 Task: Find connections with filter location Ibirité with filter topic #fintechwith filter profile language German with filter current company Velotio Technologies with filter school RMK ENGINEERING COLLEGE, CHENNAI with filter industry Robot Manufacturing with filter service category Portrait Photography with filter keywords title Accounting Staff
Action: Mouse moved to (546, 101)
Screenshot: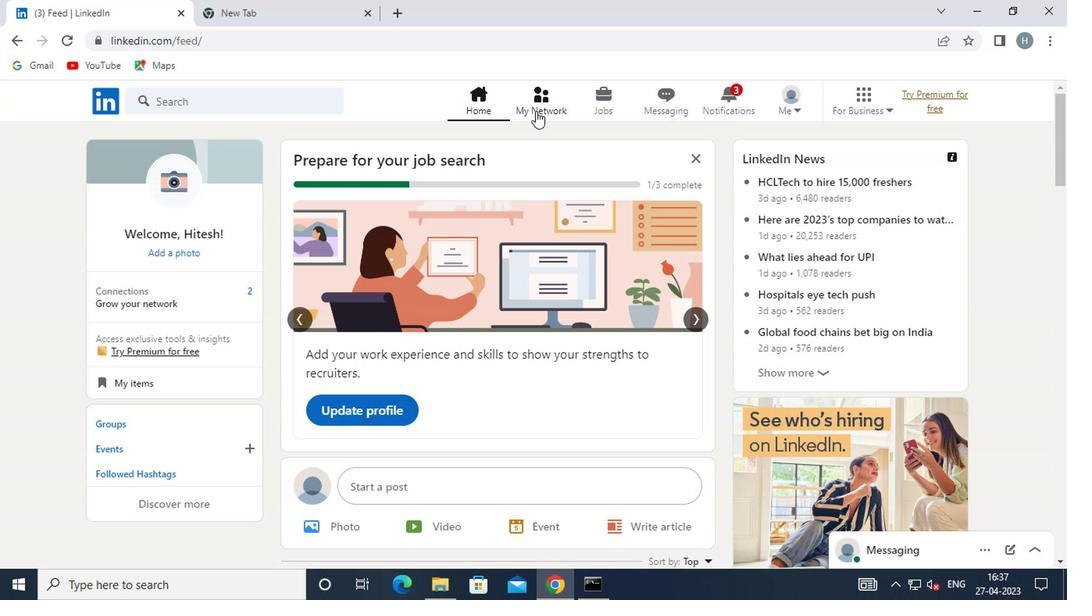 
Action: Mouse pressed left at (546, 101)
Screenshot: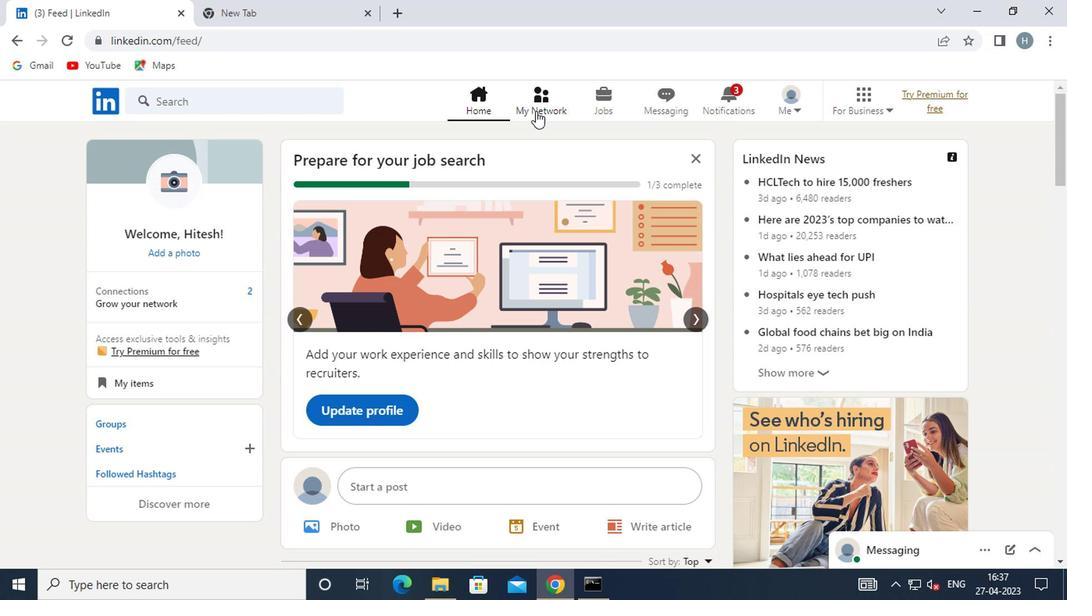 
Action: Mouse moved to (250, 193)
Screenshot: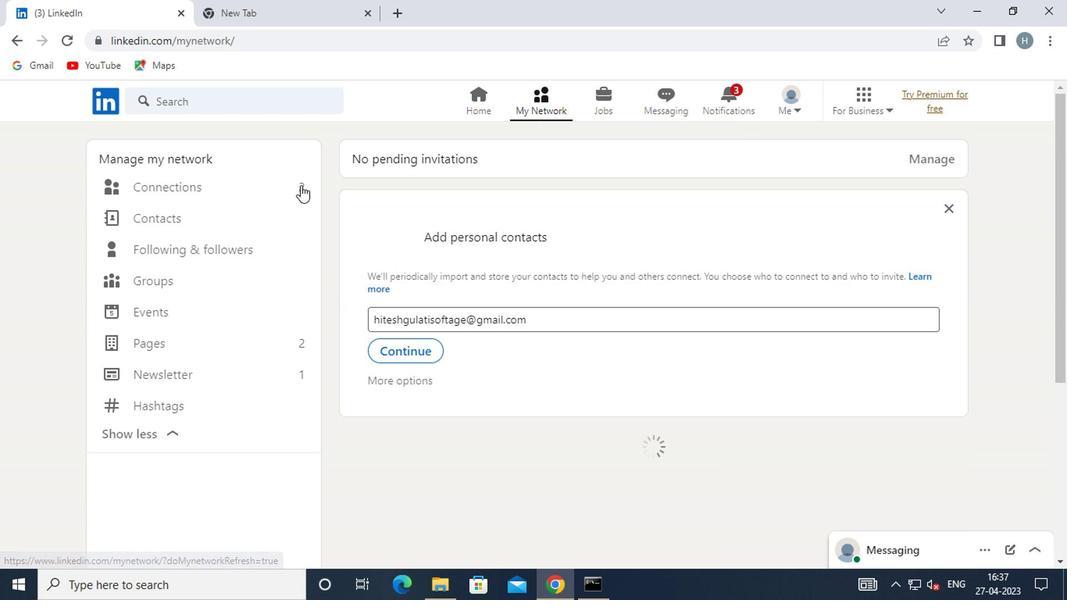 
Action: Mouse pressed left at (250, 193)
Screenshot: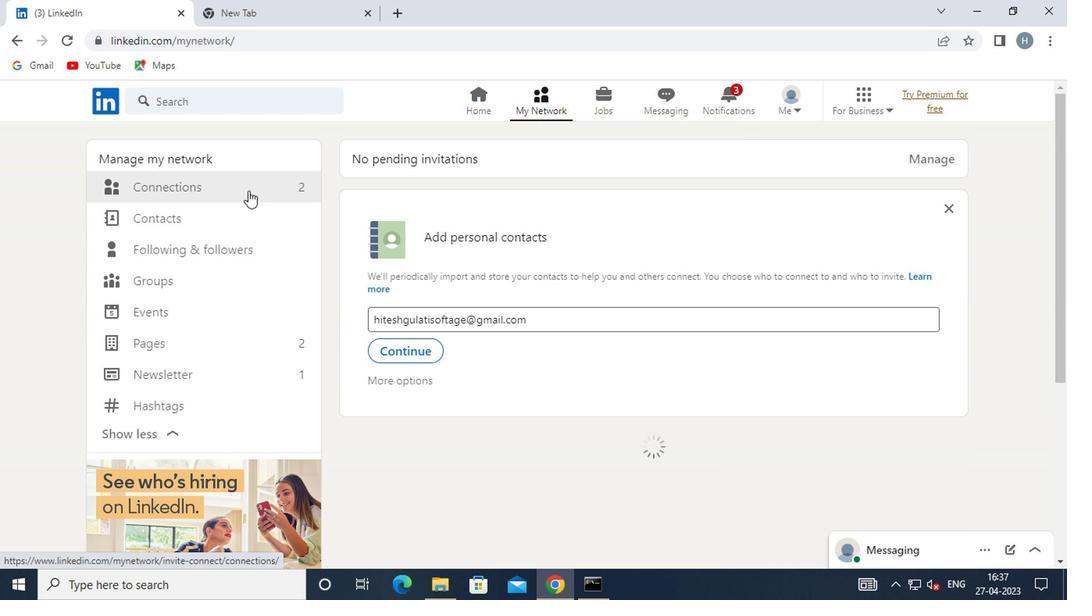 
Action: Mouse moved to (649, 187)
Screenshot: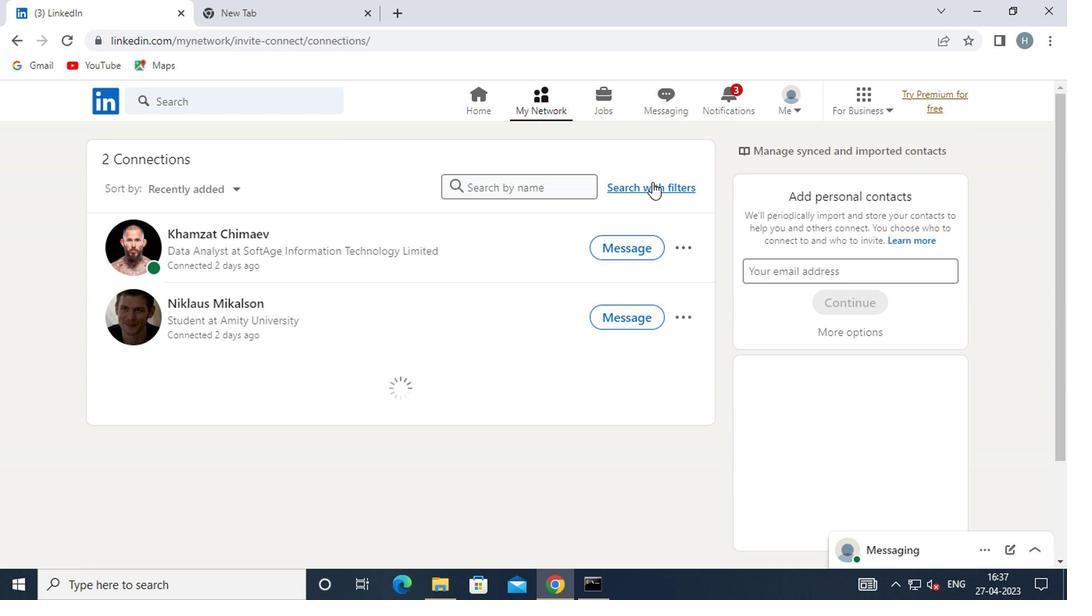 
Action: Mouse pressed left at (649, 187)
Screenshot: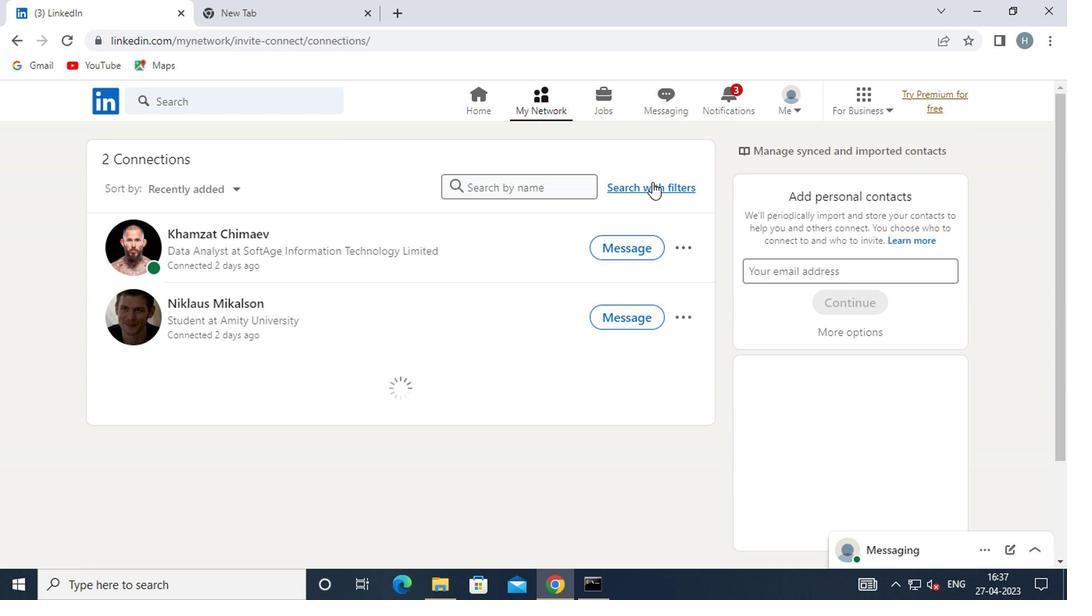 
Action: Mouse moved to (577, 145)
Screenshot: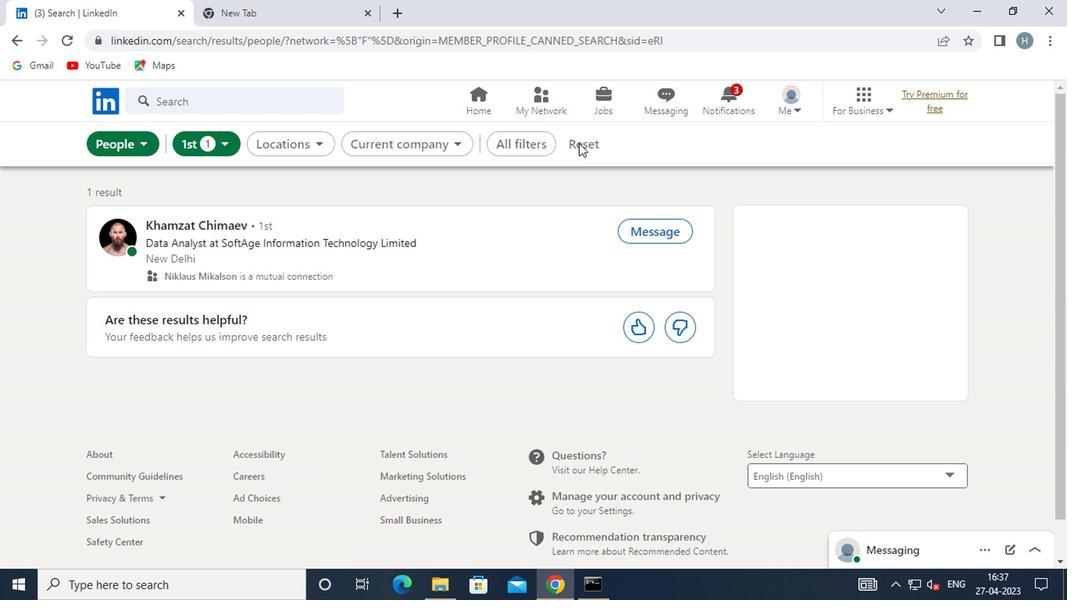
Action: Mouse pressed left at (577, 145)
Screenshot: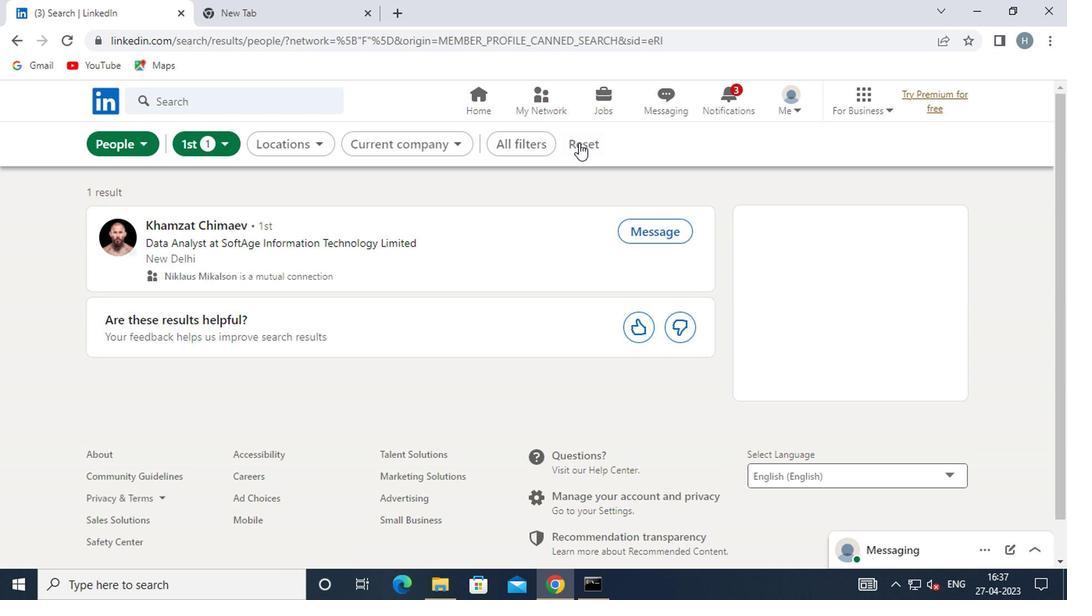 
Action: Mouse moved to (539, 146)
Screenshot: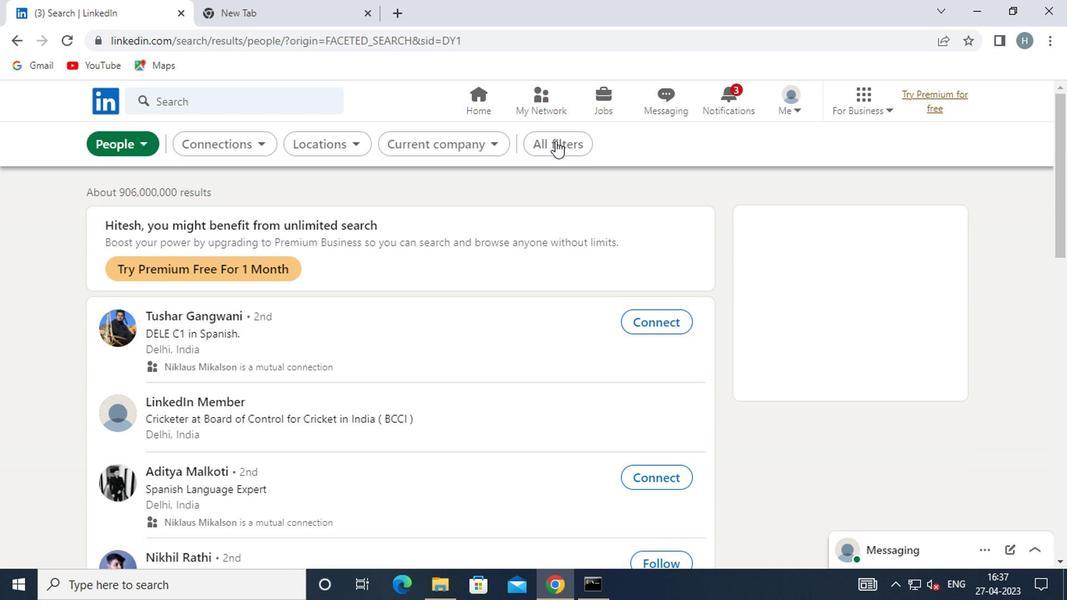 
Action: Mouse pressed left at (539, 146)
Screenshot: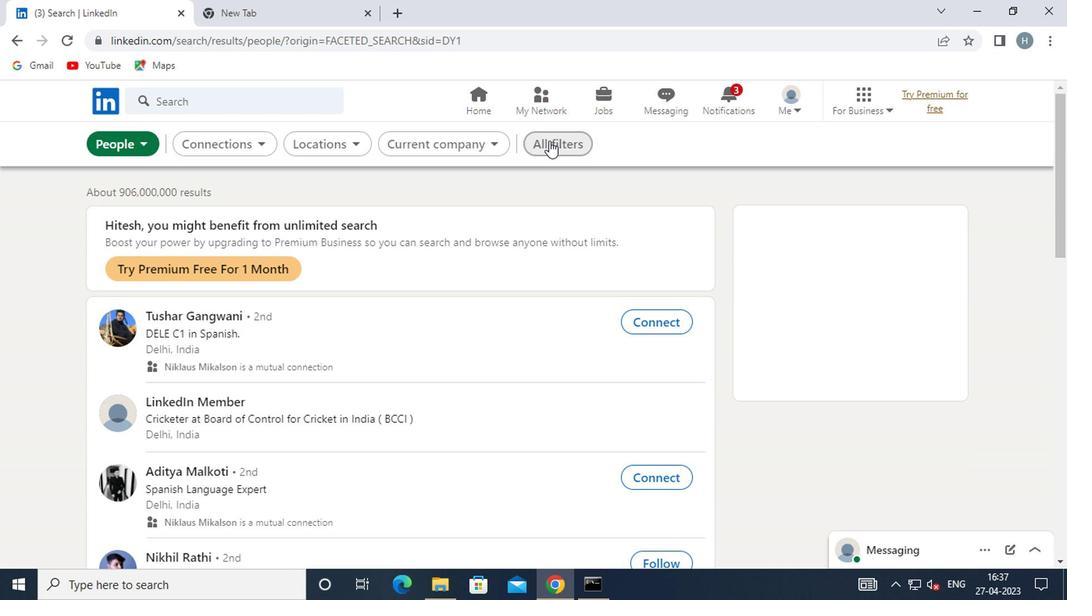 
Action: Mouse moved to (887, 329)
Screenshot: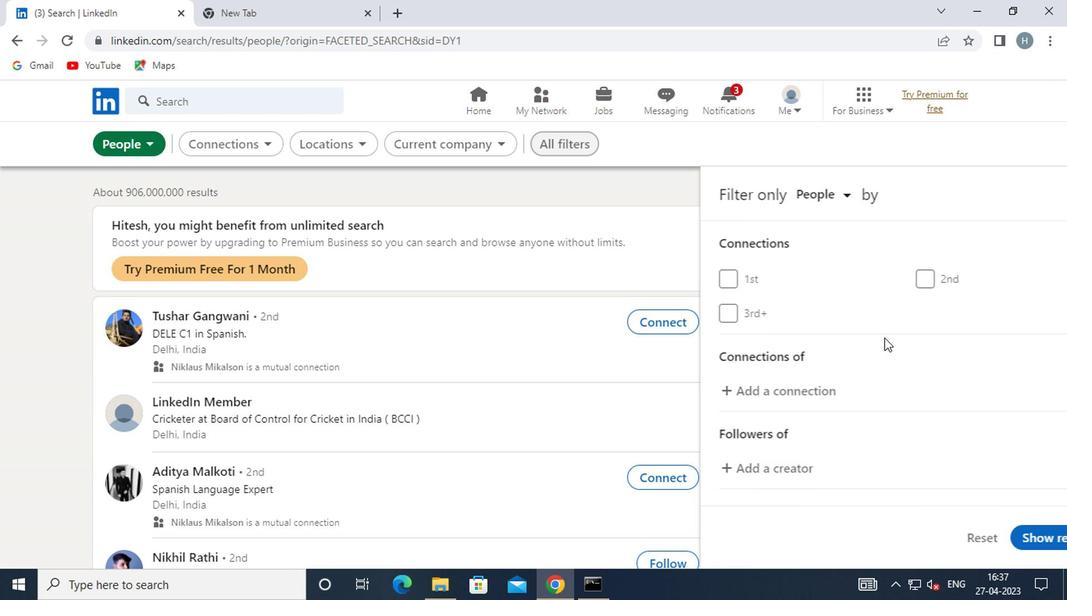 
Action: Mouse scrolled (887, 328) with delta (0, -1)
Screenshot: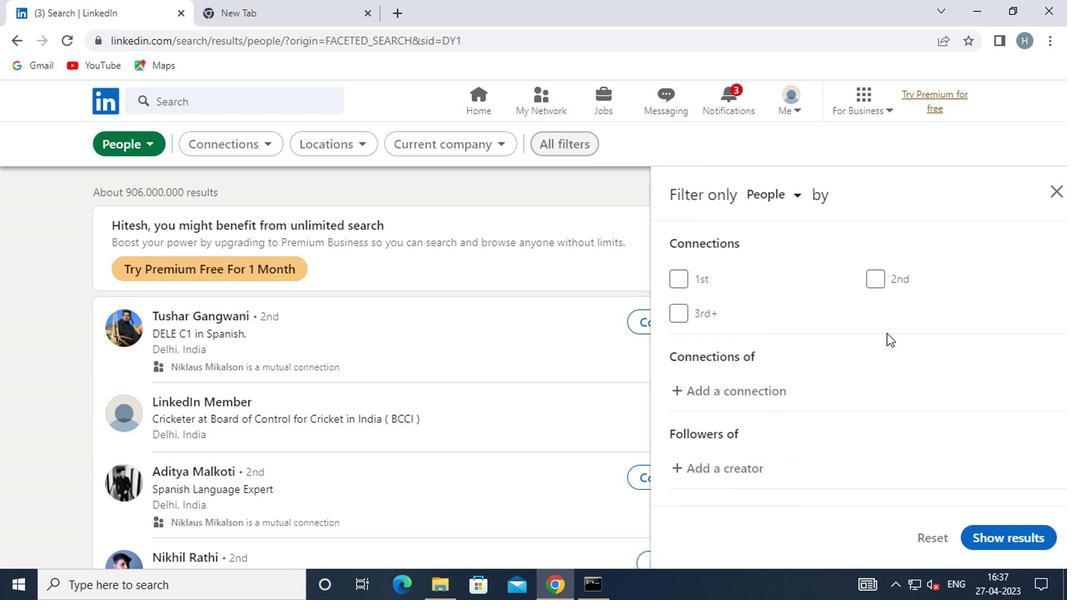 
Action: Mouse scrolled (887, 328) with delta (0, -1)
Screenshot: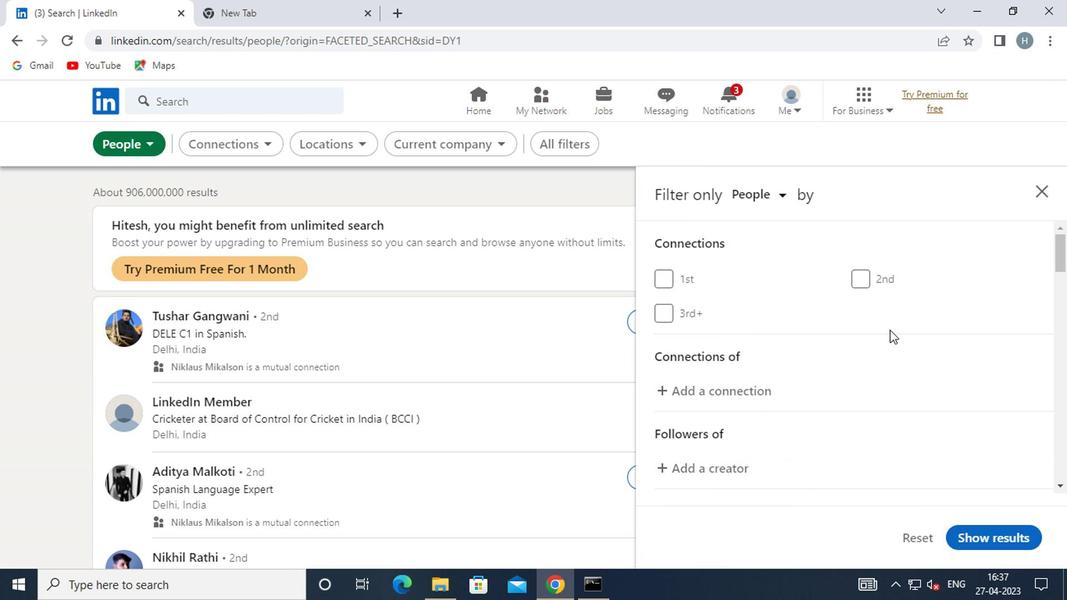 
Action: Mouse scrolled (887, 328) with delta (0, -1)
Screenshot: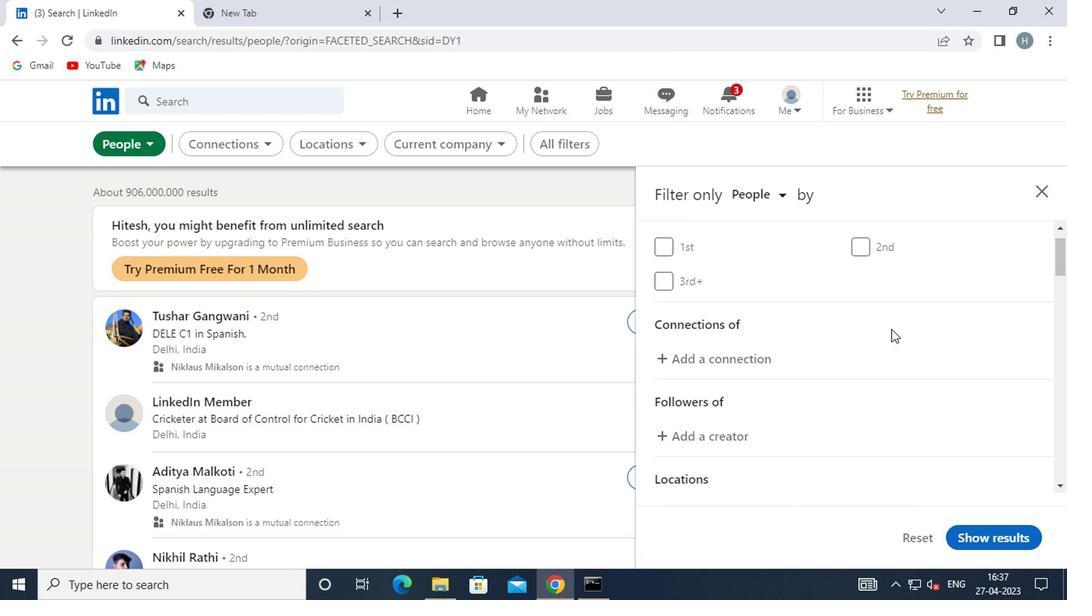 
Action: Mouse moved to (896, 377)
Screenshot: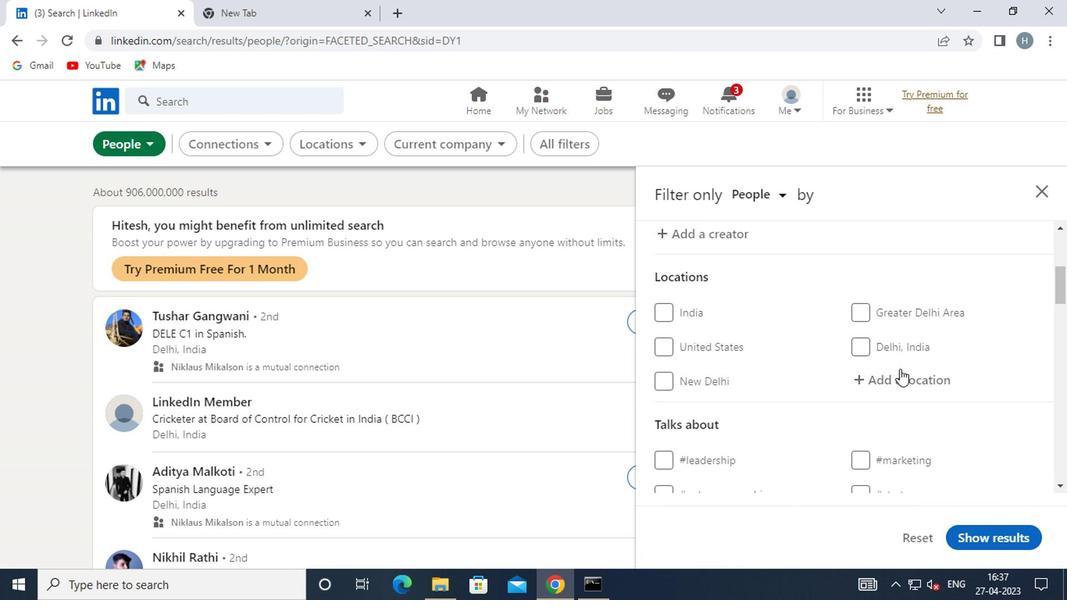 
Action: Mouse pressed left at (896, 377)
Screenshot: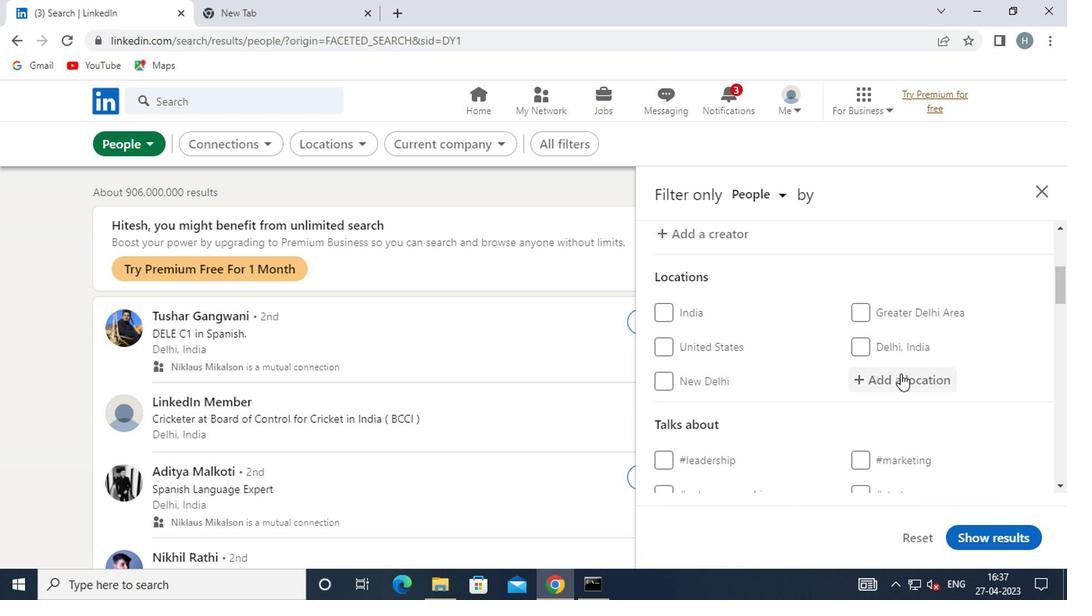 
Action: Mouse moved to (896, 377)
Screenshot: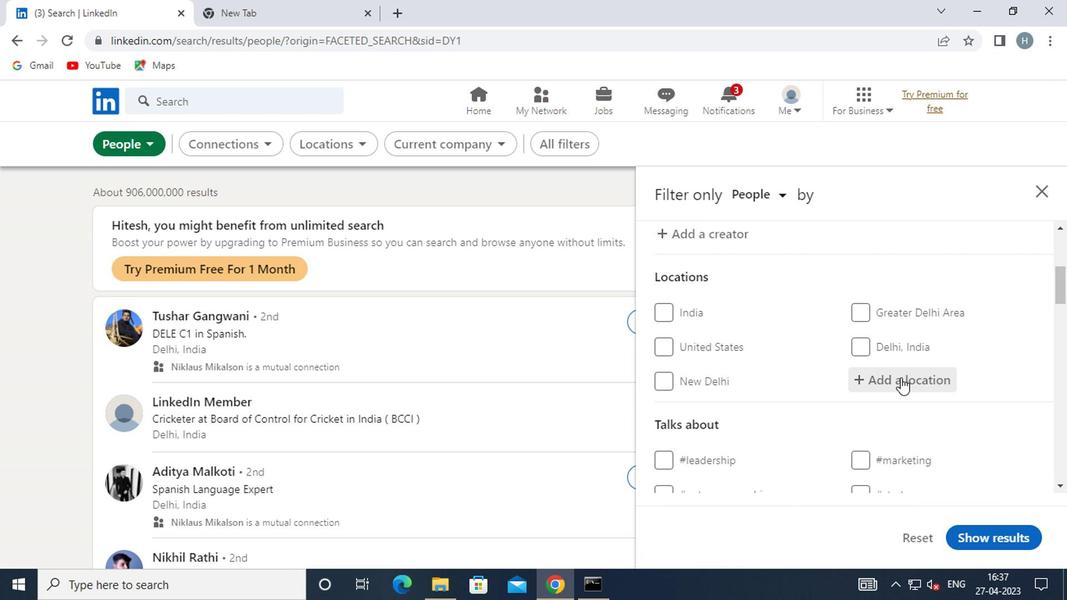 
Action: Key pressed <Key.shift>IBIRITE
Screenshot: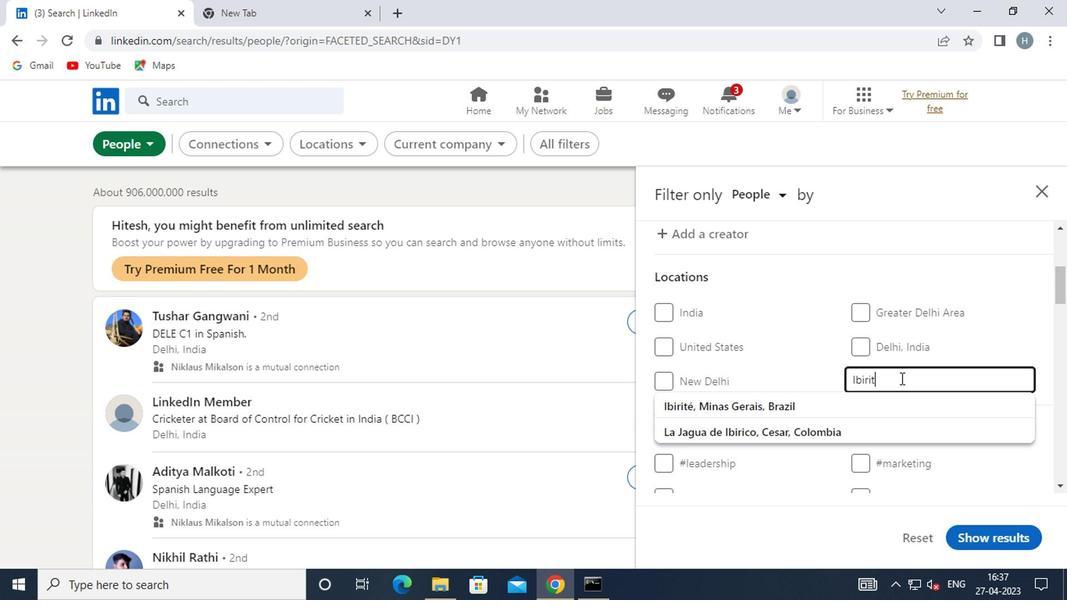 
Action: Mouse moved to (1013, 312)
Screenshot: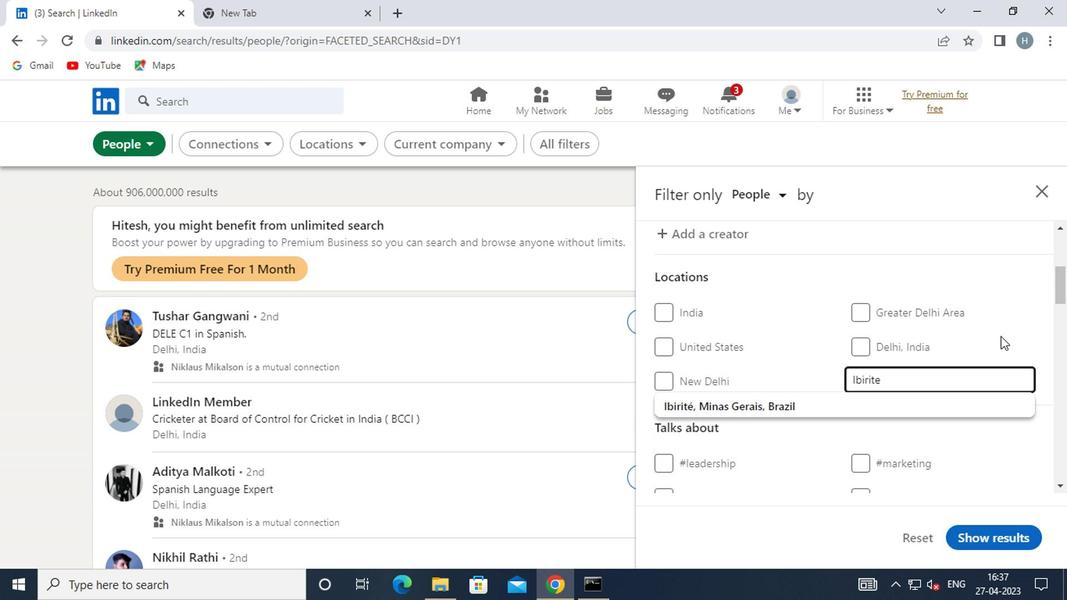 
Action: Mouse pressed left at (1013, 312)
Screenshot: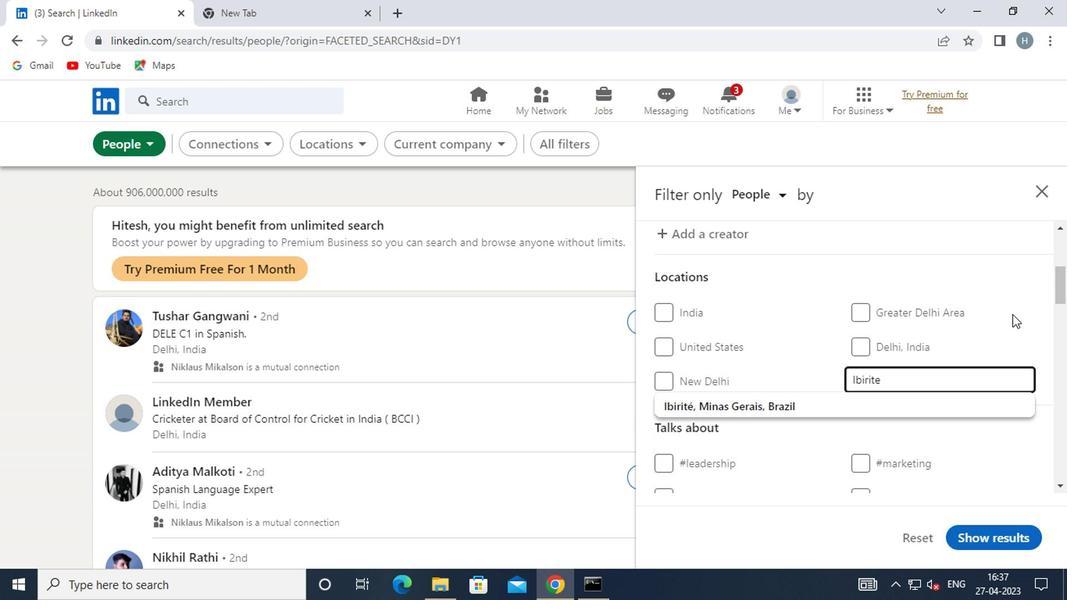 
Action: Mouse moved to (988, 320)
Screenshot: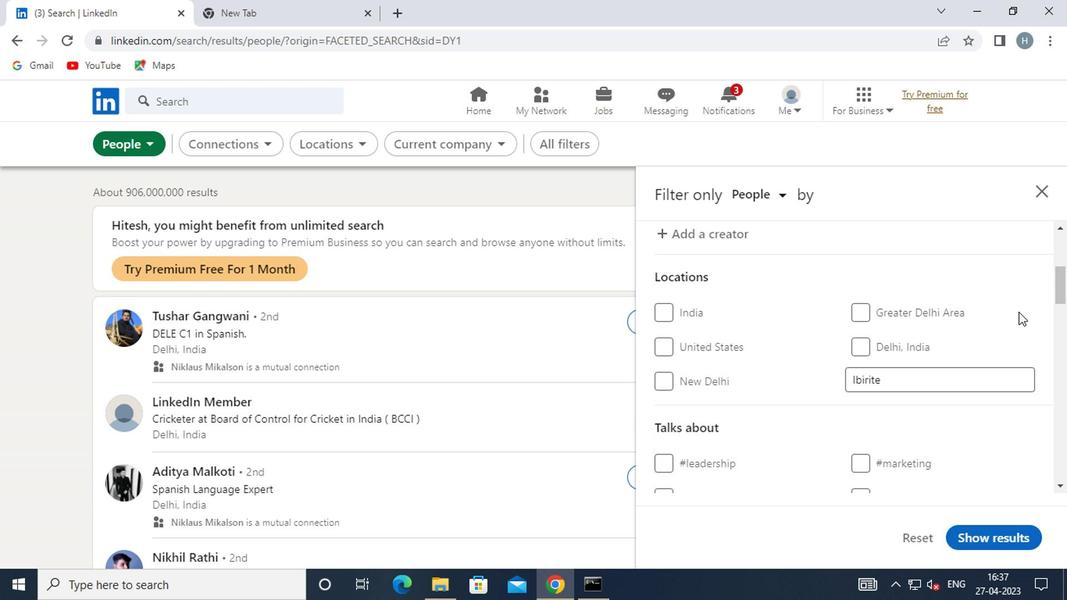 
Action: Mouse scrolled (988, 319) with delta (0, 0)
Screenshot: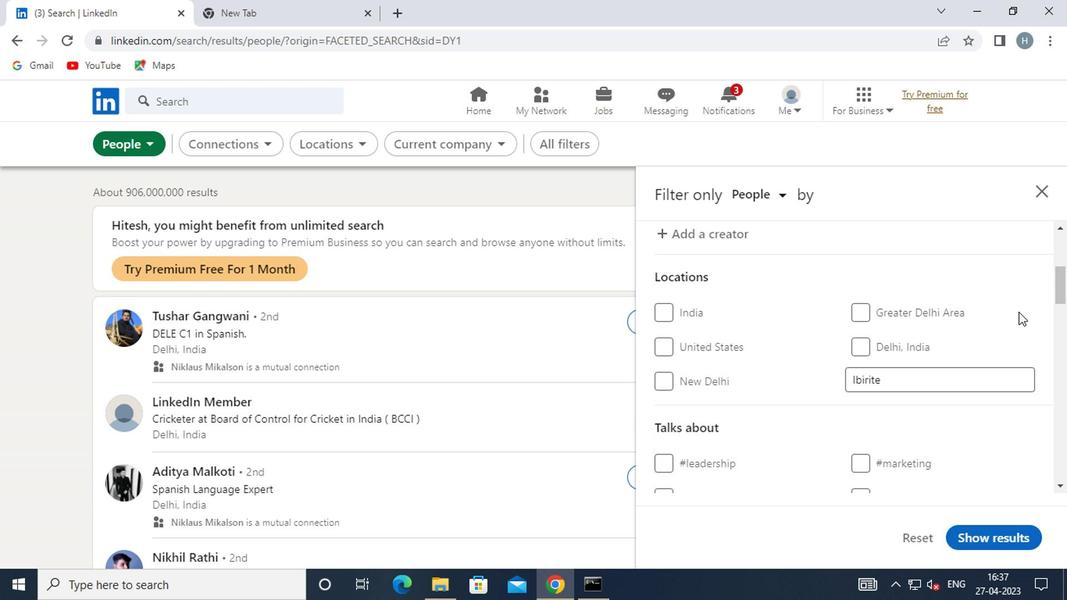 
Action: Mouse moved to (985, 321)
Screenshot: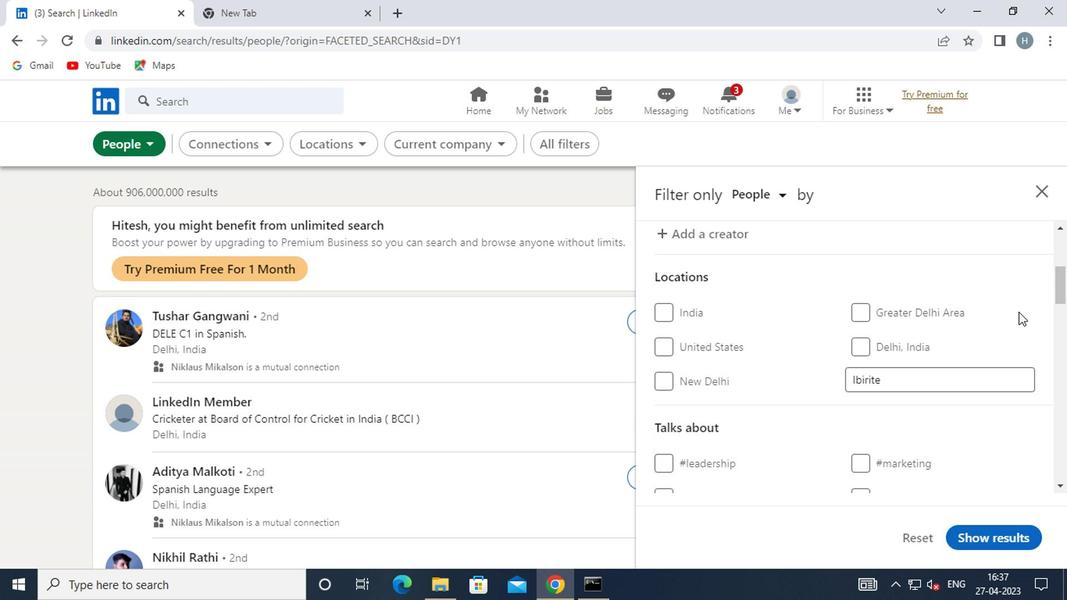 
Action: Mouse scrolled (985, 321) with delta (0, 0)
Screenshot: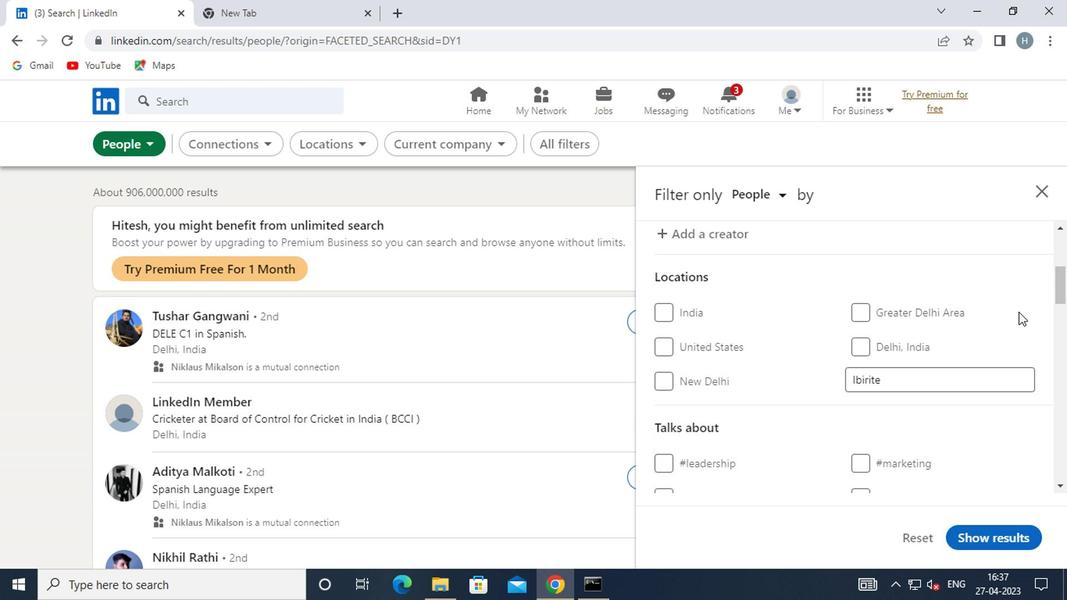 
Action: Mouse moved to (974, 321)
Screenshot: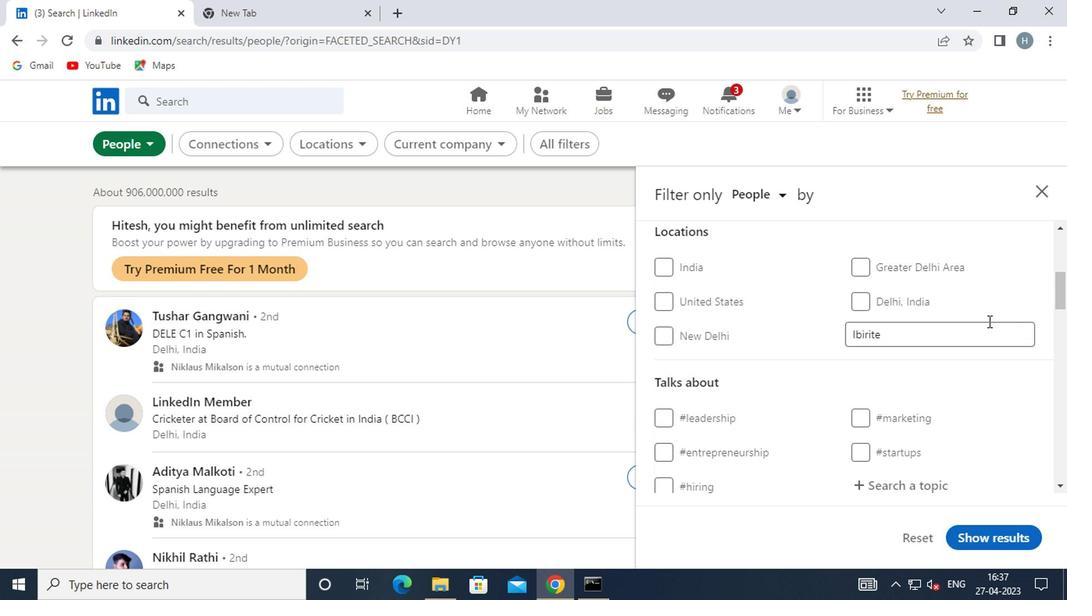 
Action: Mouse scrolled (974, 320) with delta (0, -1)
Screenshot: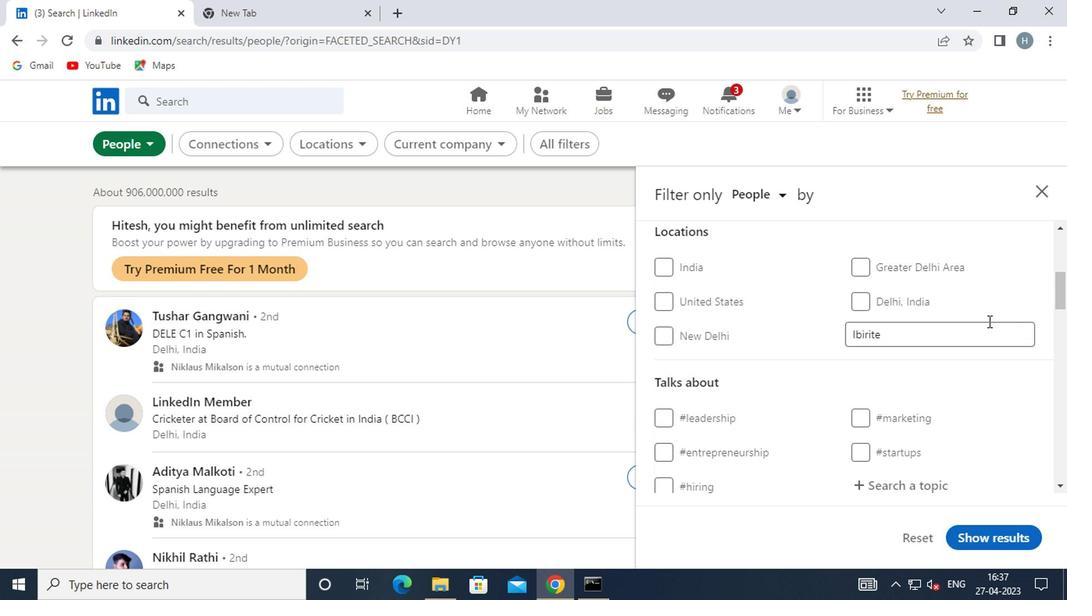 
Action: Mouse moved to (917, 285)
Screenshot: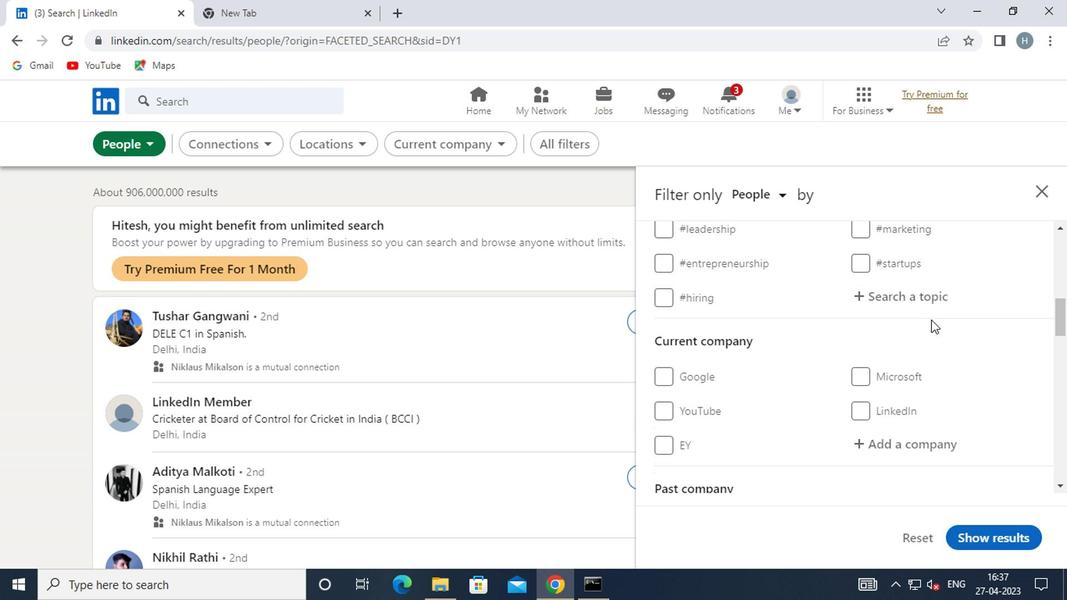 
Action: Mouse pressed left at (917, 285)
Screenshot: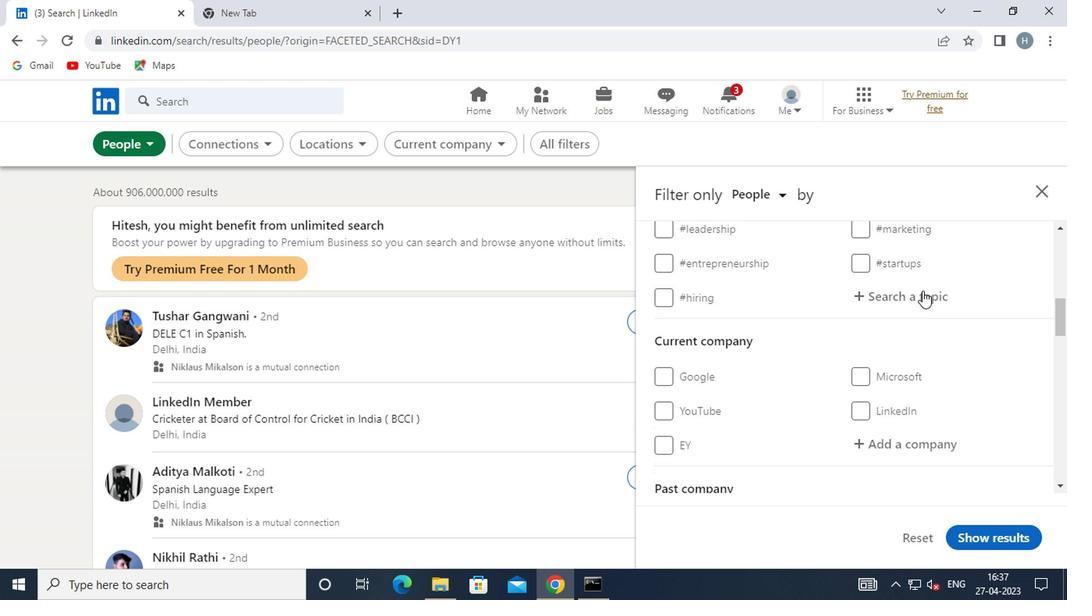 
Action: Key pressed <Key.shift><Key.shift><Key.shift><Key.shift>#FINTECHWITH
Screenshot: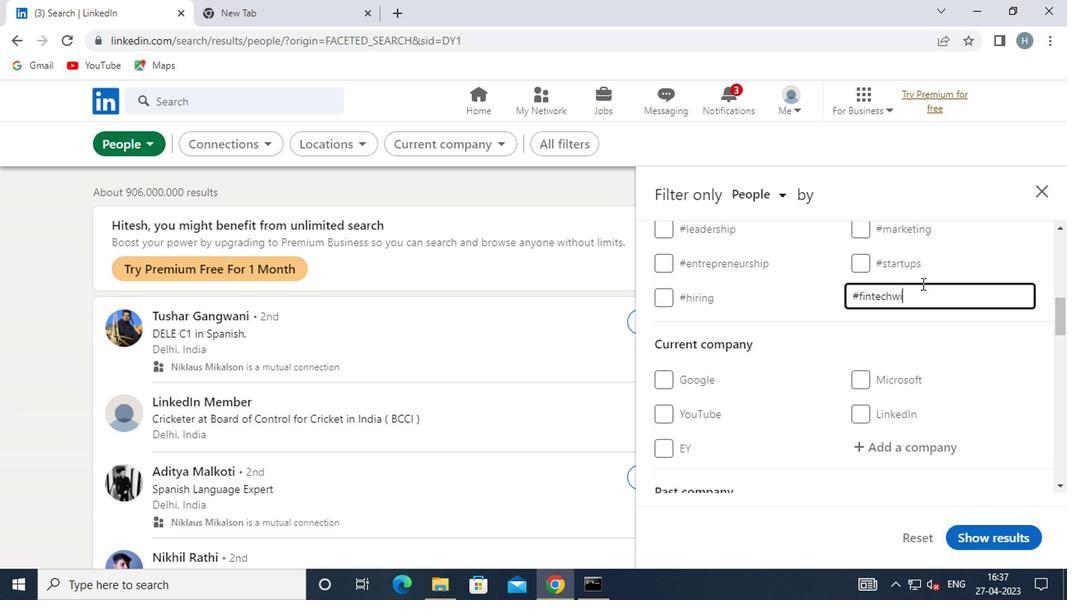 
Action: Mouse moved to (995, 270)
Screenshot: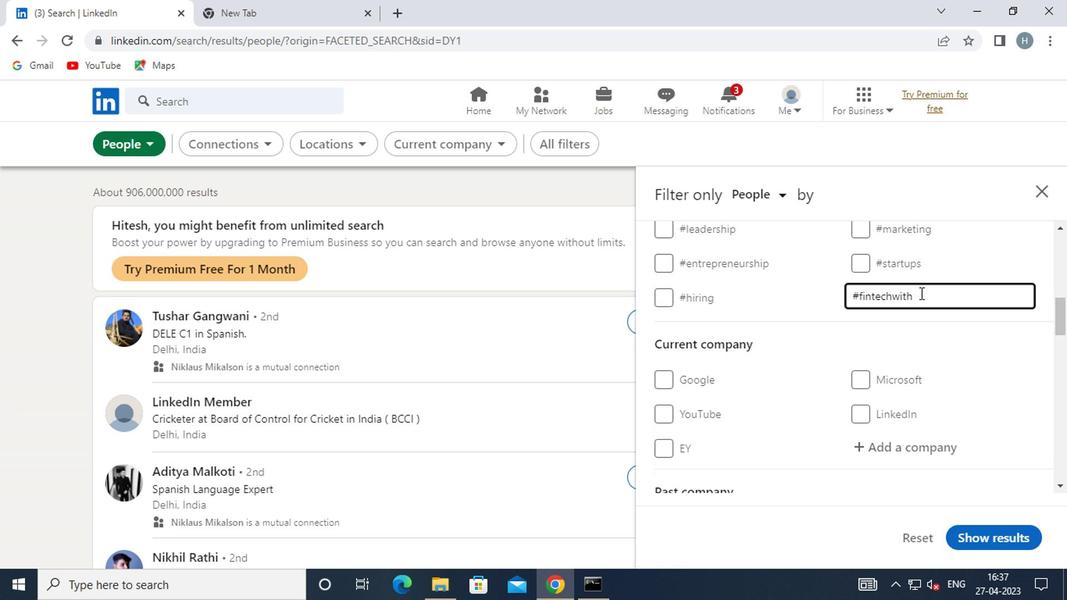 
Action: Mouse pressed left at (995, 270)
Screenshot: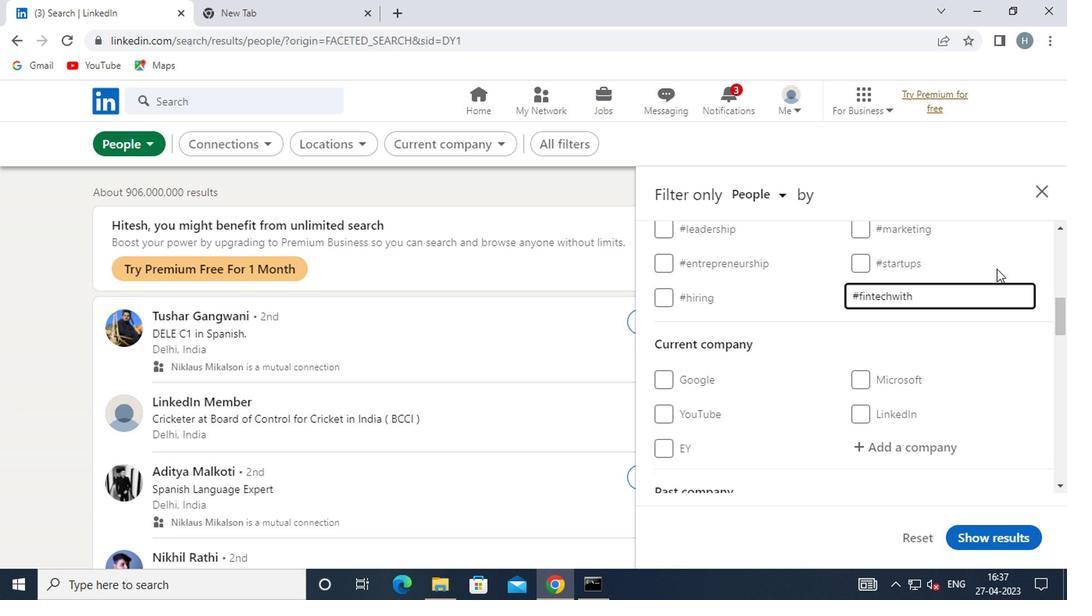 
Action: Mouse moved to (979, 260)
Screenshot: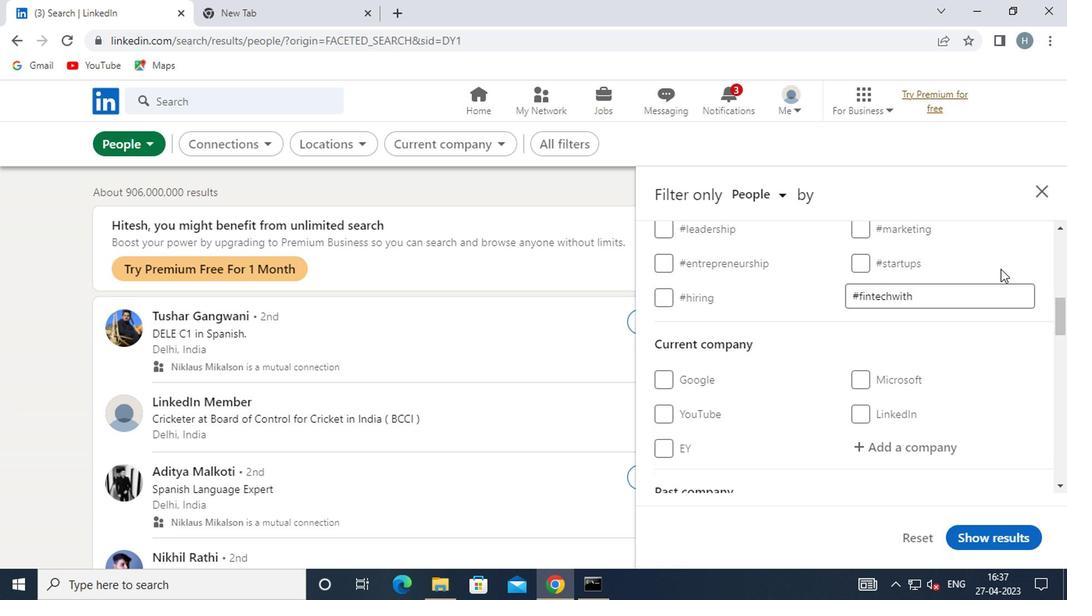 
Action: Mouse scrolled (979, 259) with delta (0, 0)
Screenshot: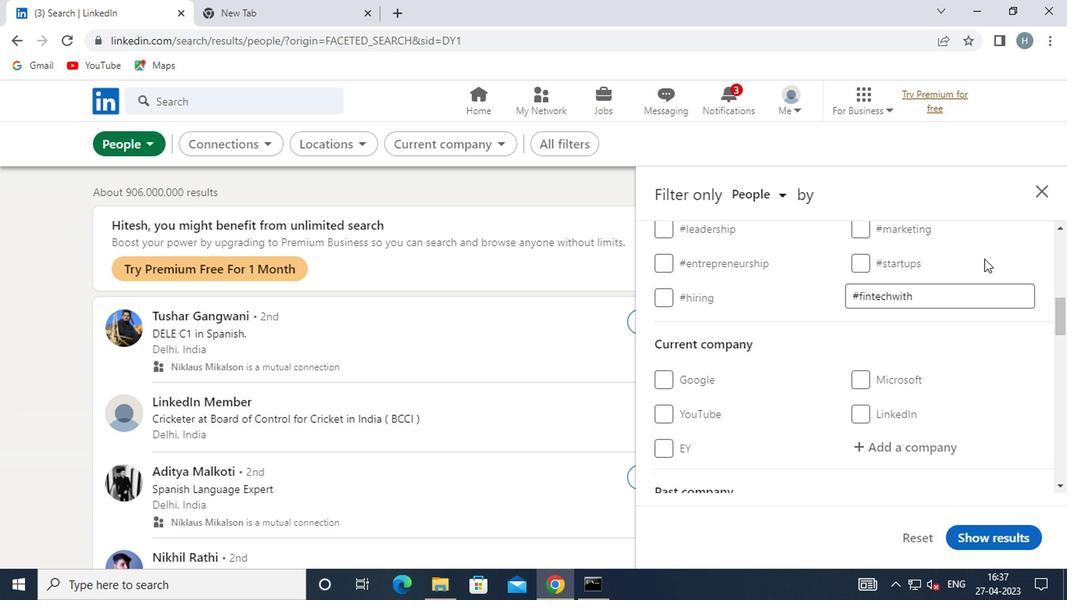 
Action: Mouse moved to (977, 266)
Screenshot: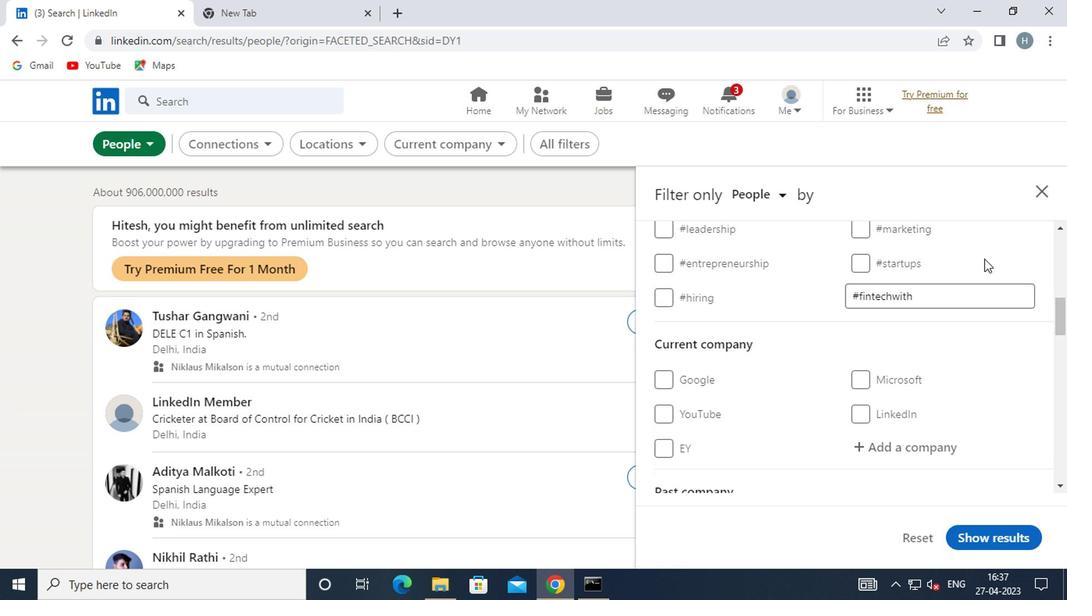 
Action: Mouse scrolled (977, 265) with delta (0, 0)
Screenshot: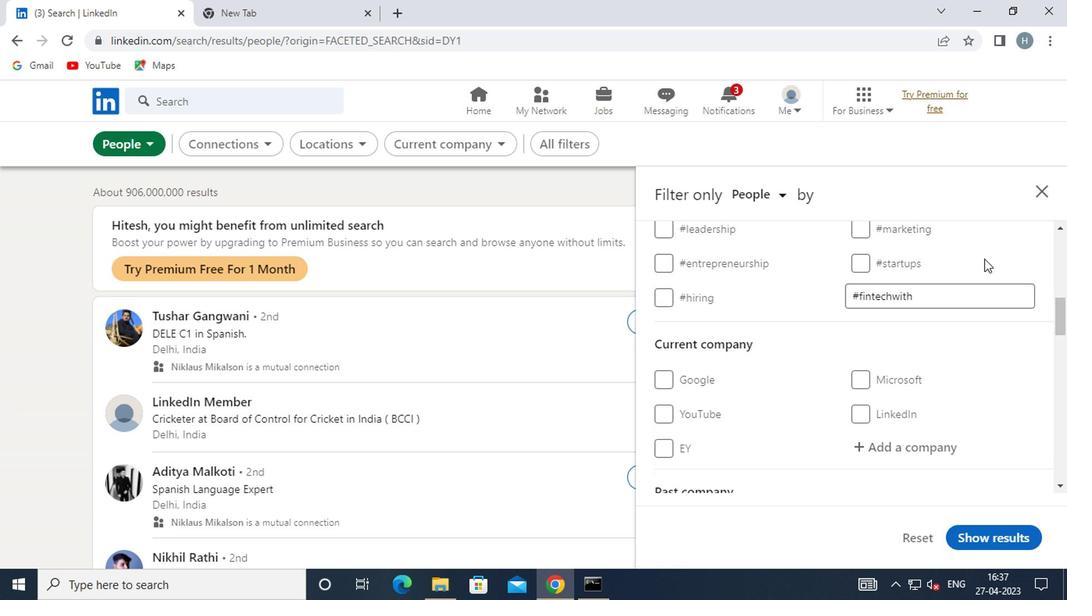 
Action: Mouse moved to (895, 278)
Screenshot: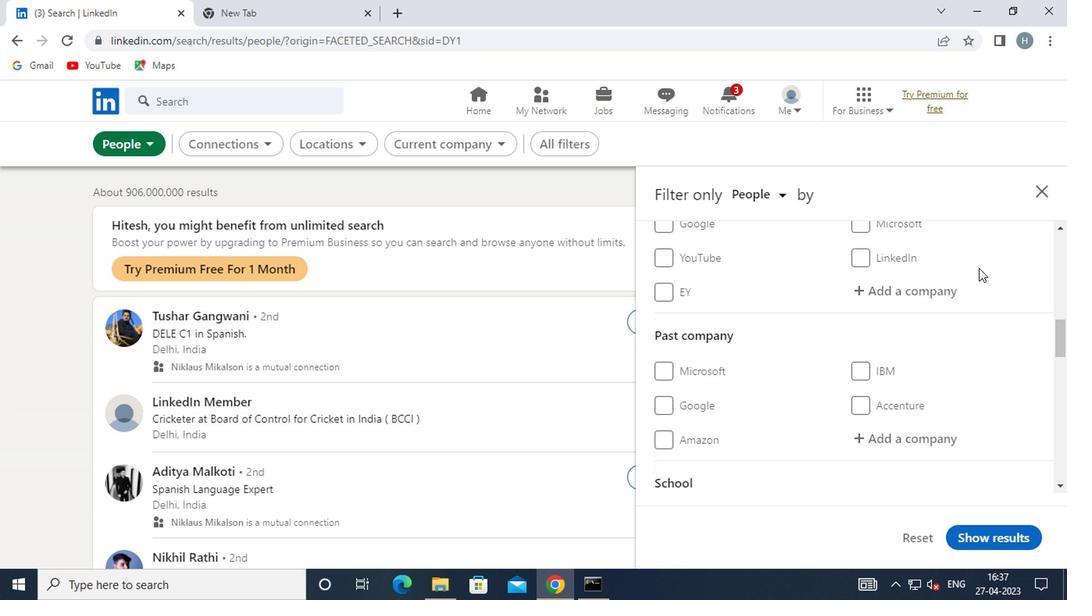 
Action: Mouse scrolled (895, 279) with delta (0, 1)
Screenshot: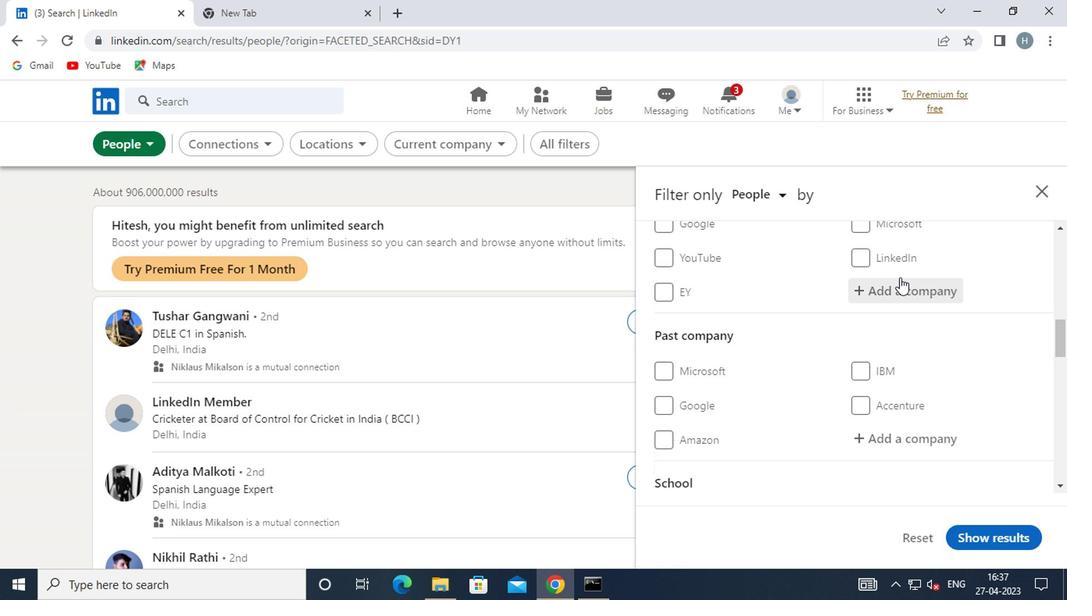 
Action: Mouse moved to (897, 313)
Screenshot: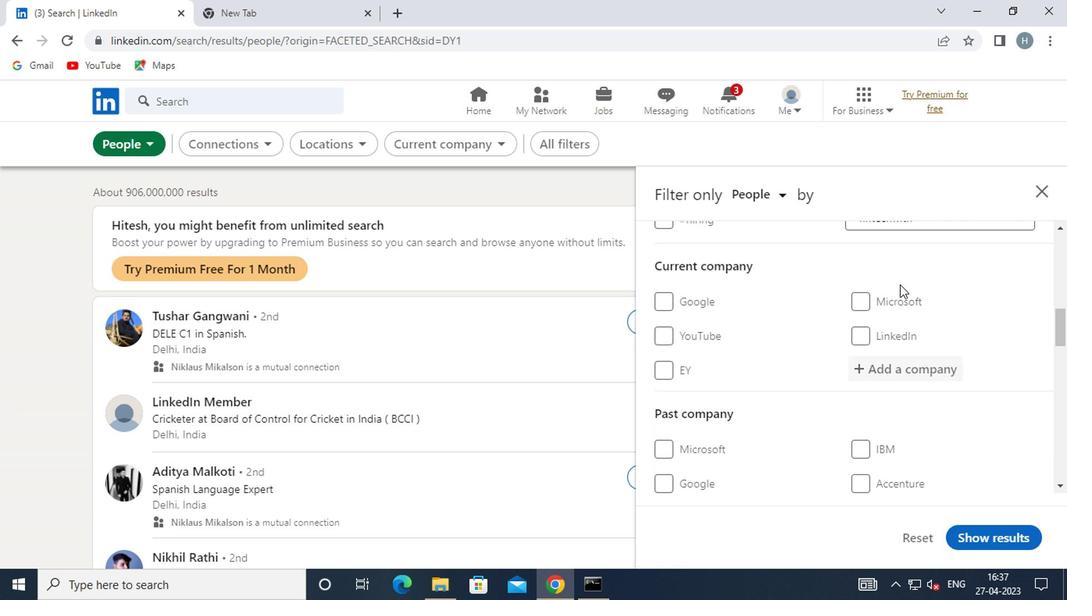 
Action: Mouse scrolled (897, 312) with delta (0, -1)
Screenshot: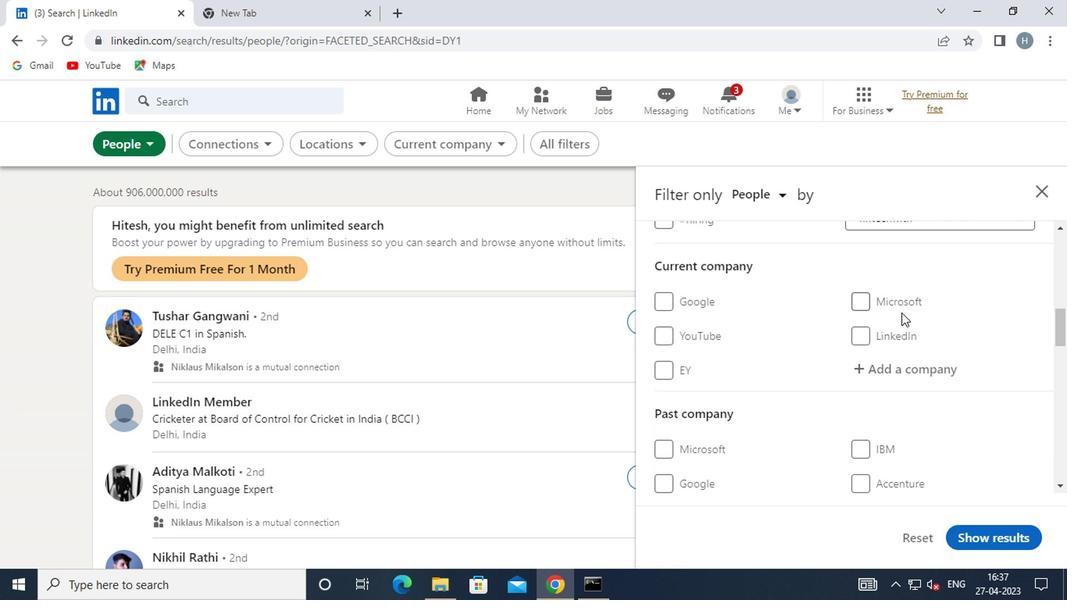 
Action: Mouse scrolled (897, 312) with delta (0, -1)
Screenshot: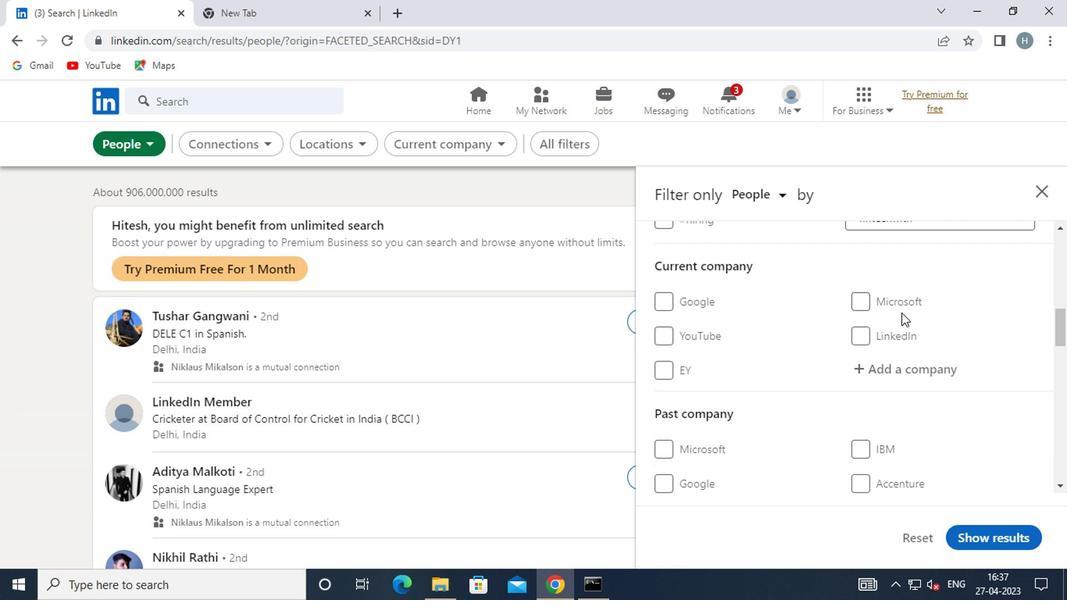 
Action: Mouse scrolled (897, 312) with delta (0, -1)
Screenshot: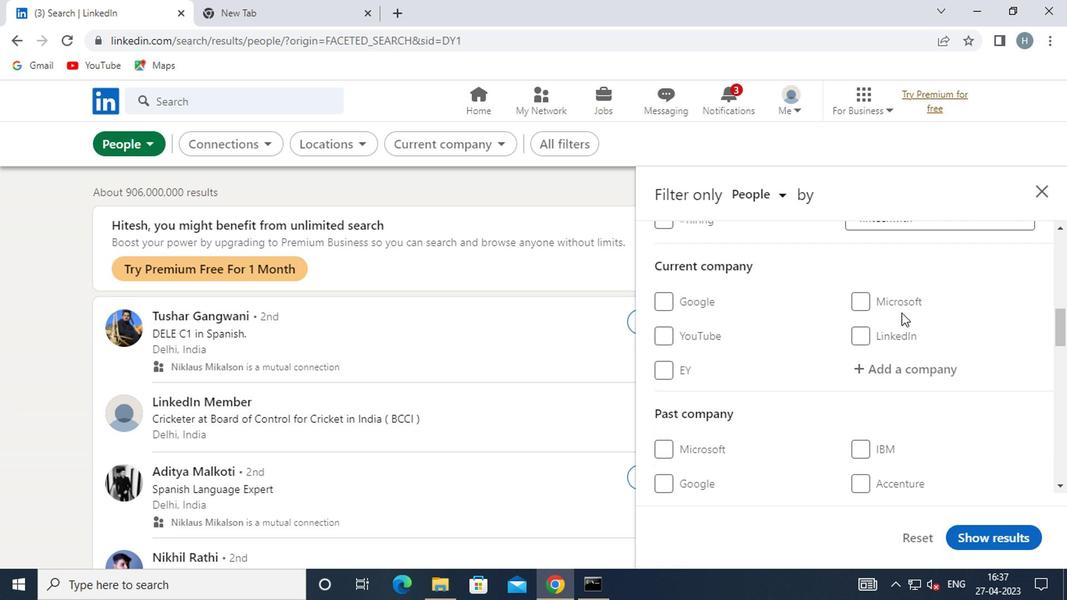 
Action: Mouse moved to (897, 314)
Screenshot: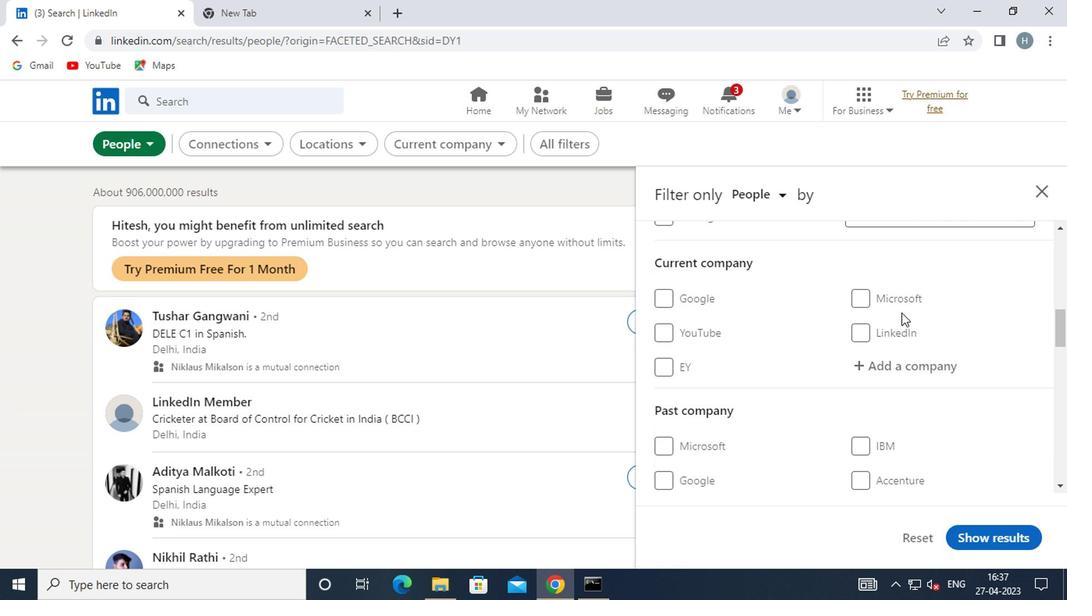 
Action: Mouse scrolled (897, 313) with delta (0, 0)
Screenshot: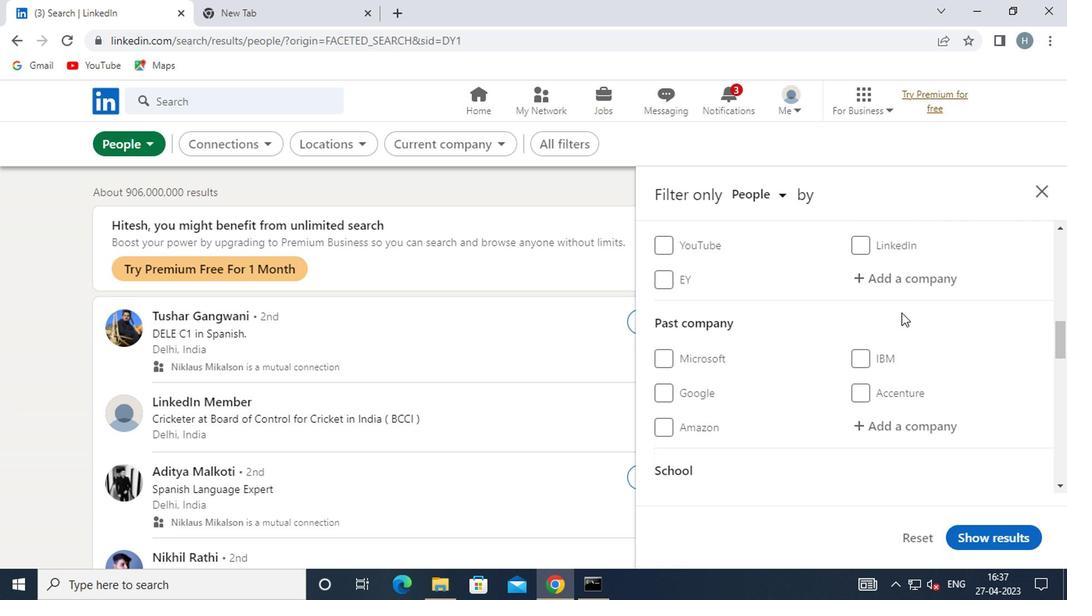 
Action: Mouse moved to (897, 314)
Screenshot: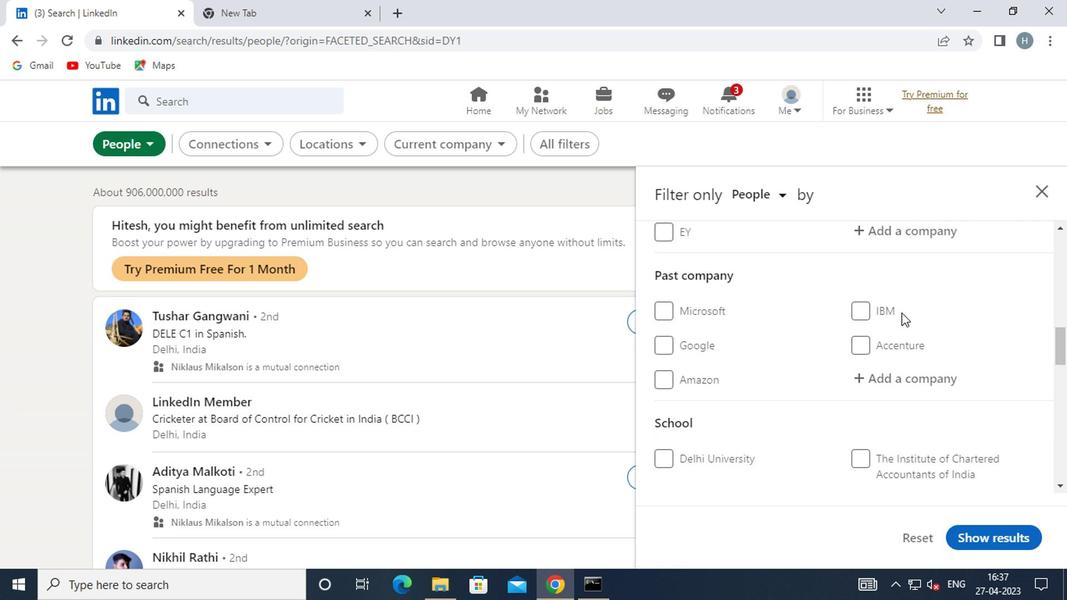 
Action: Mouse scrolled (897, 314) with delta (0, 0)
Screenshot: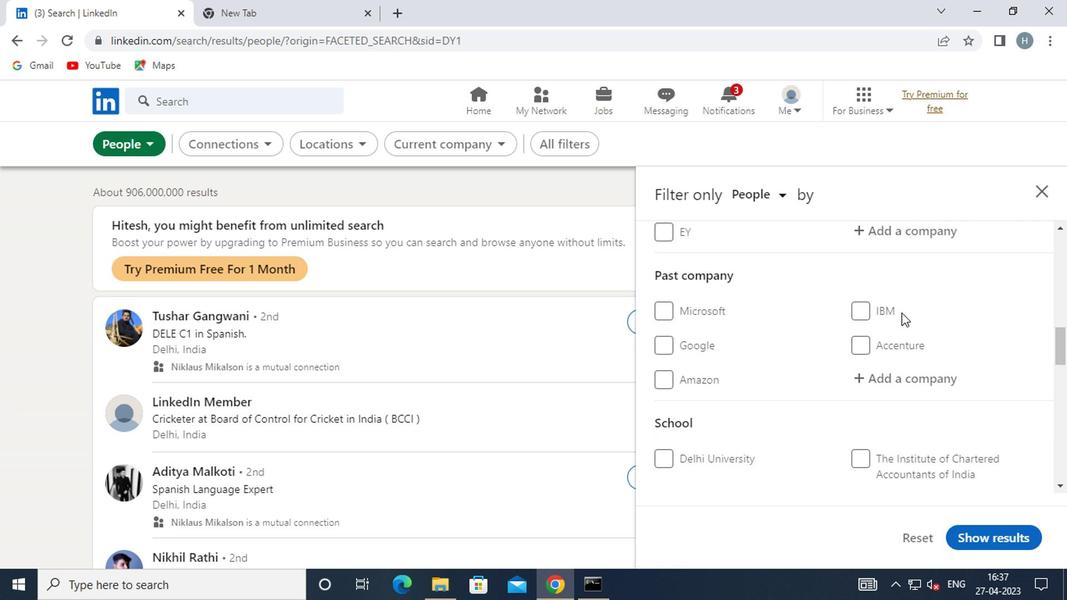 
Action: Mouse moved to (897, 312)
Screenshot: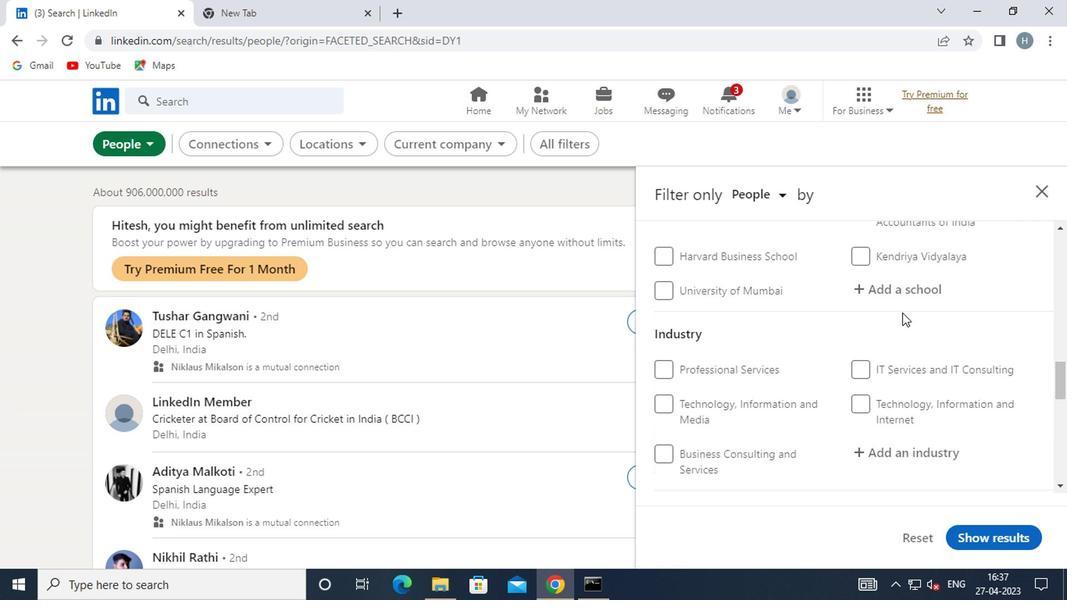 
Action: Mouse scrolled (897, 311) with delta (0, 0)
Screenshot: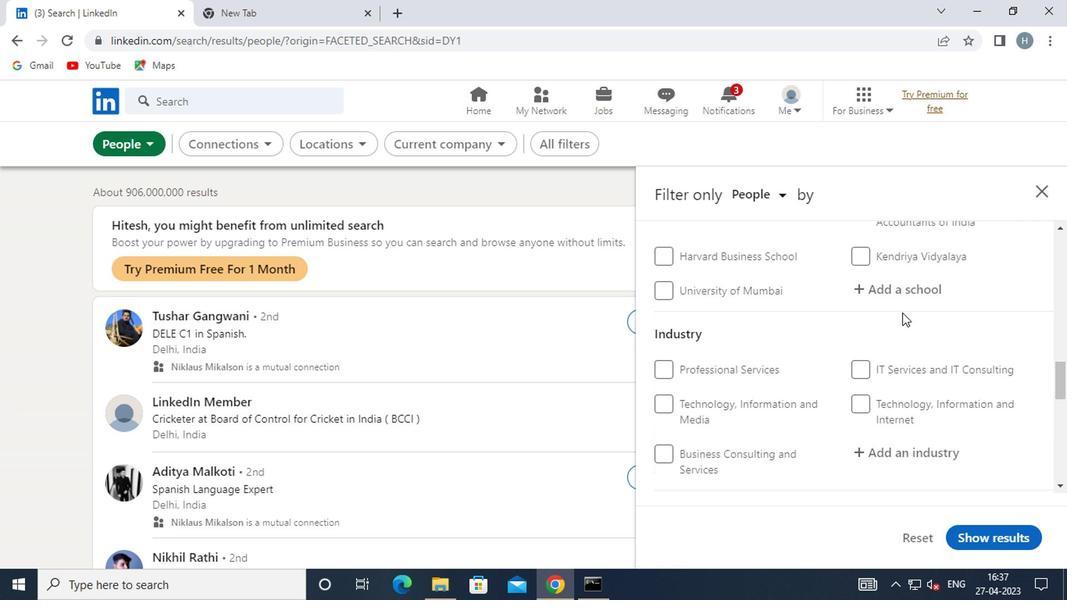 
Action: Mouse moved to (897, 311)
Screenshot: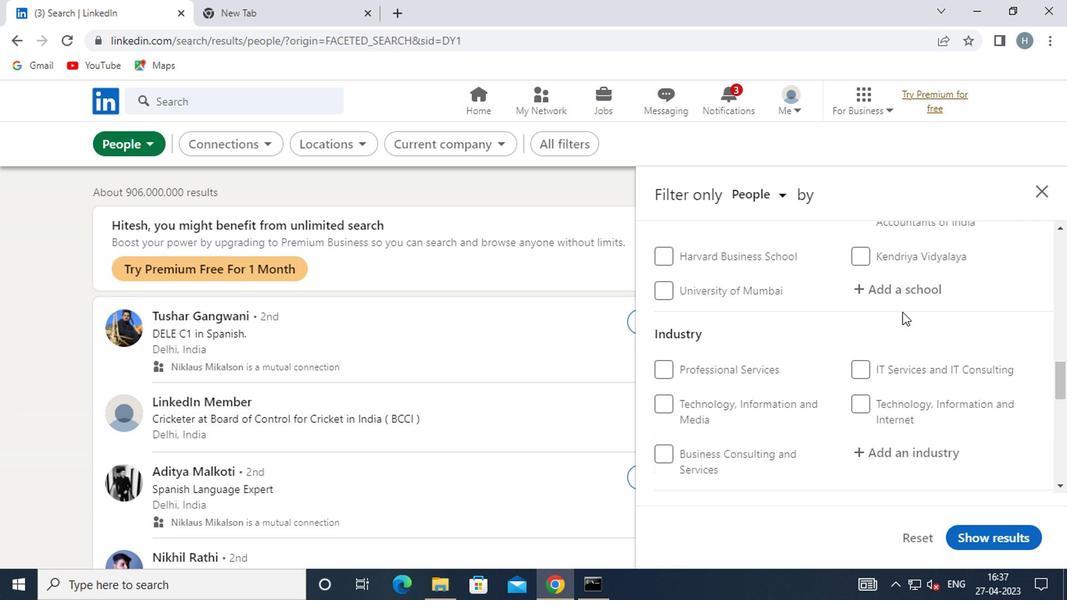 
Action: Mouse scrolled (897, 311) with delta (0, 0)
Screenshot: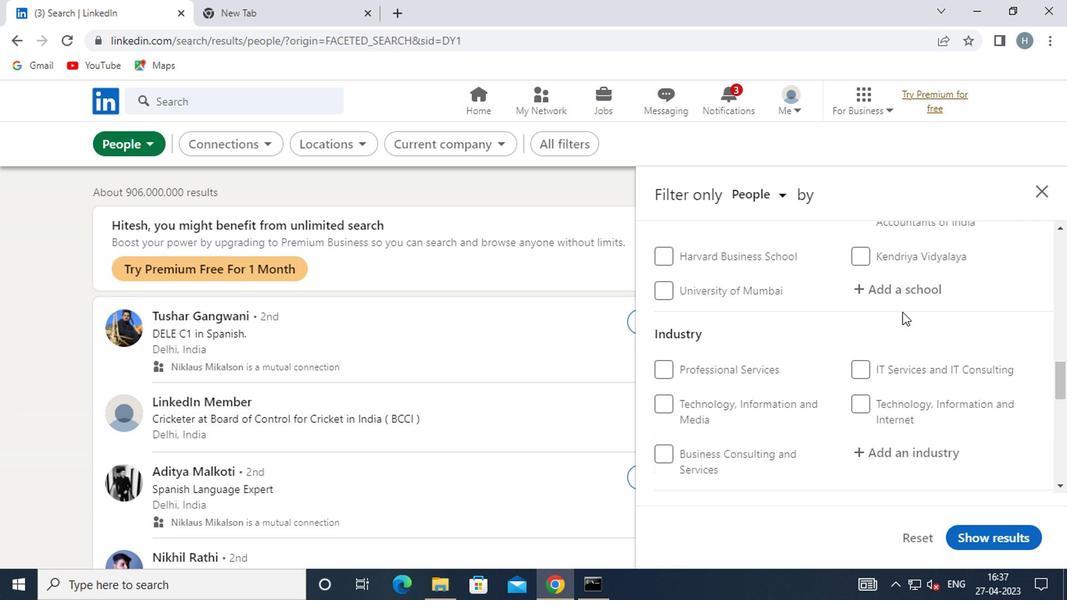 
Action: Mouse moved to (895, 314)
Screenshot: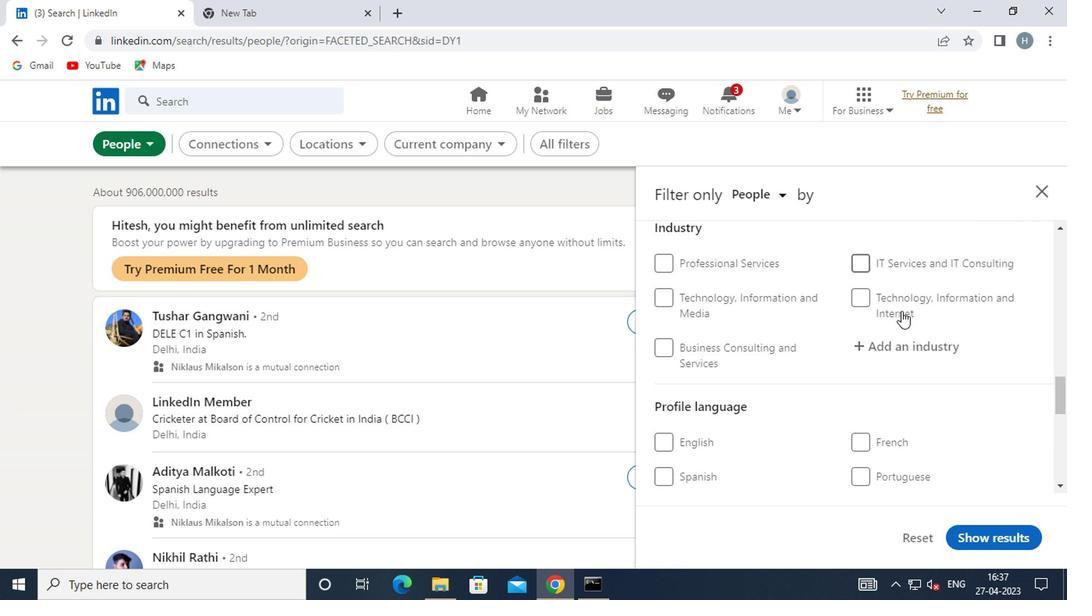 
Action: Mouse scrolled (895, 313) with delta (0, 0)
Screenshot: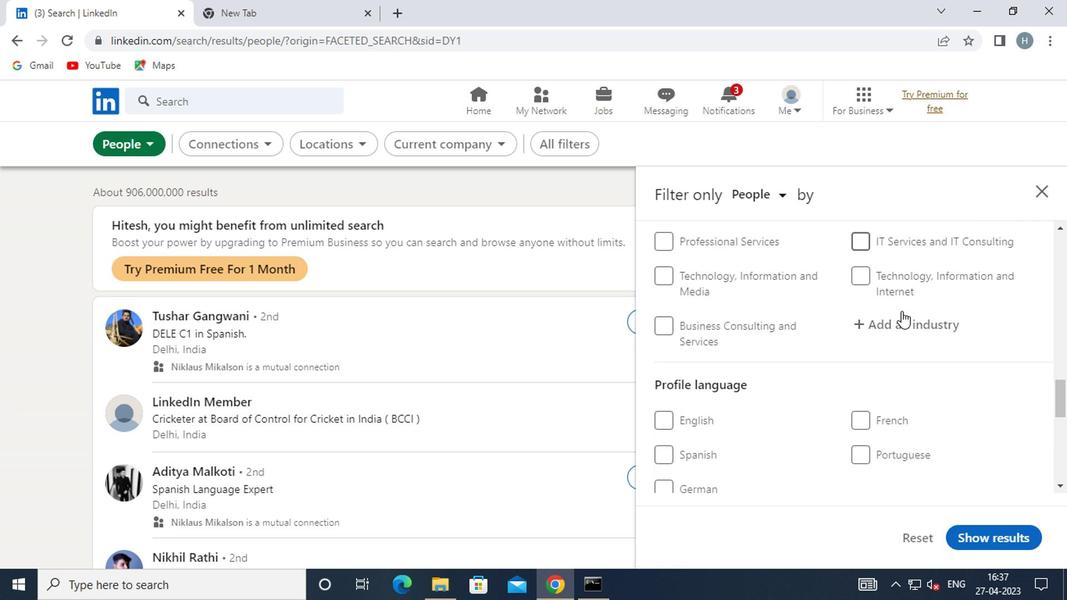 
Action: Mouse moved to (697, 380)
Screenshot: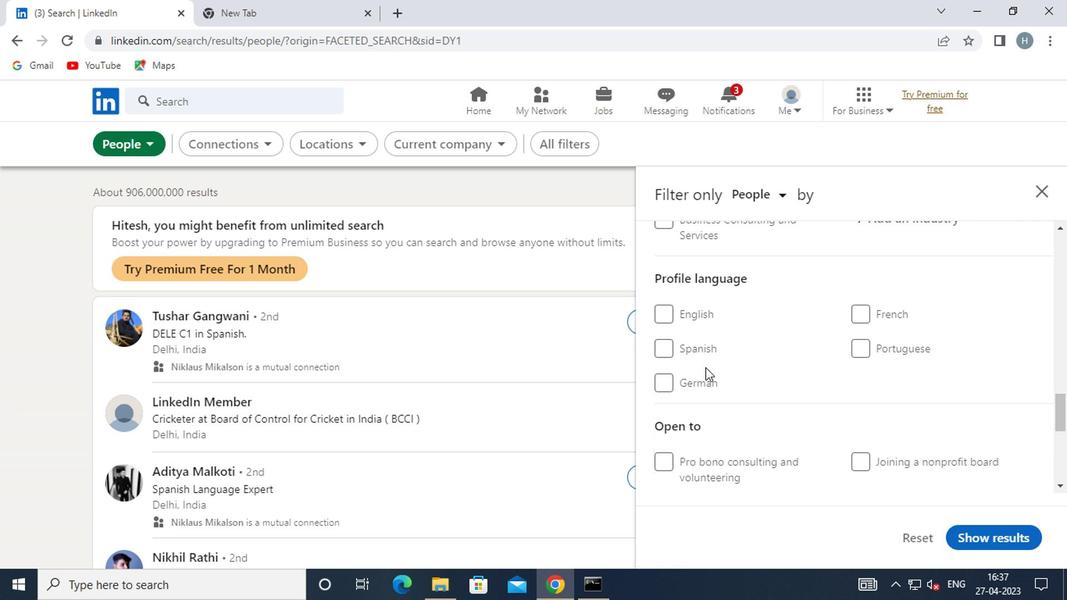 
Action: Mouse pressed left at (697, 380)
Screenshot: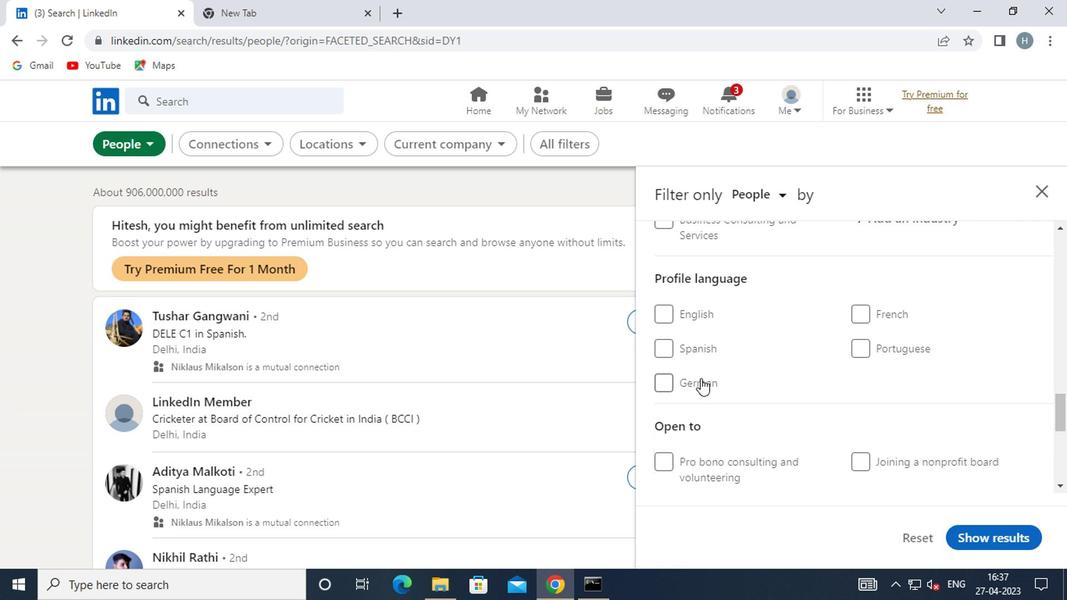 
Action: Mouse moved to (774, 366)
Screenshot: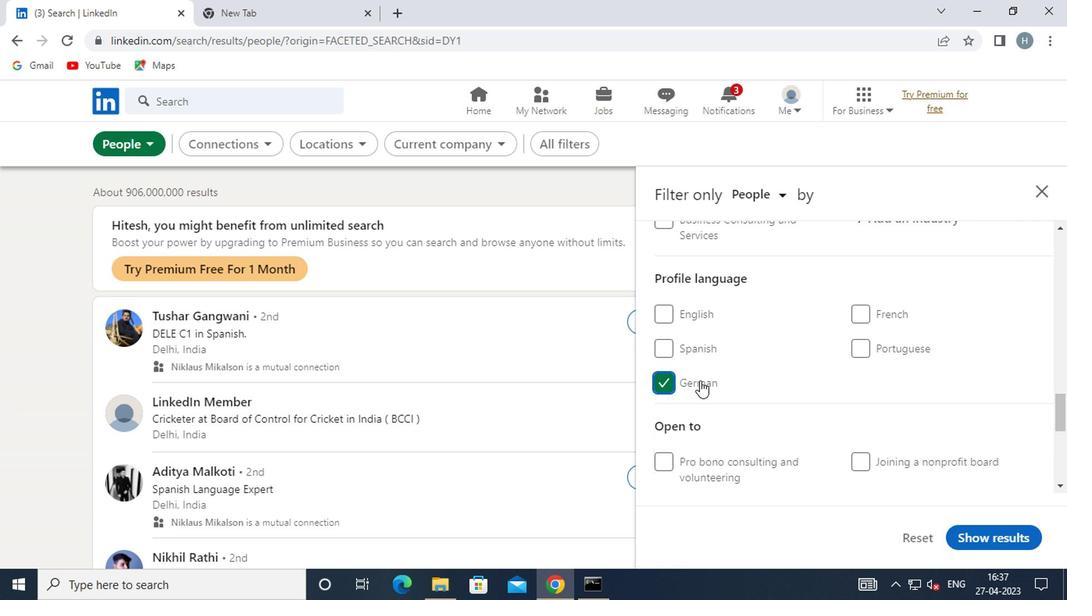 
Action: Mouse scrolled (774, 367) with delta (0, 1)
Screenshot: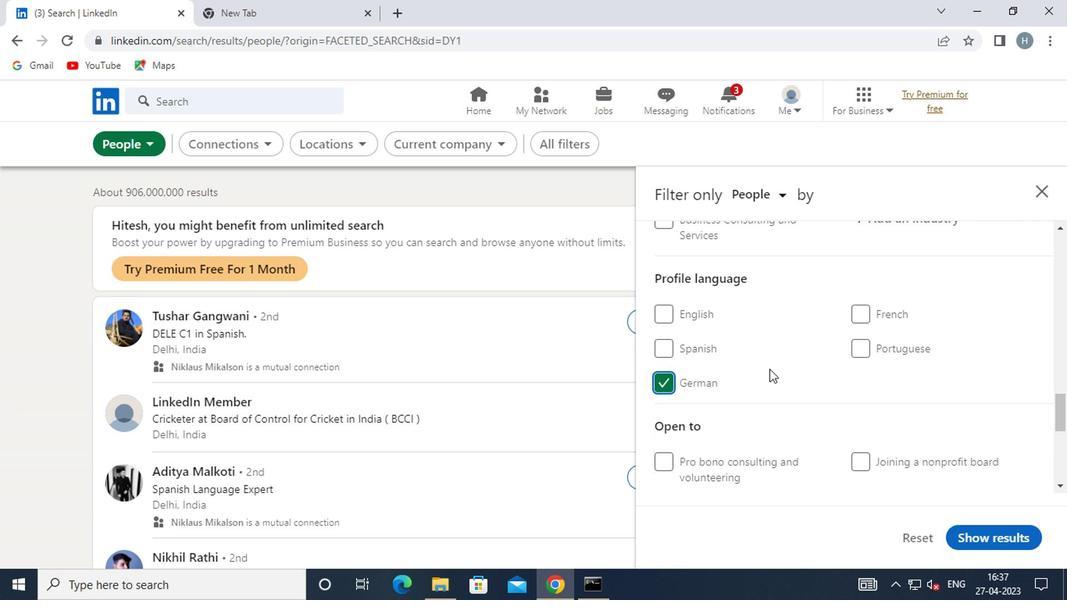 
Action: Mouse moved to (774, 366)
Screenshot: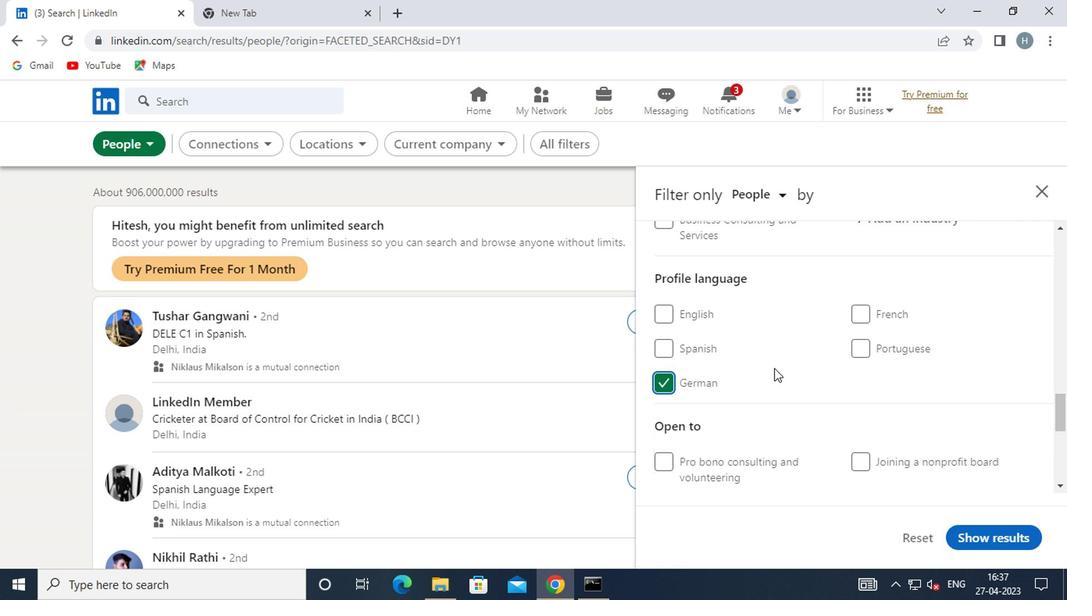 
Action: Mouse scrolled (774, 367) with delta (0, 1)
Screenshot: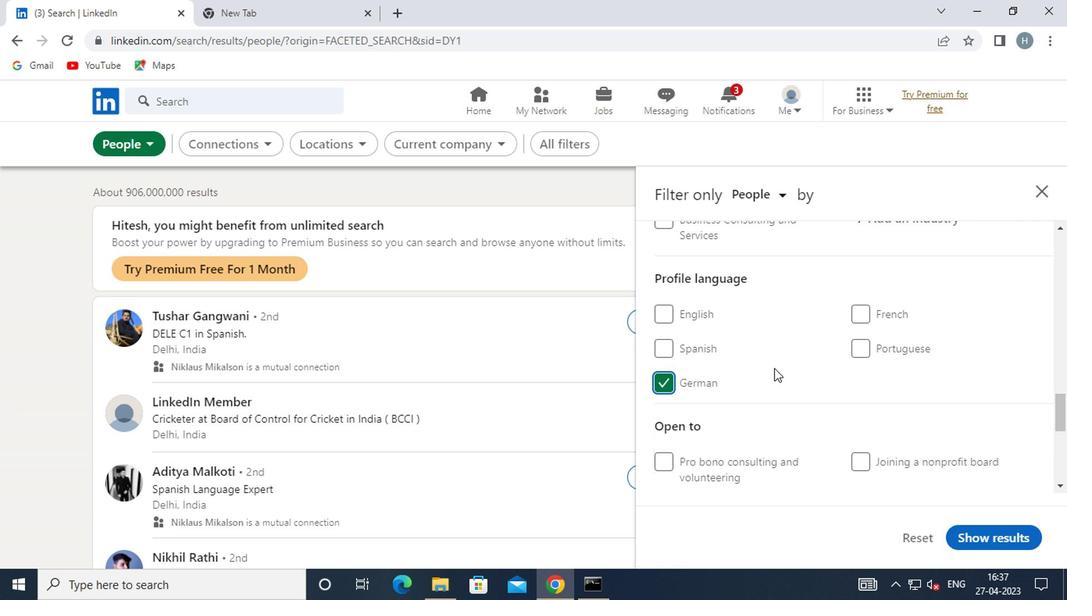 
Action: Mouse moved to (775, 364)
Screenshot: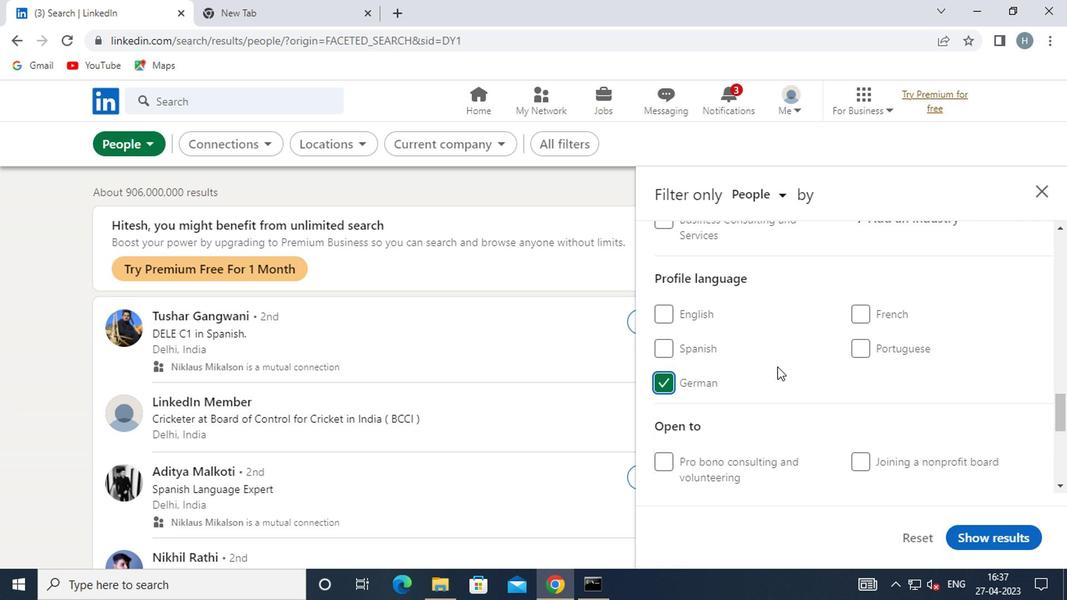 
Action: Mouse scrolled (775, 364) with delta (0, 0)
Screenshot: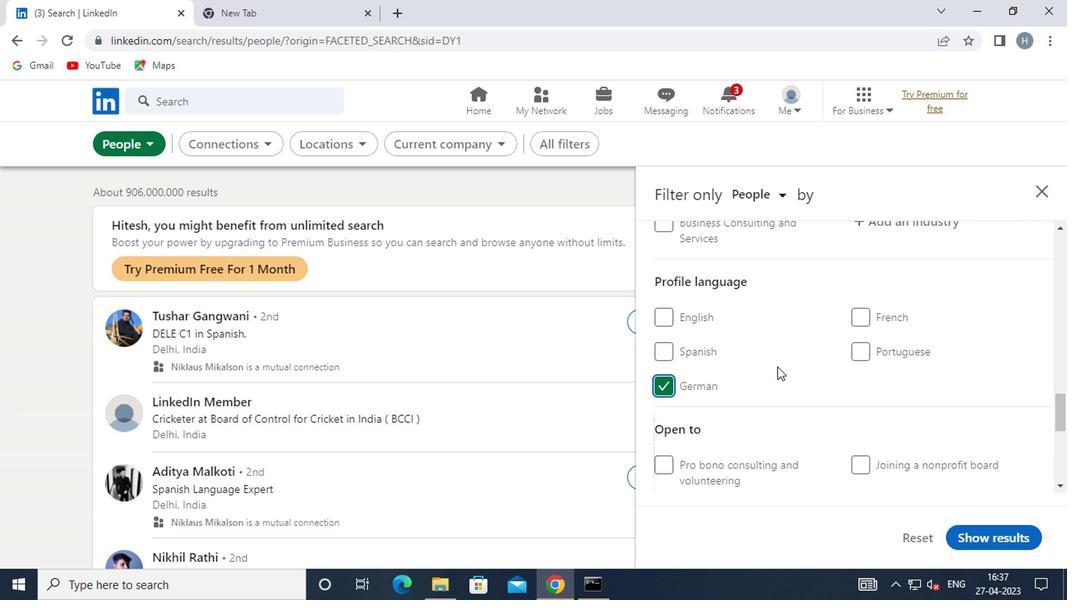 
Action: Mouse scrolled (775, 364) with delta (0, 0)
Screenshot: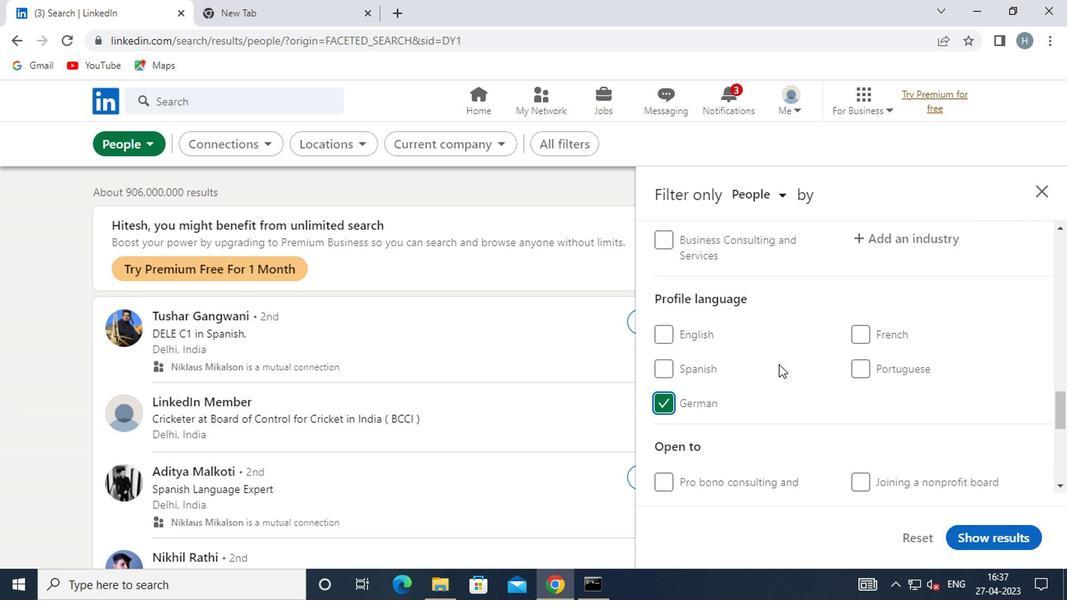 
Action: Mouse moved to (776, 363)
Screenshot: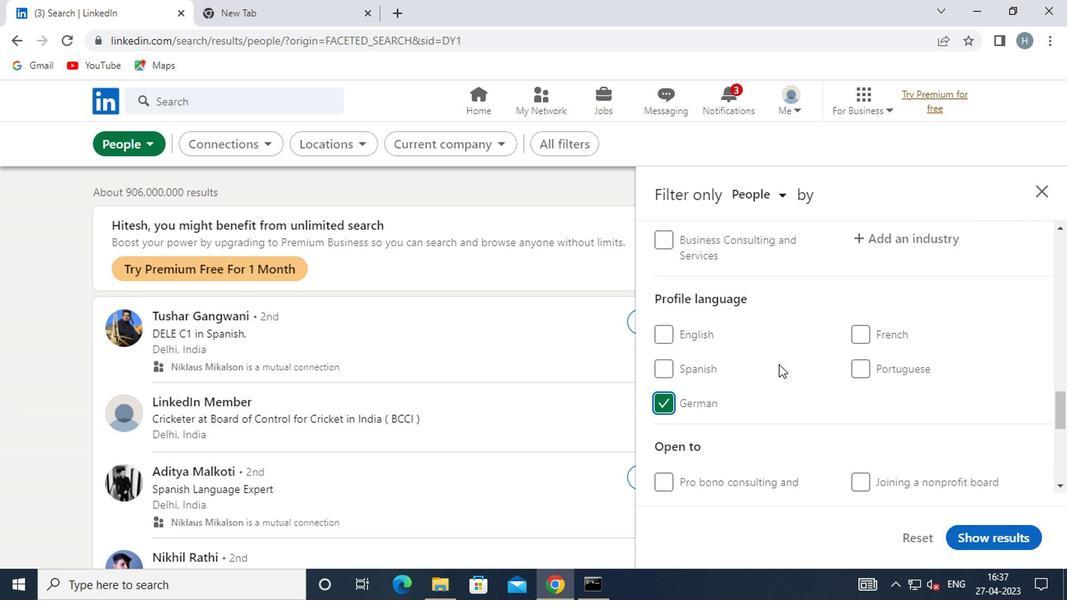 
Action: Mouse scrolled (776, 364) with delta (0, 0)
Screenshot: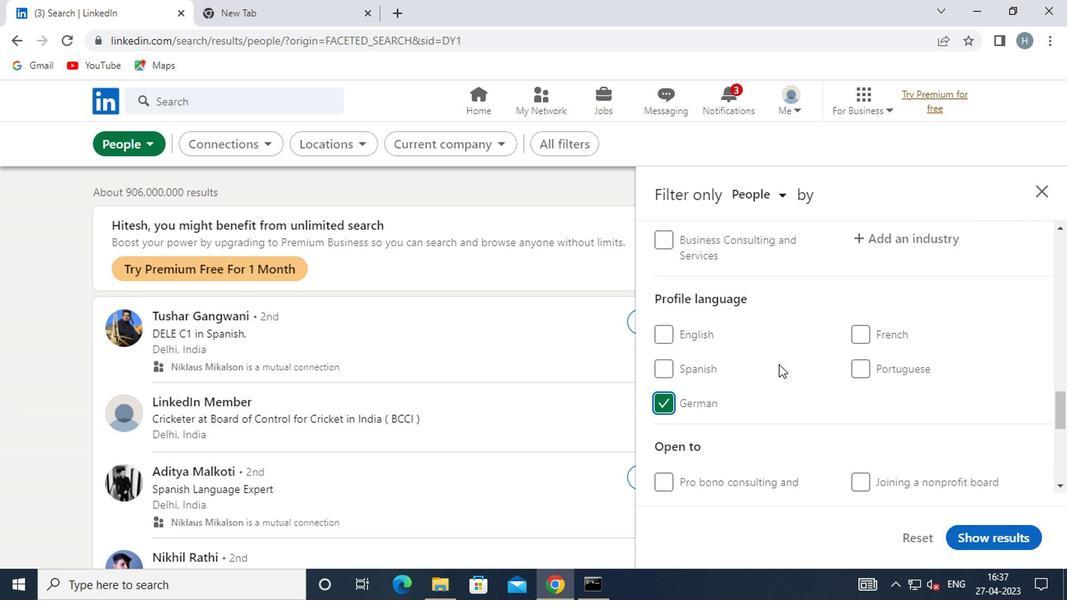 
Action: Mouse moved to (778, 358)
Screenshot: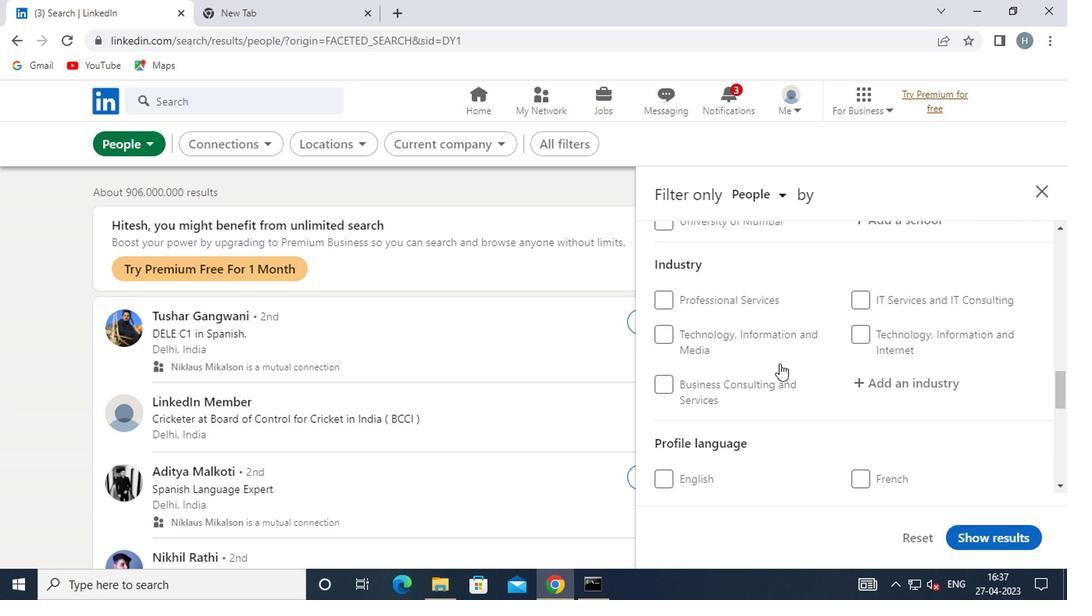 
Action: Mouse scrolled (778, 359) with delta (0, 1)
Screenshot: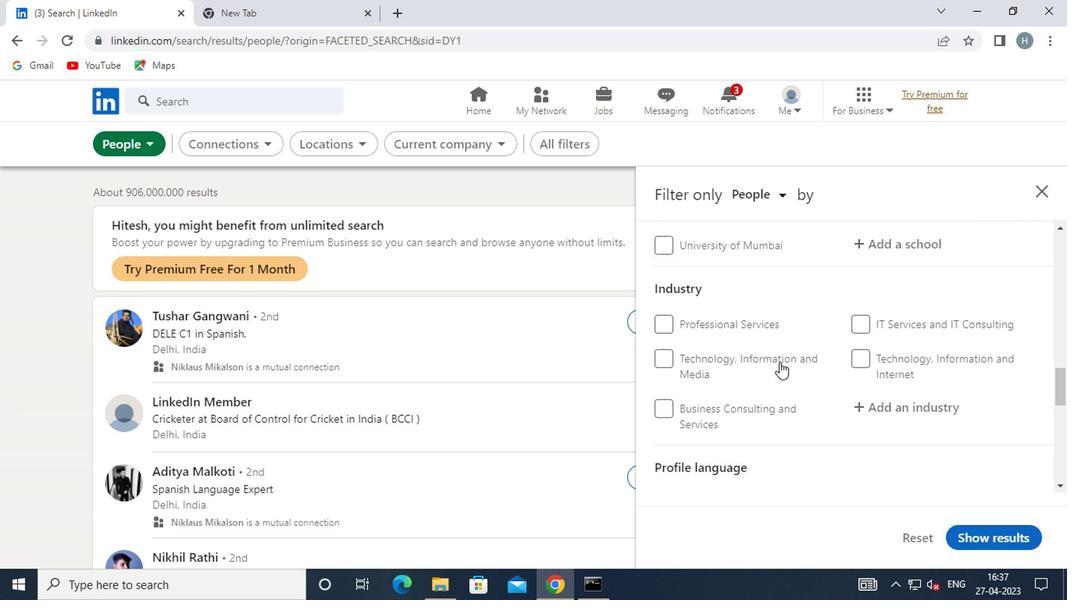 
Action: Mouse moved to (780, 356)
Screenshot: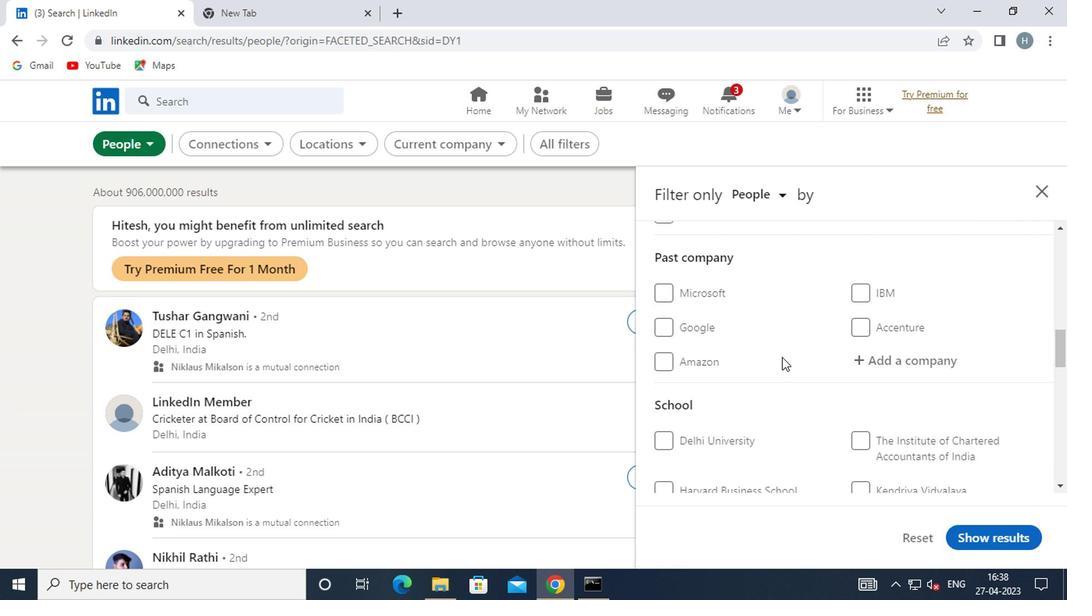 
Action: Mouse scrolled (780, 357) with delta (0, 1)
Screenshot: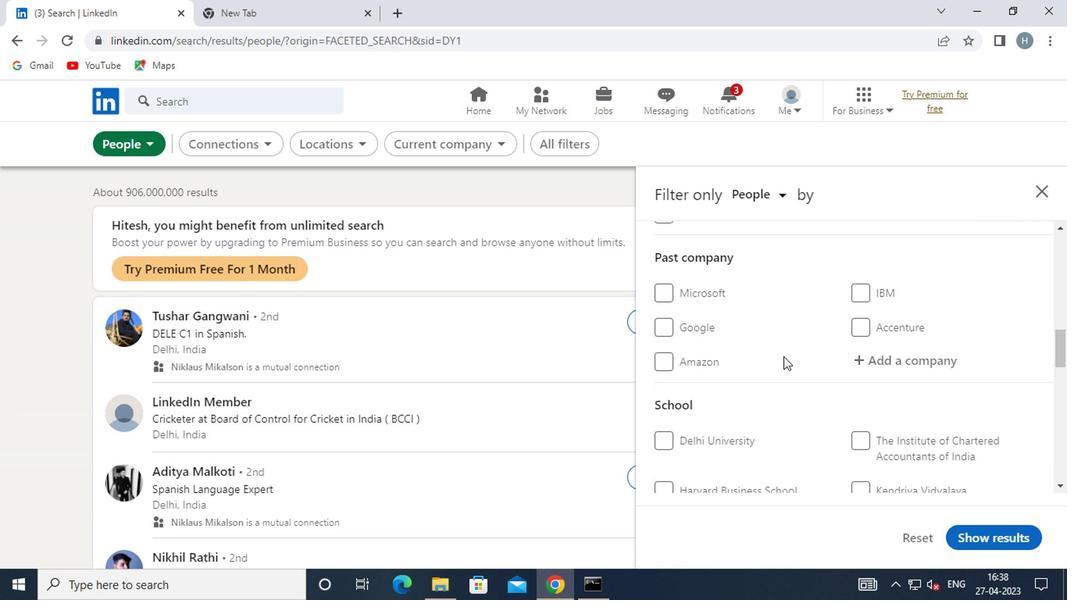 
Action: Mouse scrolled (780, 357) with delta (0, 1)
Screenshot: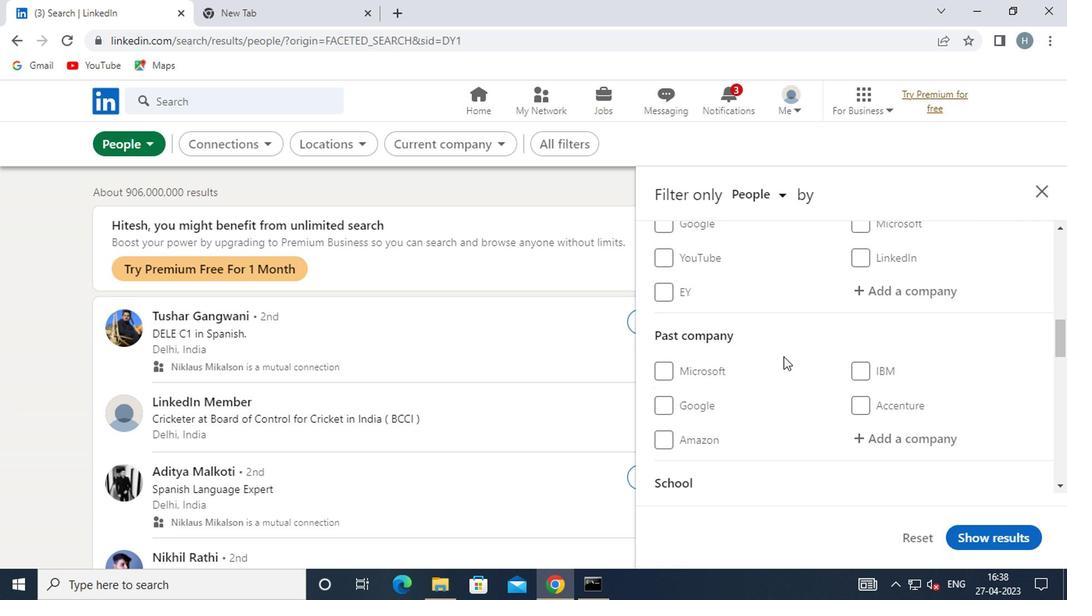 
Action: Mouse moved to (853, 354)
Screenshot: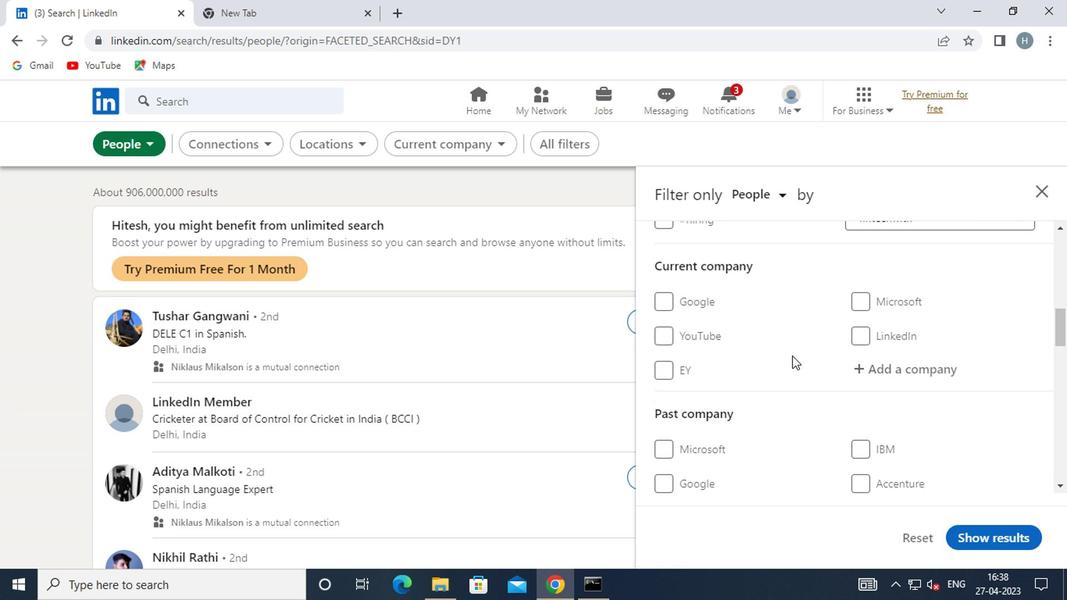 
Action: Mouse scrolled (853, 355) with delta (0, 1)
Screenshot: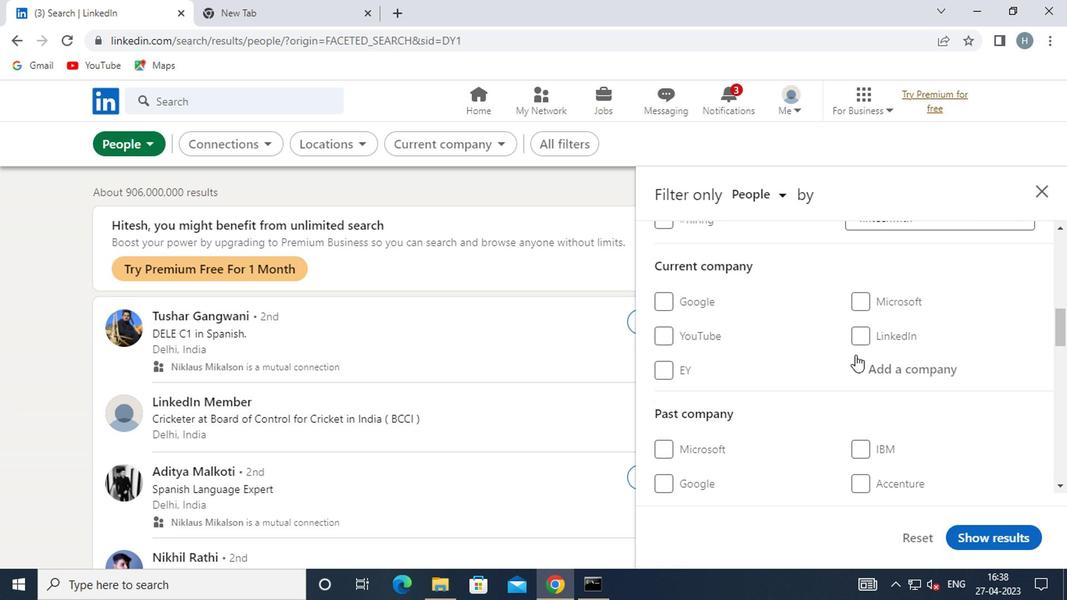 
Action: Mouse moved to (894, 419)
Screenshot: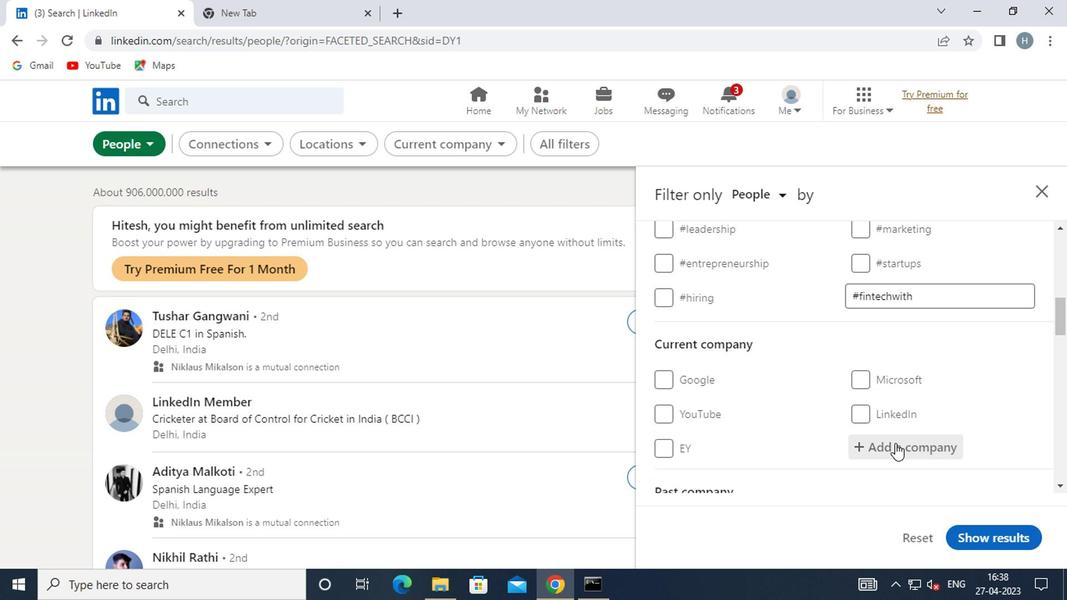 
Action: Mouse scrolled (894, 418) with delta (0, -1)
Screenshot: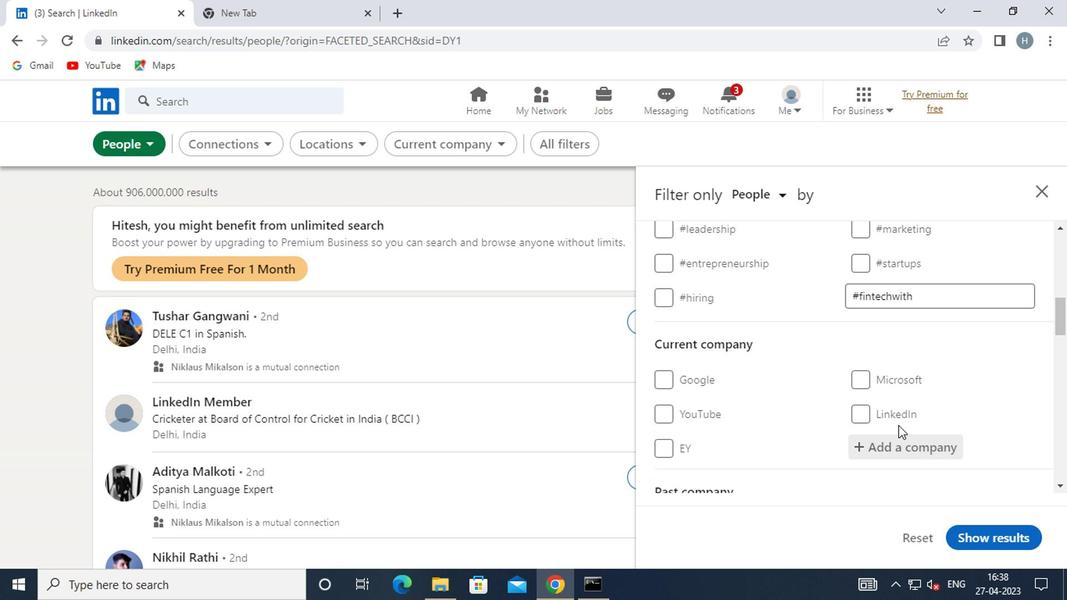 
Action: Mouse moved to (896, 364)
Screenshot: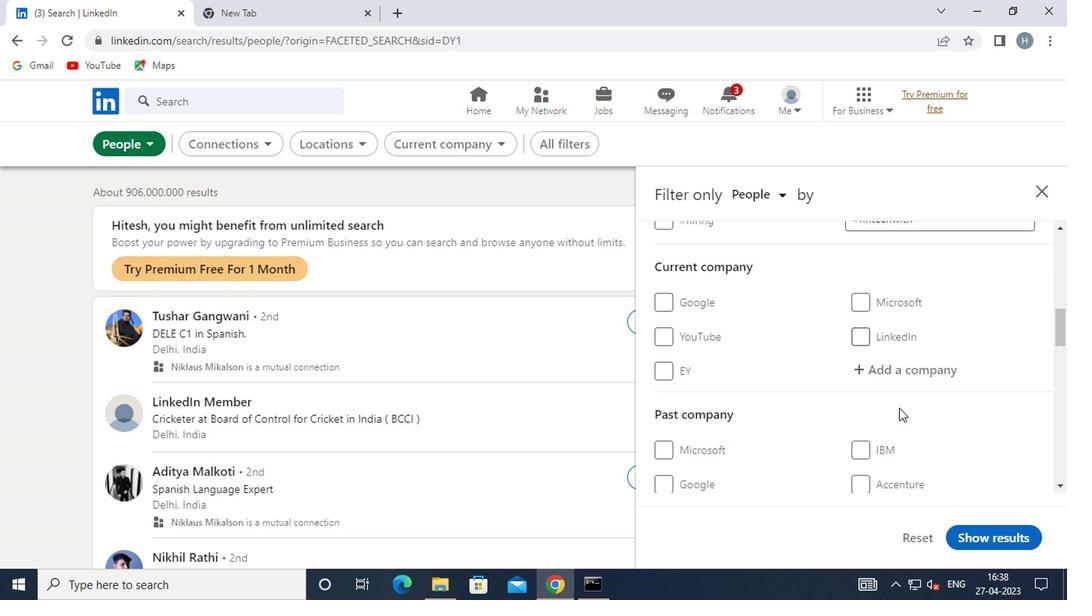 
Action: Mouse pressed left at (896, 364)
Screenshot: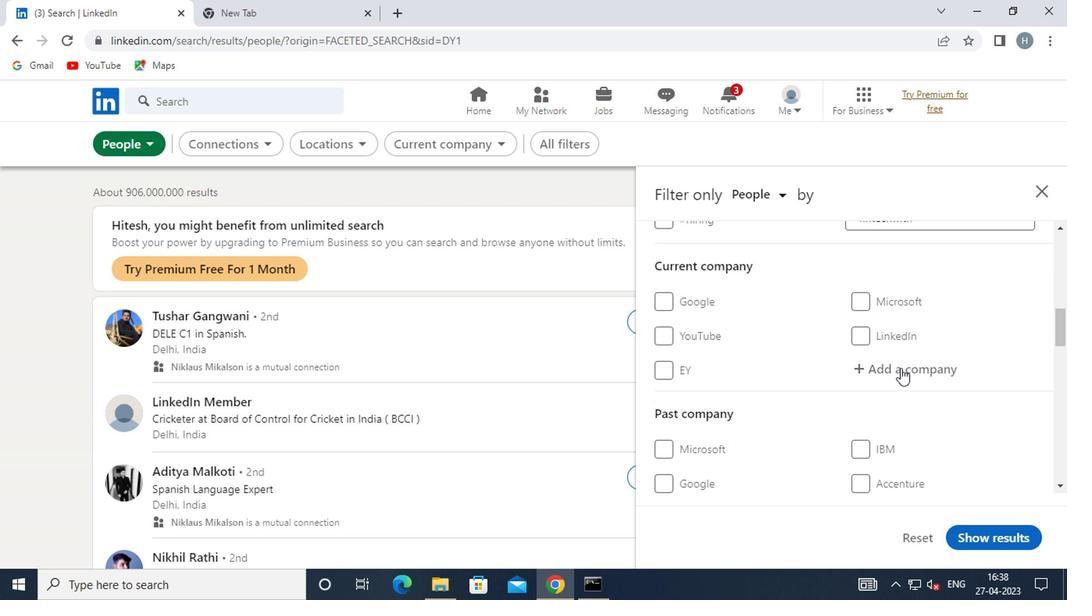 
Action: Key pressed <Key.shift>VELOTIO
Screenshot: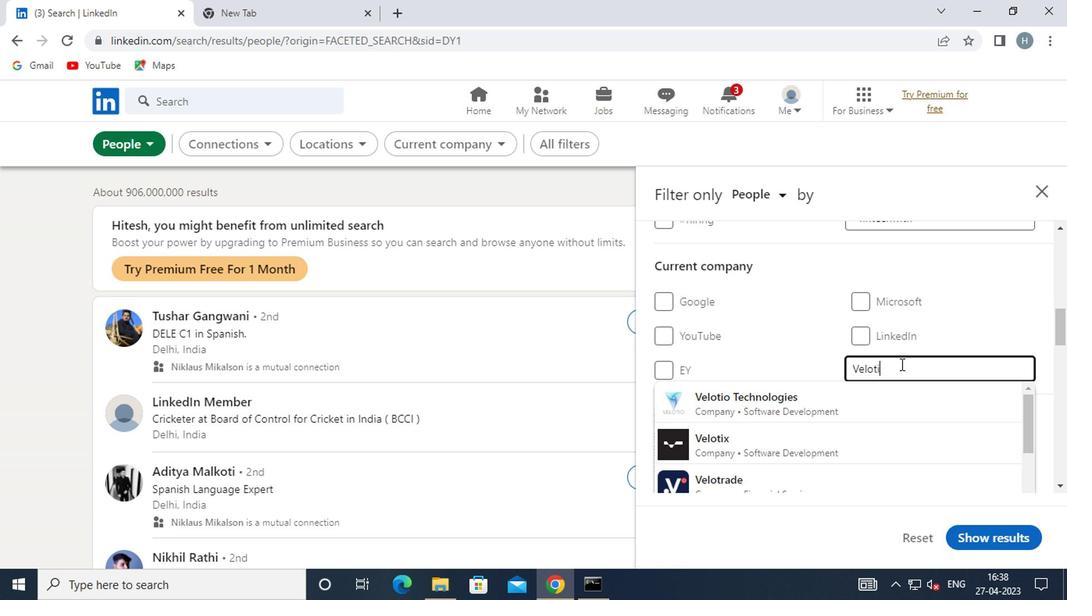 
Action: Mouse moved to (894, 363)
Screenshot: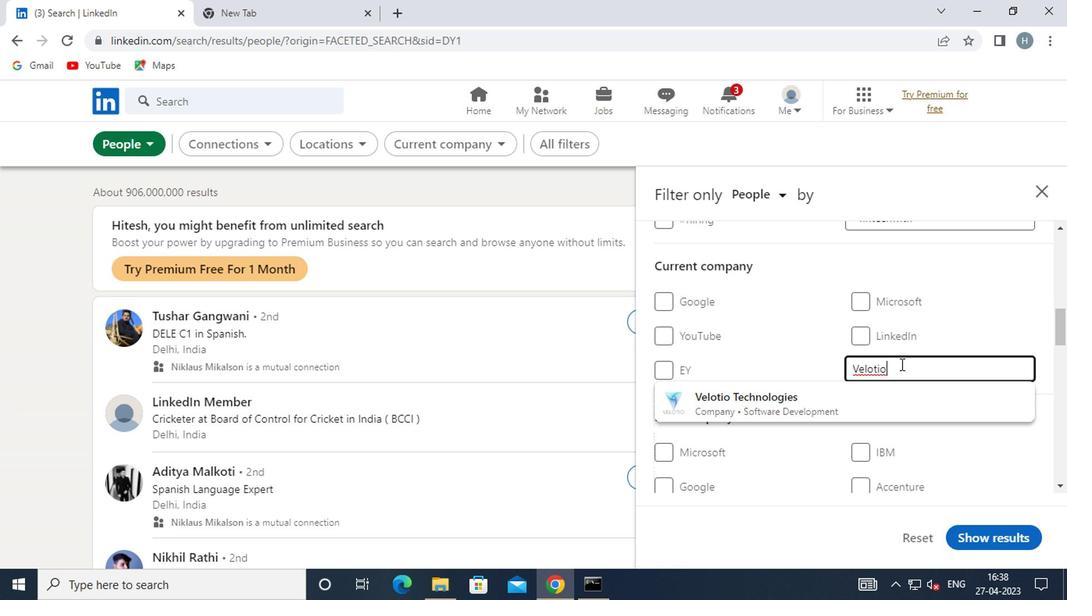 
Action: Key pressed <Key.space>
Screenshot: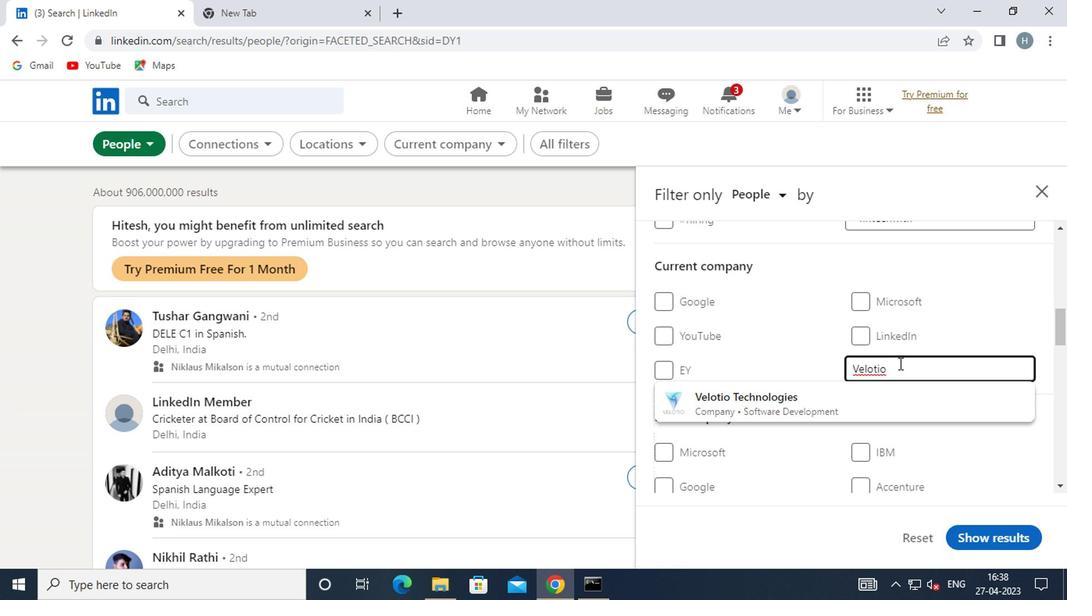 
Action: Mouse moved to (804, 394)
Screenshot: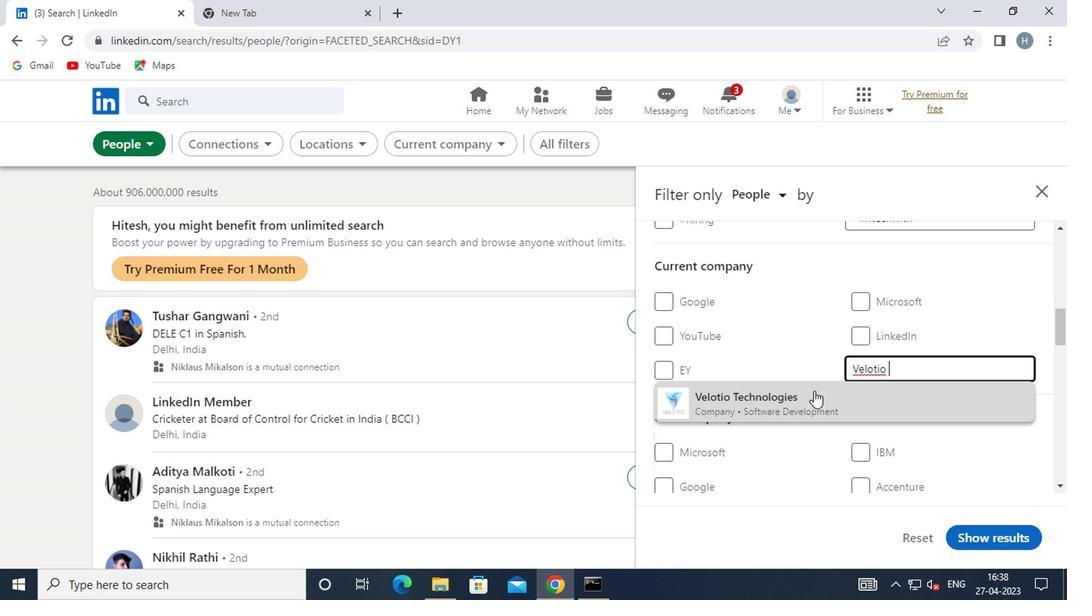 
Action: Mouse pressed left at (804, 394)
Screenshot: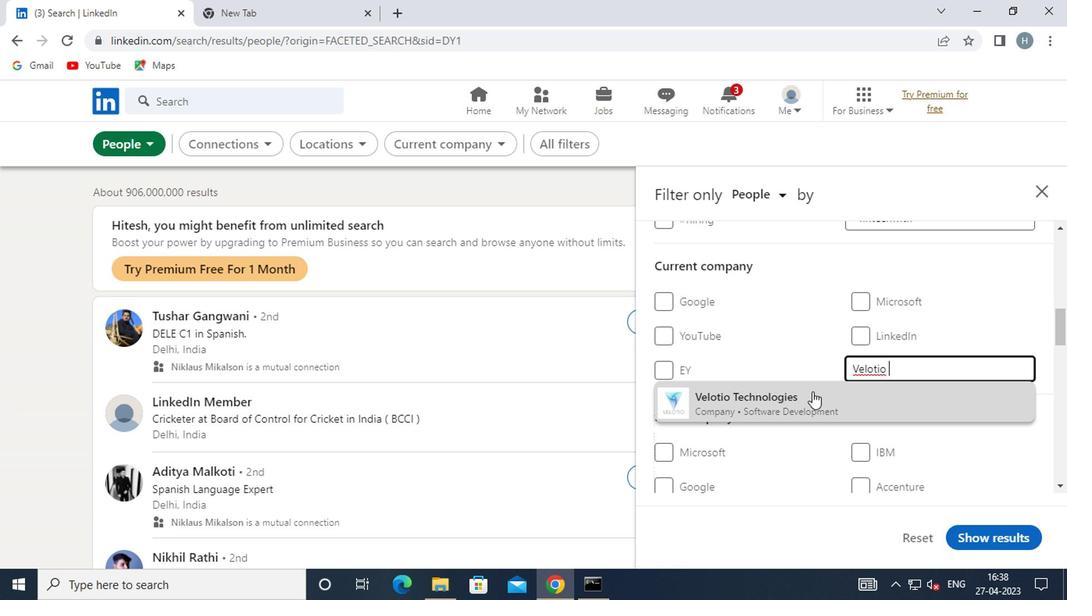 
Action: Mouse moved to (808, 367)
Screenshot: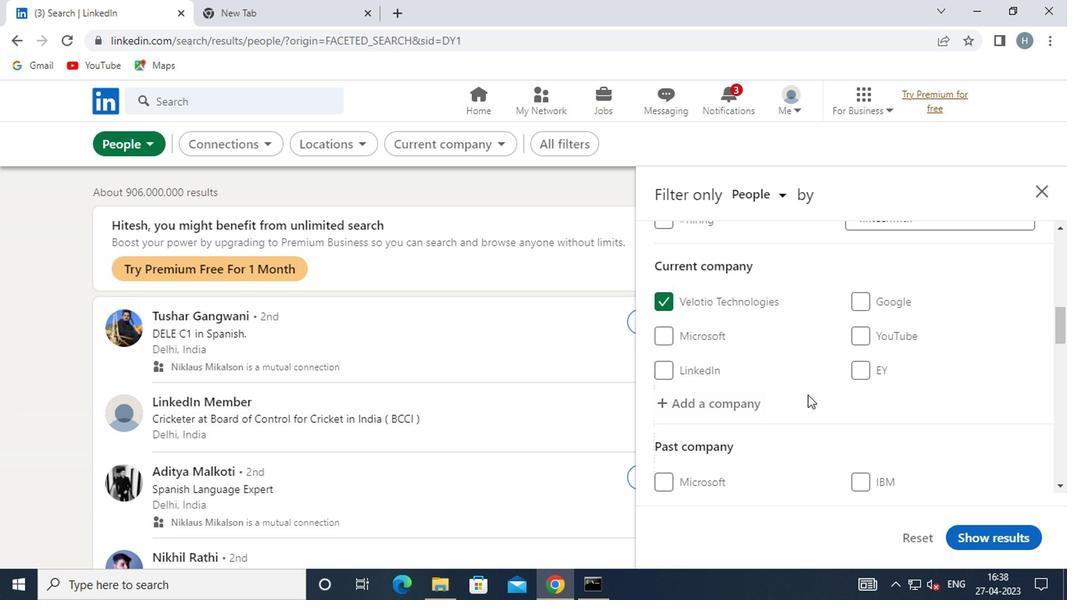 
Action: Mouse scrolled (808, 366) with delta (0, -1)
Screenshot: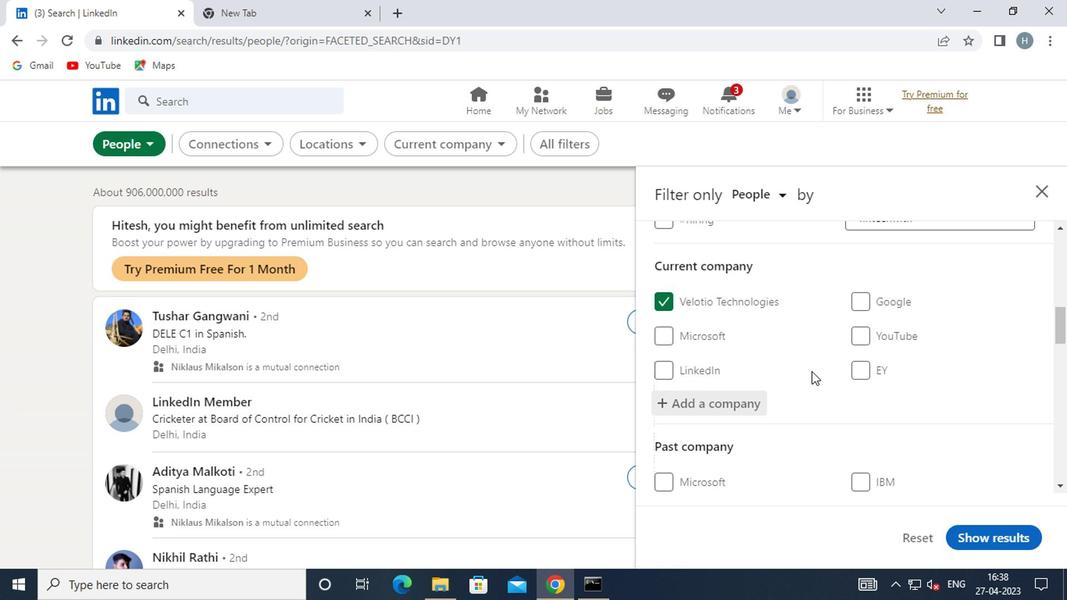 
Action: Mouse moved to (808, 366)
Screenshot: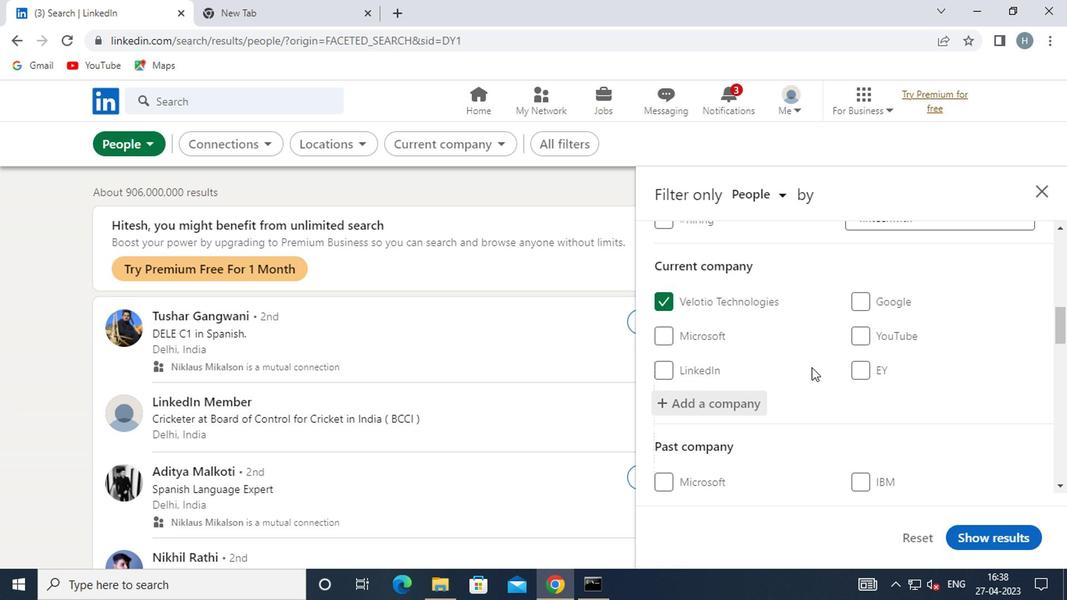
Action: Mouse scrolled (808, 365) with delta (0, 0)
Screenshot: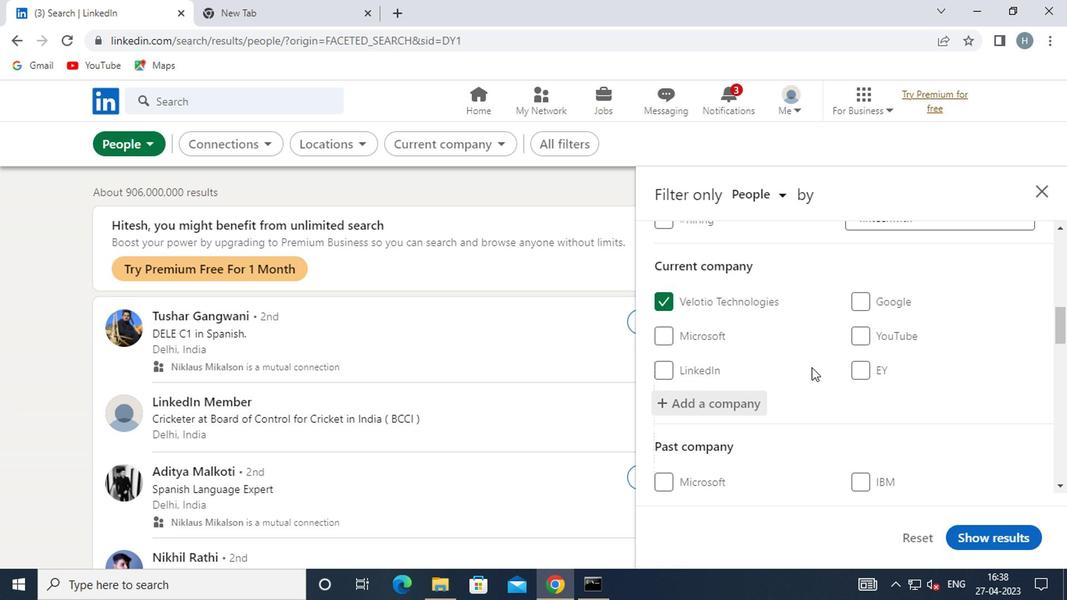 
Action: Mouse moved to (785, 349)
Screenshot: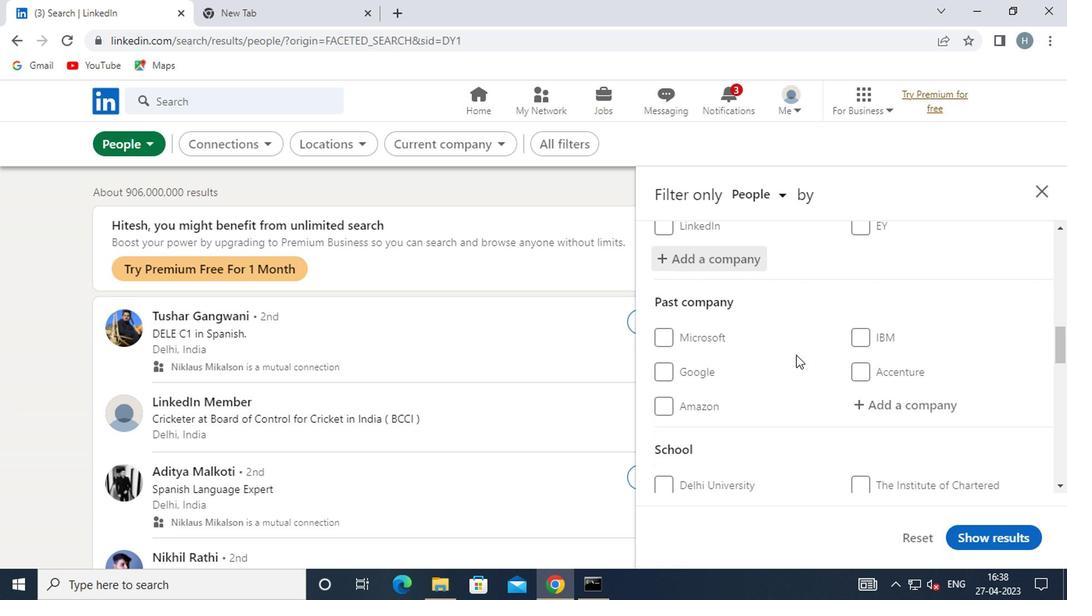 
Action: Mouse scrolled (785, 348) with delta (0, -1)
Screenshot: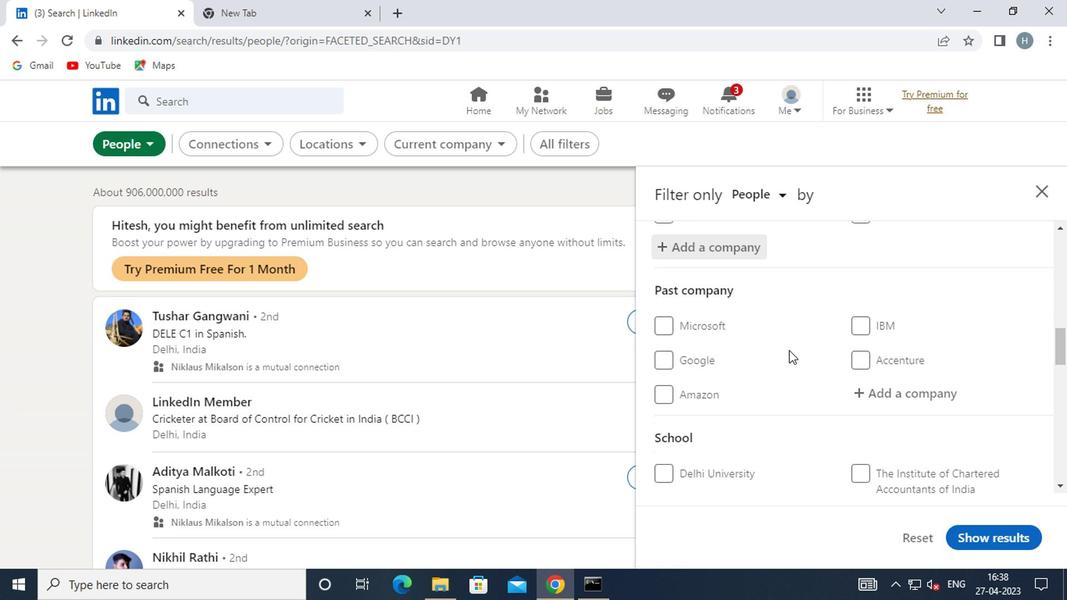 
Action: Mouse moved to (786, 349)
Screenshot: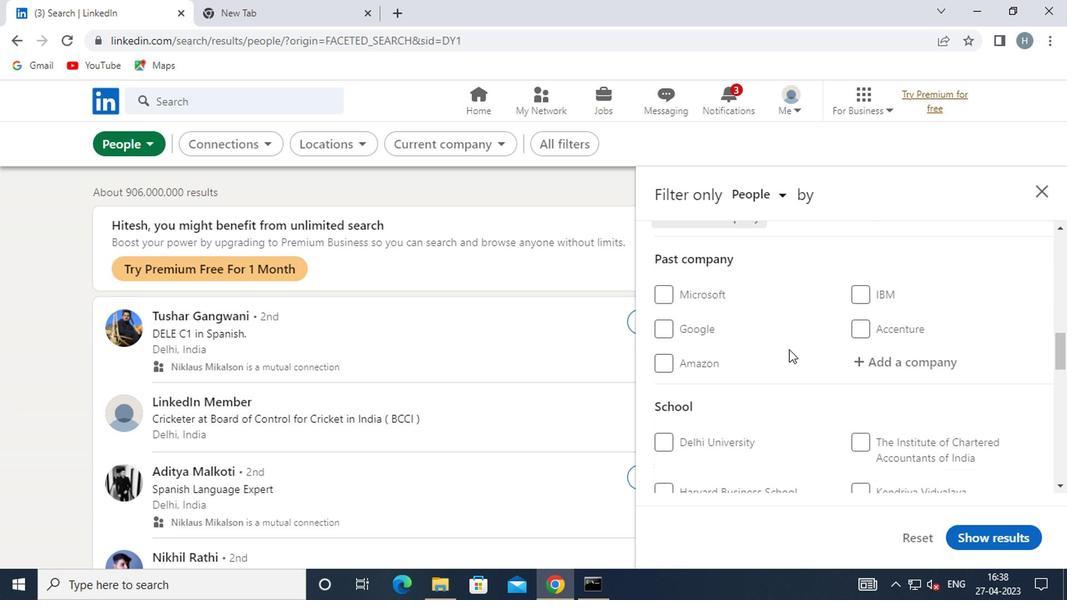 
Action: Mouse scrolled (786, 348) with delta (0, -1)
Screenshot: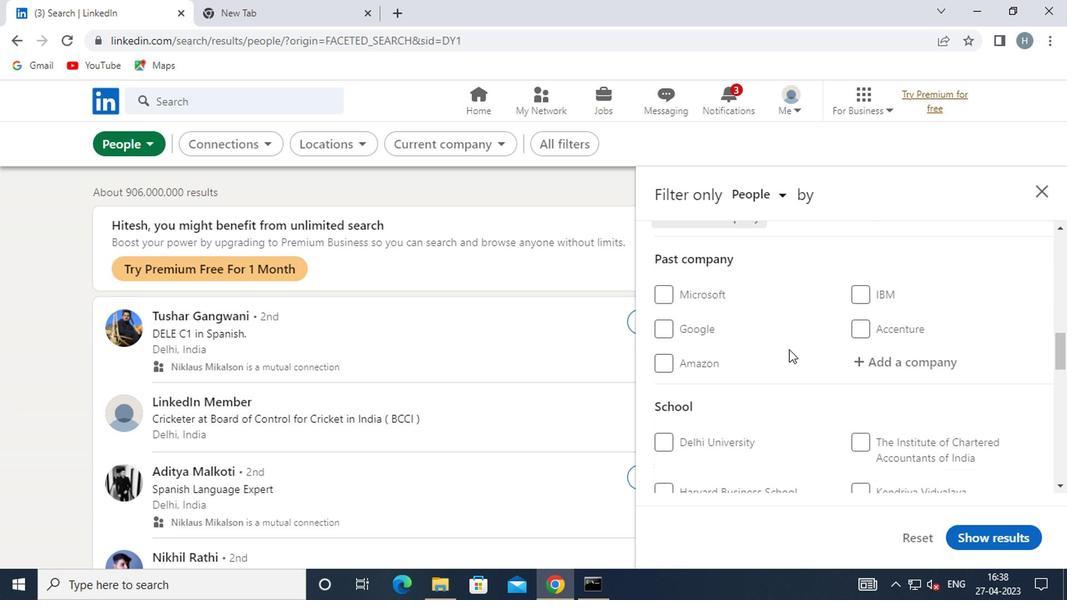
Action: Mouse moved to (887, 395)
Screenshot: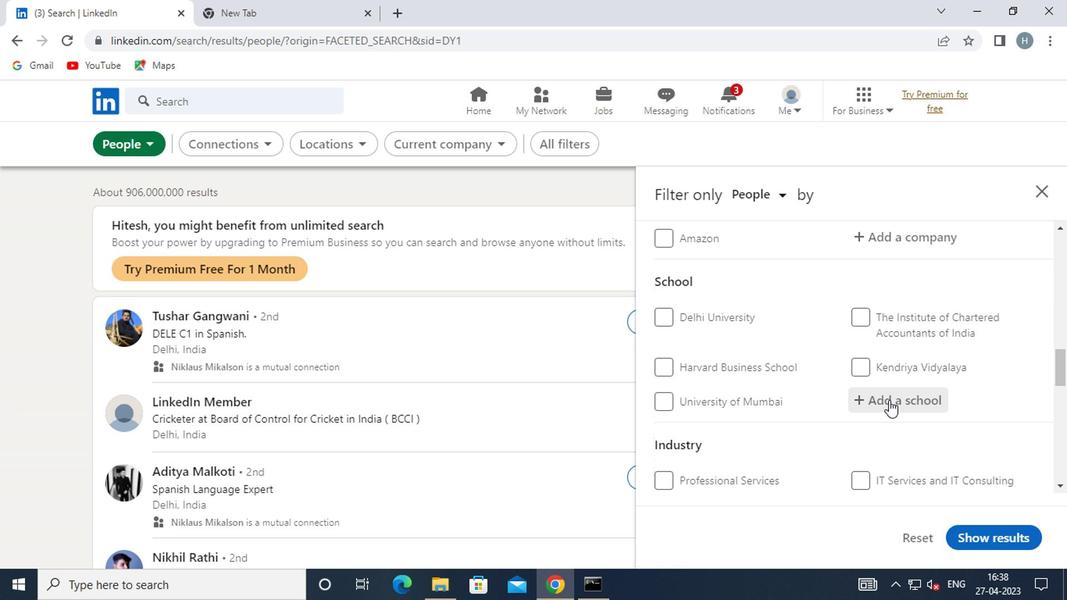 
Action: Mouse pressed left at (887, 395)
Screenshot: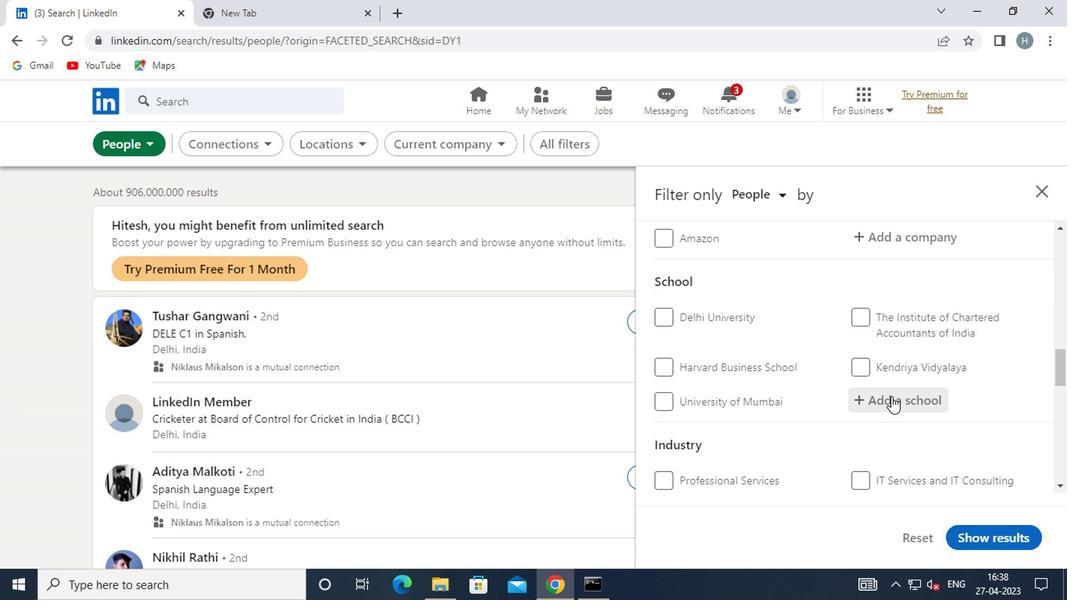 
Action: Mouse moved to (887, 395)
Screenshot: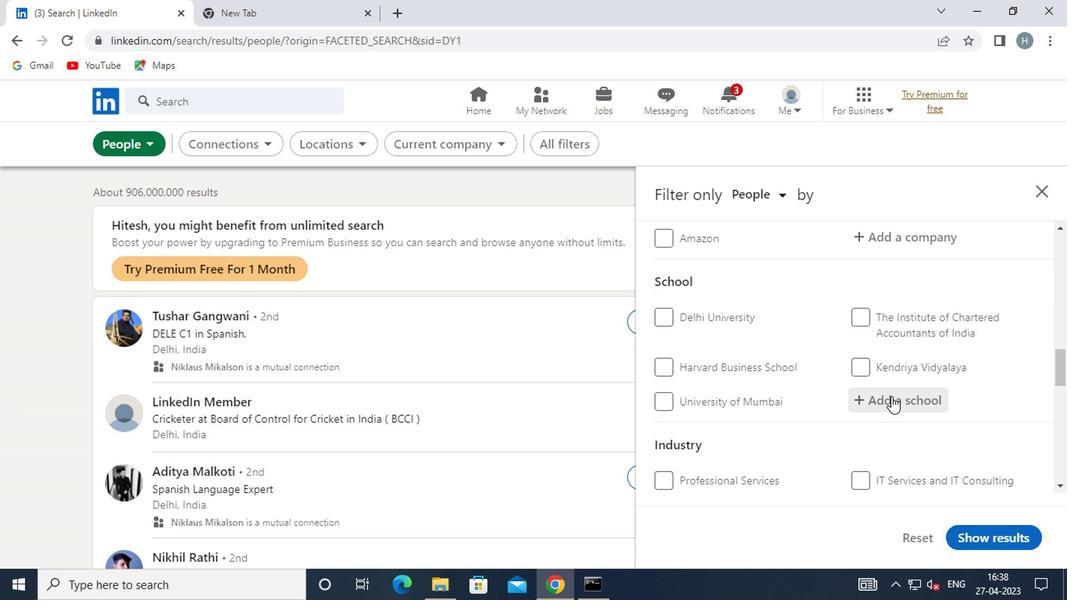 
Action: Key pressed <Key.shift><Key.shift><Key.shift><Key.shift><Key.shift><Key.shift><Key.shift><Key.shift><Key.shift><Key.shift><Key.shift><Key.shift><Key.shift><Key.shift><Key.shift><Key.shift><Key.shift><Key.shift><Key.shift><Key.shift><Key.shift><Key.shift><Key.shift><Key.shift><Key.shift><Key.shift><Key.shift><Key.shift><Key.shift><Key.shift><Key.shift><Key.shift><Key.shift><Key.shift><Key.shift><Key.shift><Key.shift><Key.shift><Key.shift><Key.shift><Key.shift><Key.shift><Key.shift><Key.shift><Key.shift><Key.shift><Key.shift><Key.shift><Key.shift><Key.shift><Key.shift><Key.shift><Key.shift><Key.shift>RMK<Key.space>ENG
Screenshot: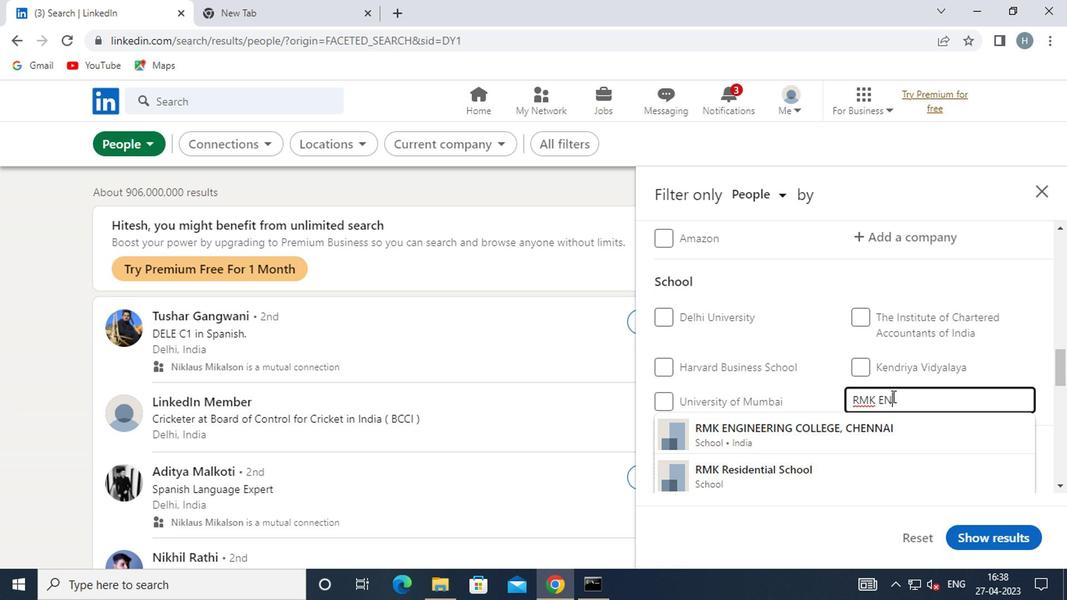 
Action: Mouse moved to (858, 424)
Screenshot: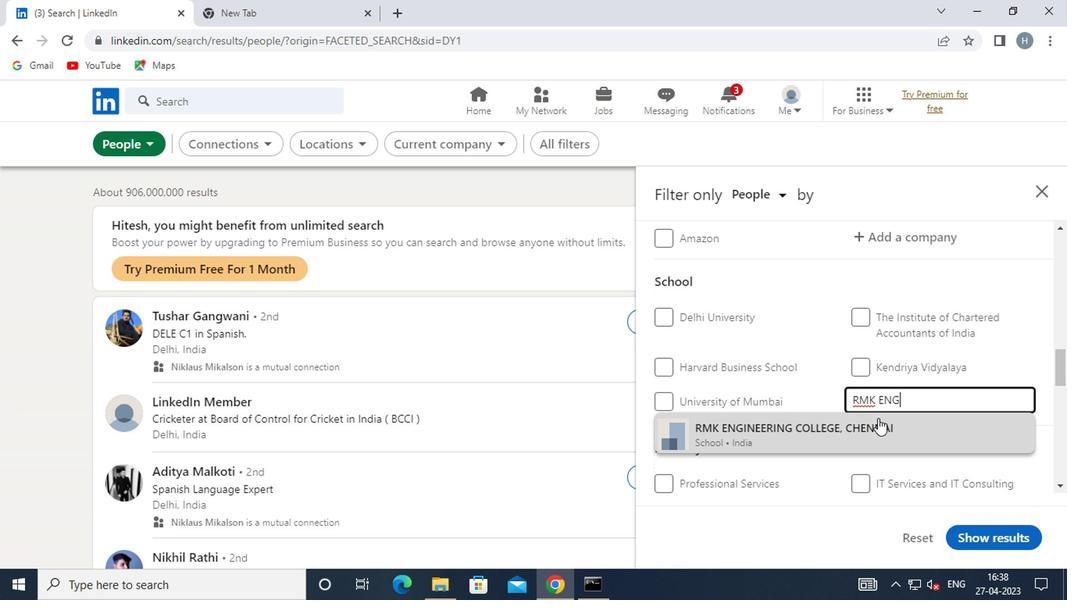 
Action: Mouse pressed left at (858, 424)
Screenshot: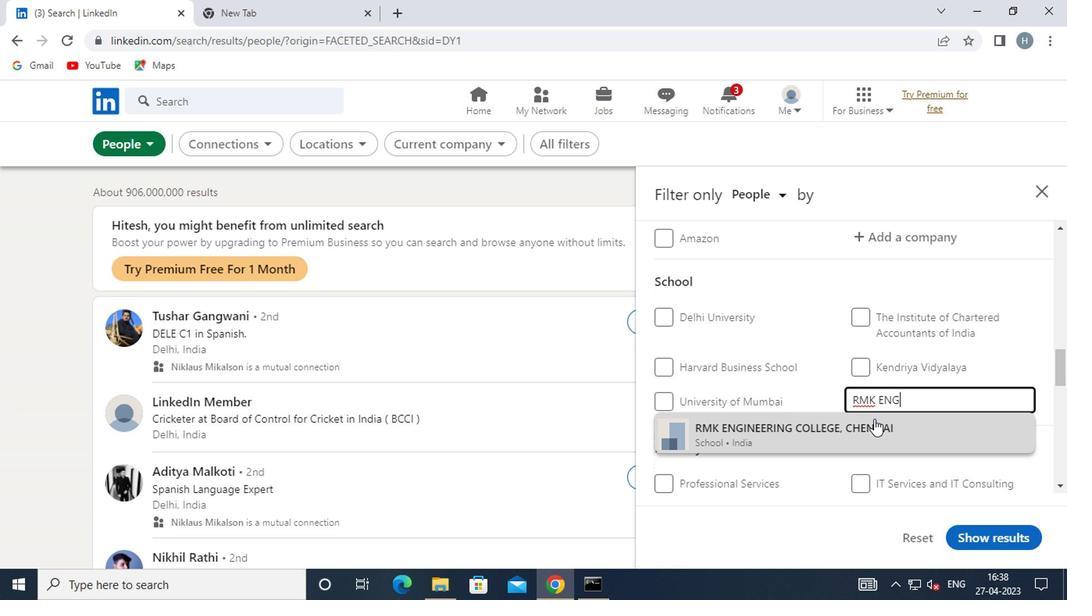 
Action: Mouse moved to (843, 383)
Screenshot: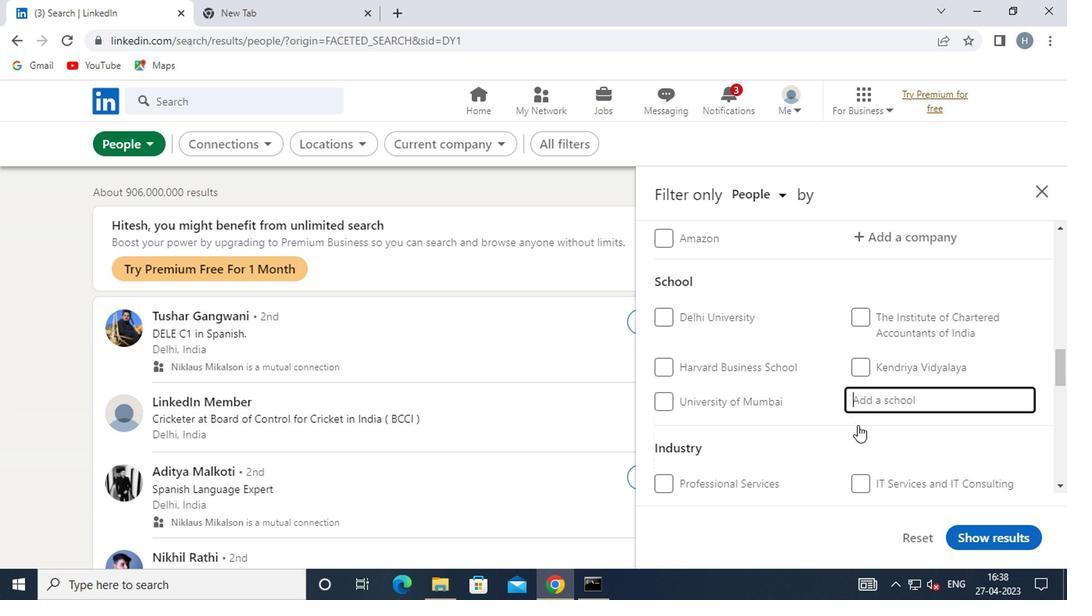 
Action: Mouse scrolled (843, 382) with delta (0, -1)
Screenshot: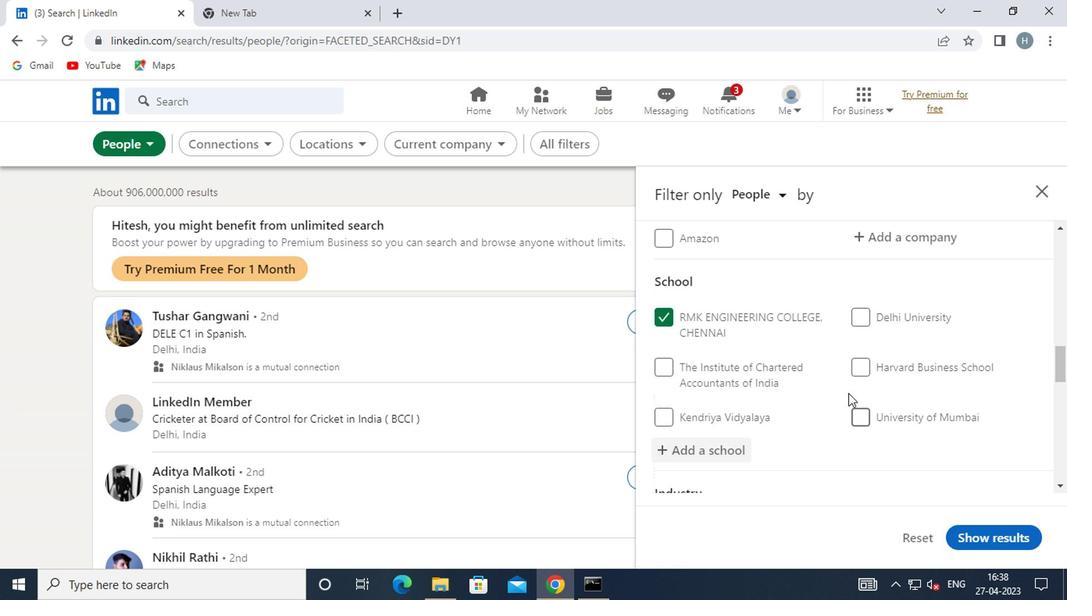 
Action: Mouse moved to (839, 383)
Screenshot: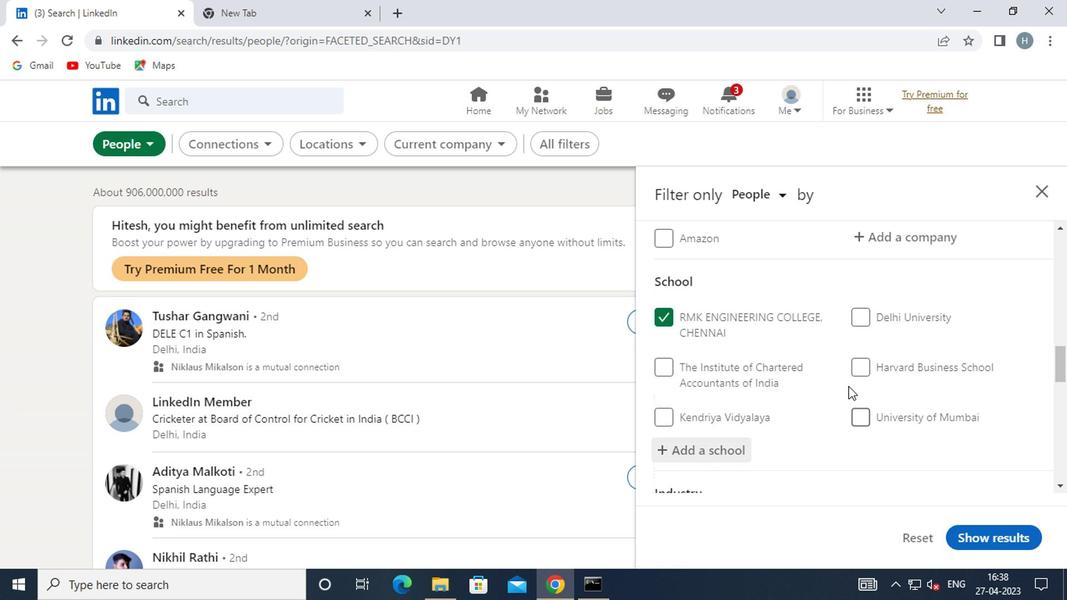 
Action: Mouse scrolled (839, 382) with delta (0, -1)
Screenshot: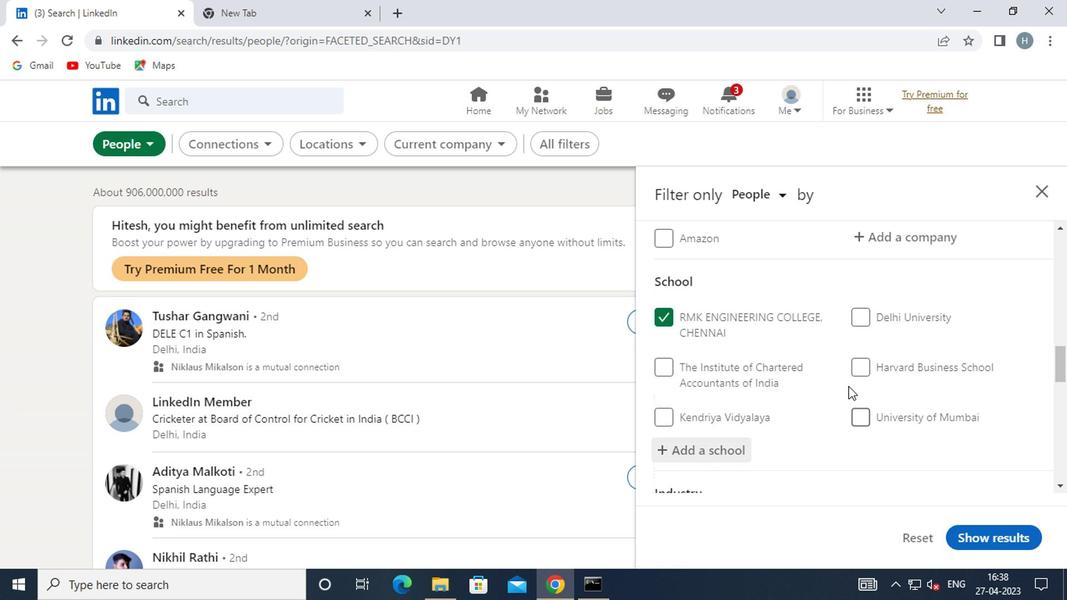 
Action: Mouse moved to (810, 375)
Screenshot: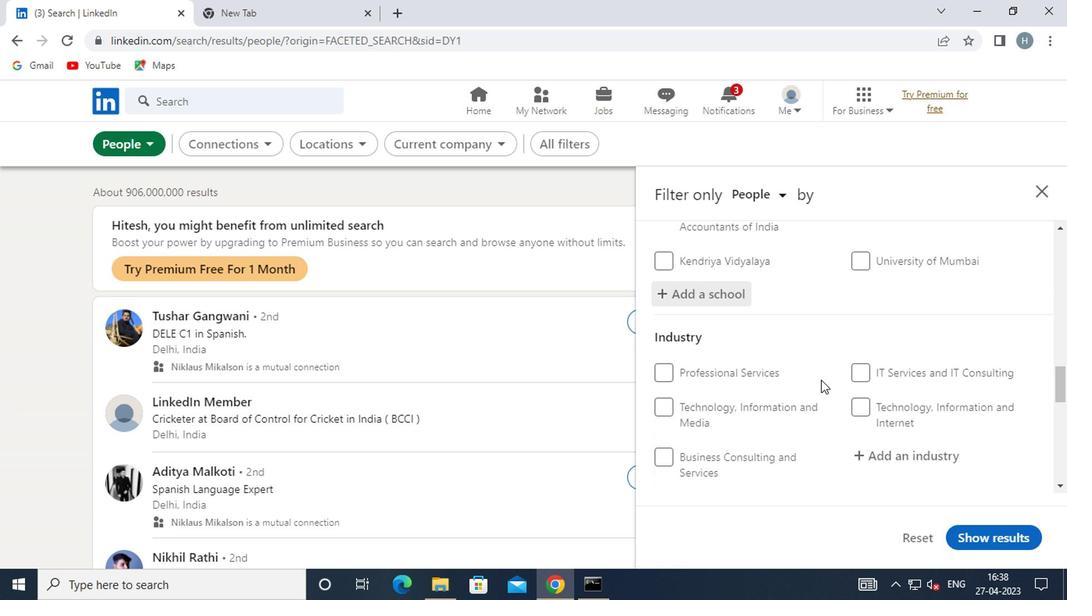 
Action: Mouse scrolled (810, 374) with delta (0, -1)
Screenshot: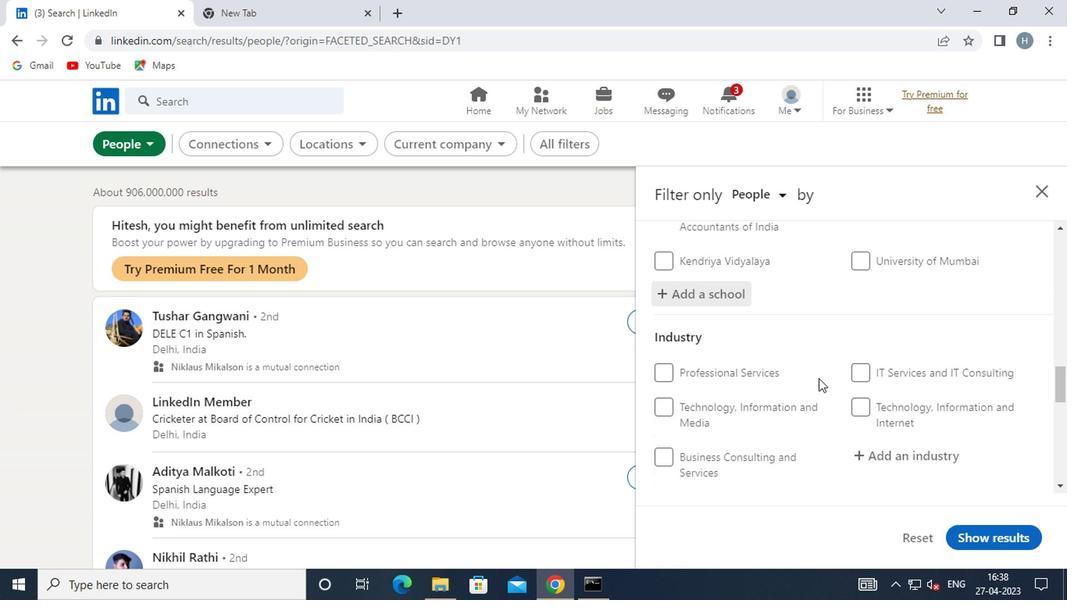 
Action: Mouse moved to (895, 372)
Screenshot: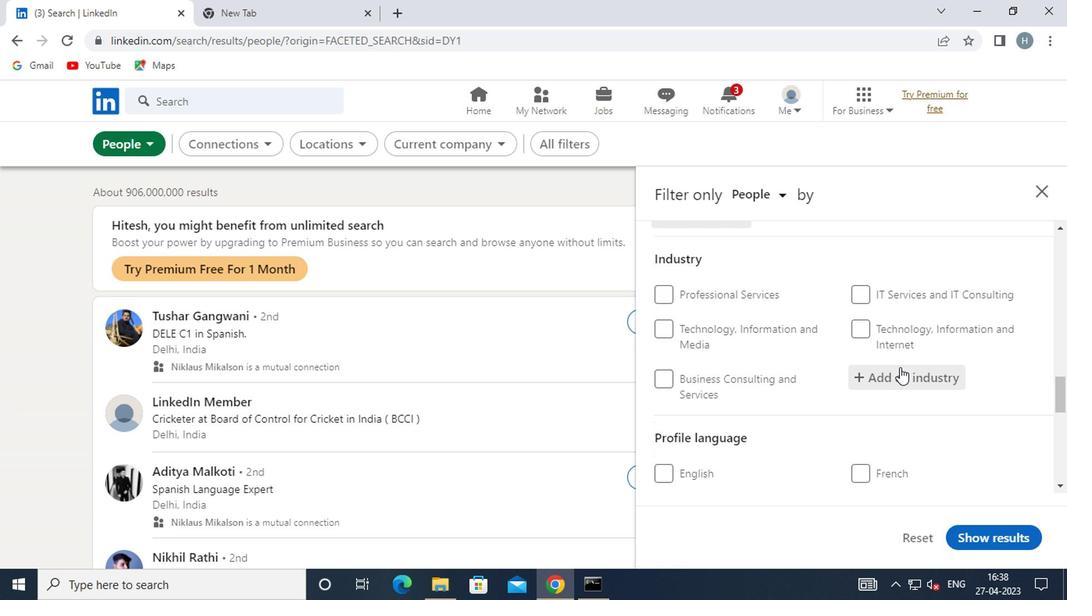 
Action: Mouse pressed left at (895, 372)
Screenshot: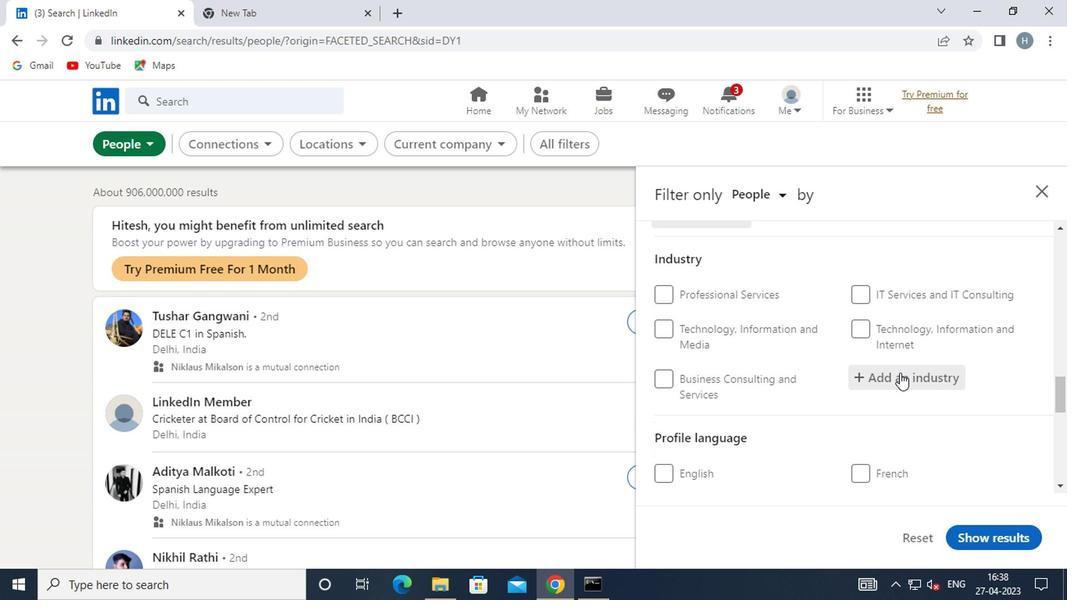 
Action: Key pressed <Key.shift>ROBOT
Screenshot: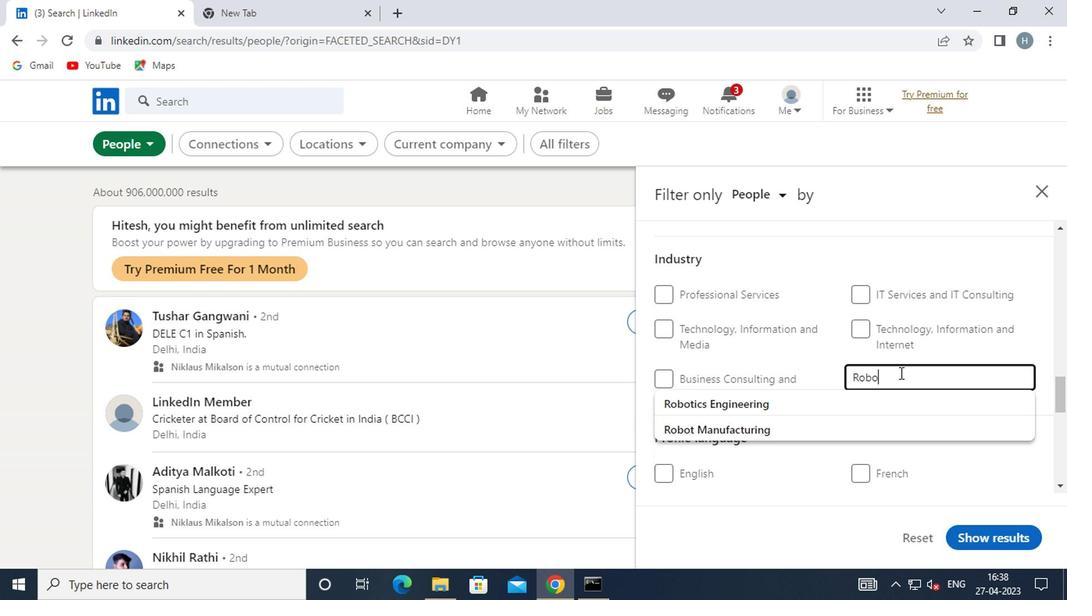 
Action: Mouse moved to (804, 401)
Screenshot: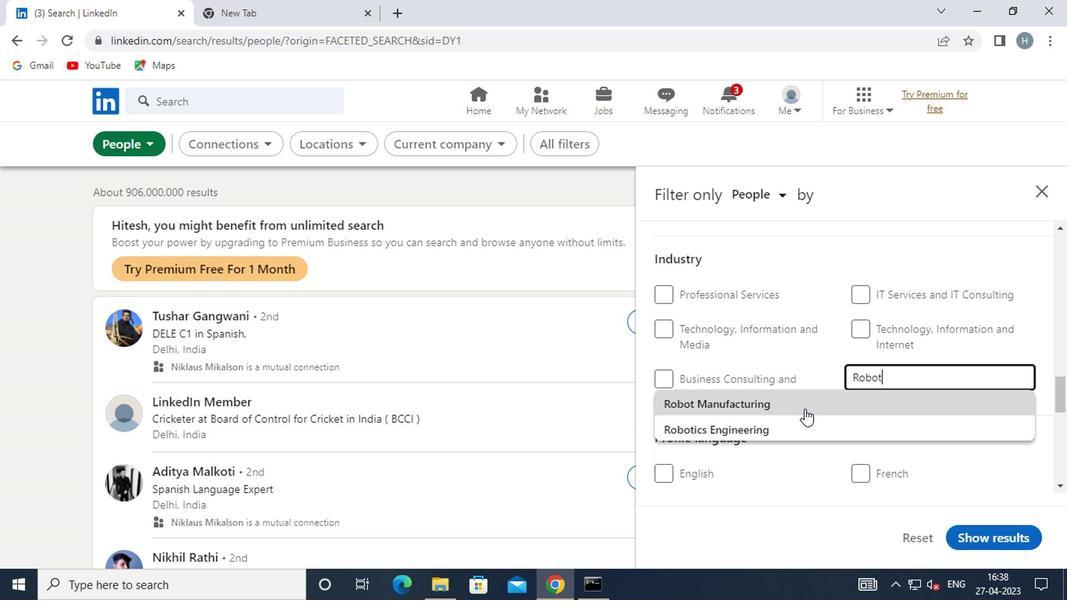 
Action: Mouse pressed left at (804, 401)
Screenshot: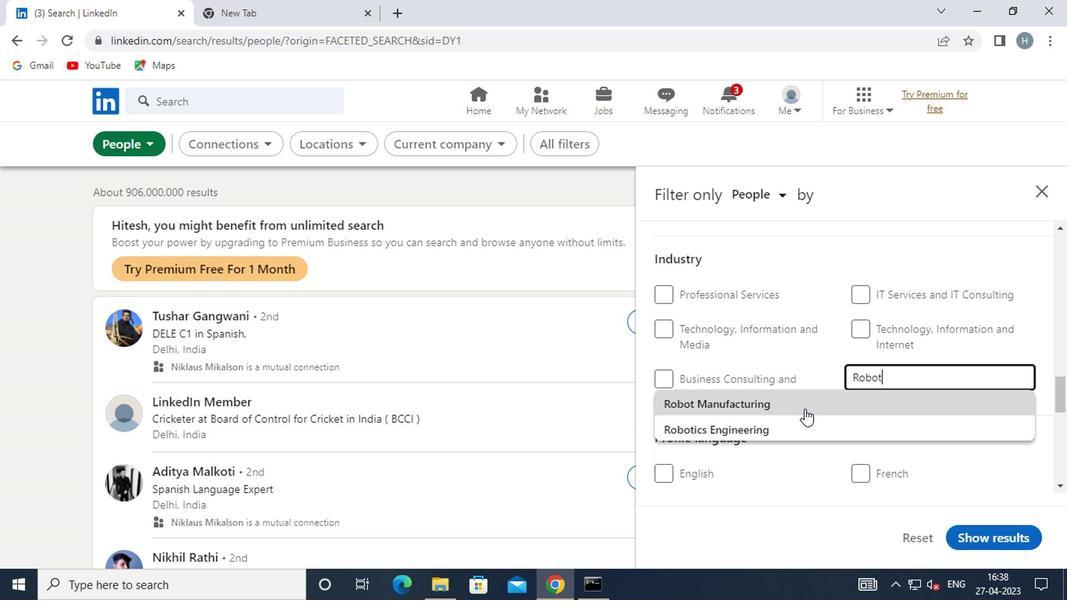 
Action: Mouse moved to (803, 394)
Screenshot: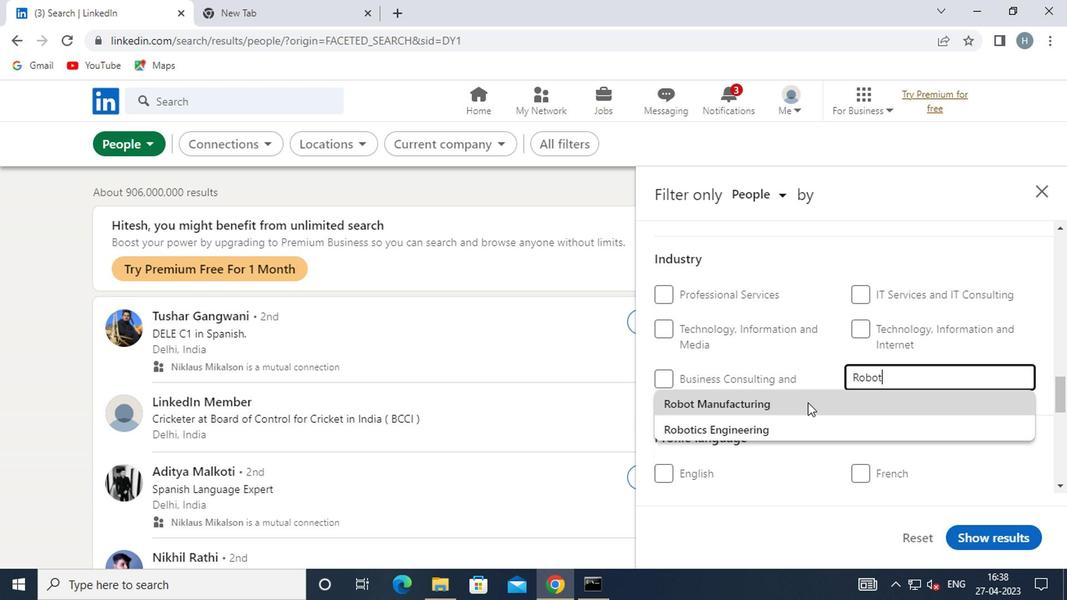 
Action: Mouse scrolled (803, 393) with delta (0, 0)
Screenshot: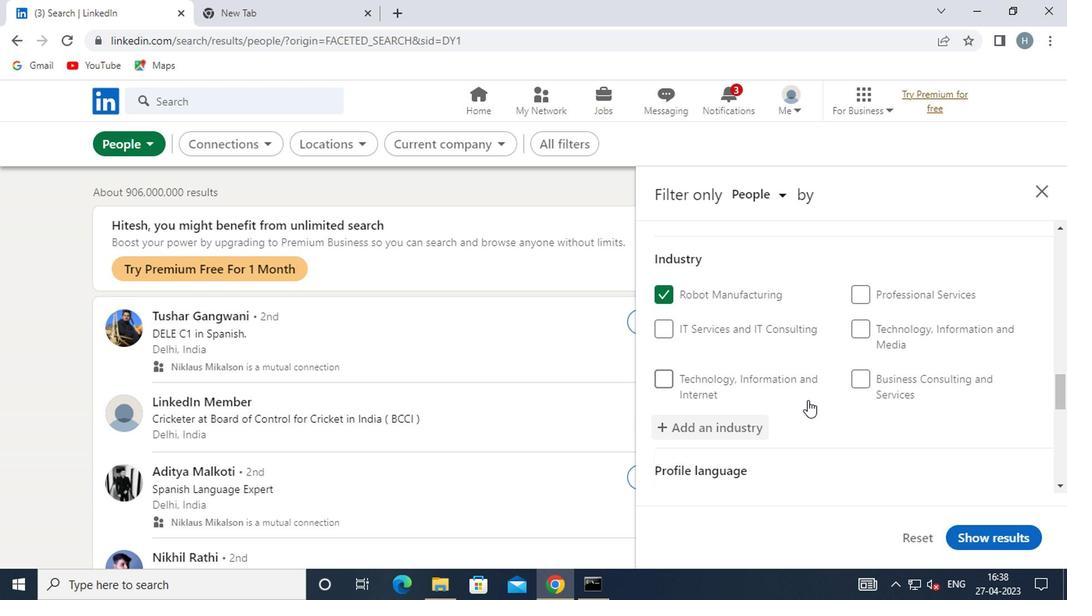 
Action: Mouse scrolled (803, 393) with delta (0, 0)
Screenshot: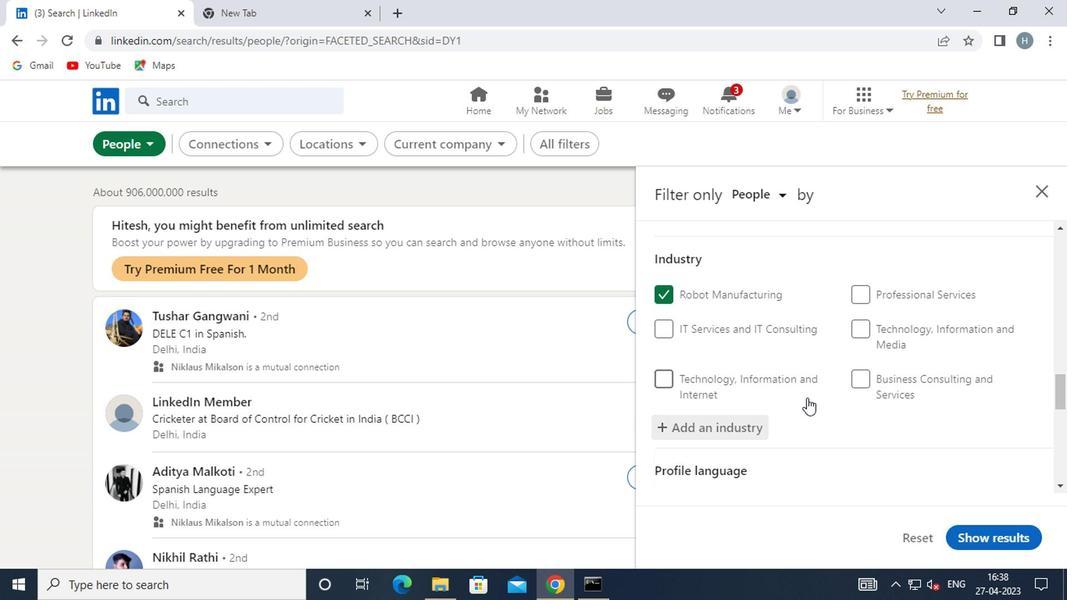 
Action: Mouse moved to (803, 391)
Screenshot: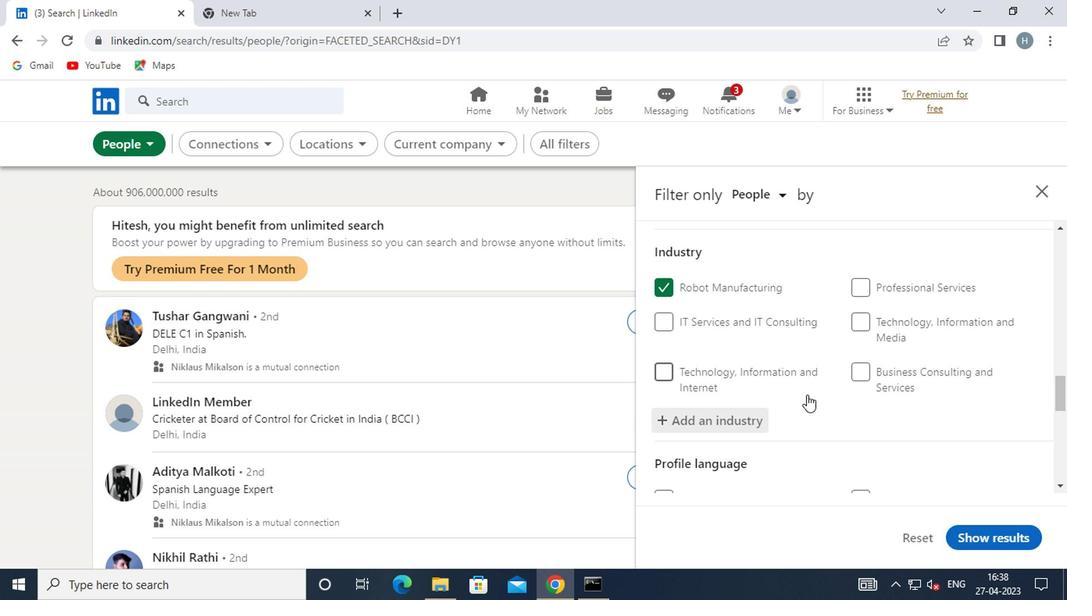 
Action: Mouse scrolled (803, 391) with delta (0, 0)
Screenshot: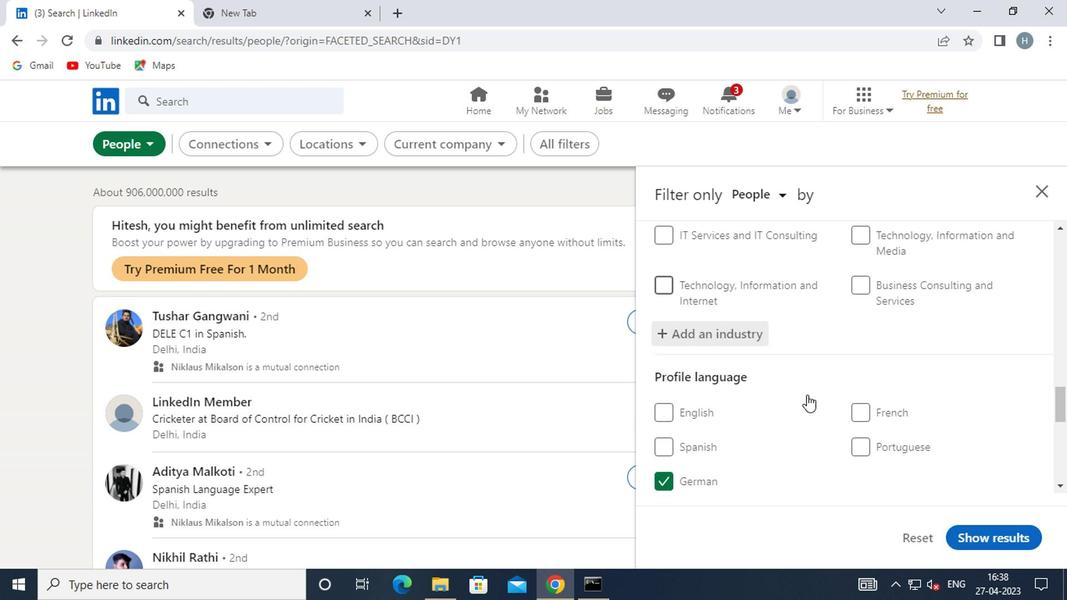 
Action: Mouse moved to (803, 391)
Screenshot: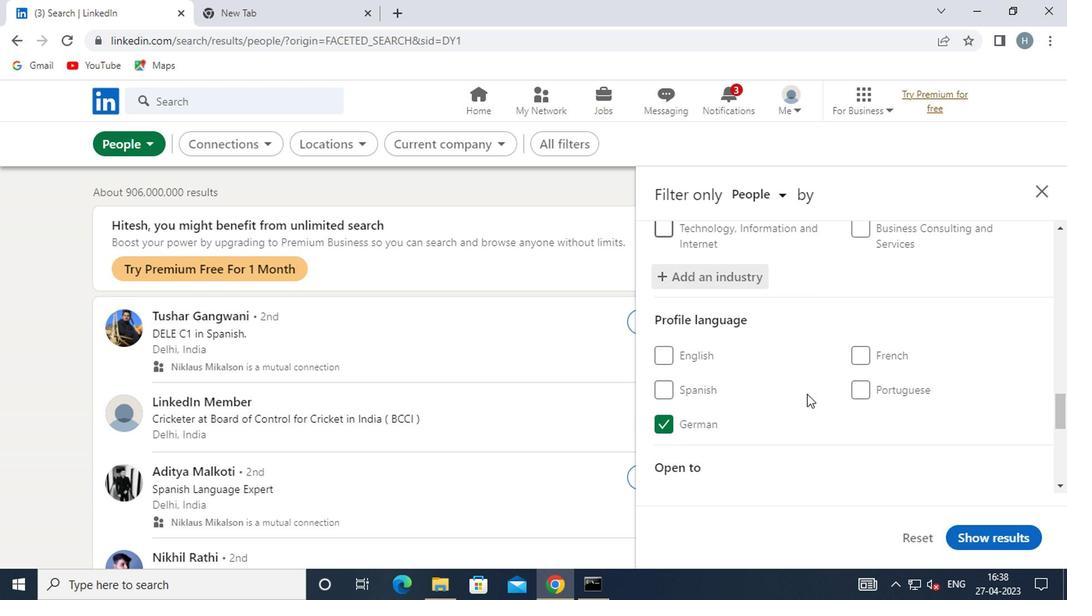 
Action: Mouse scrolled (803, 390) with delta (0, -1)
Screenshot: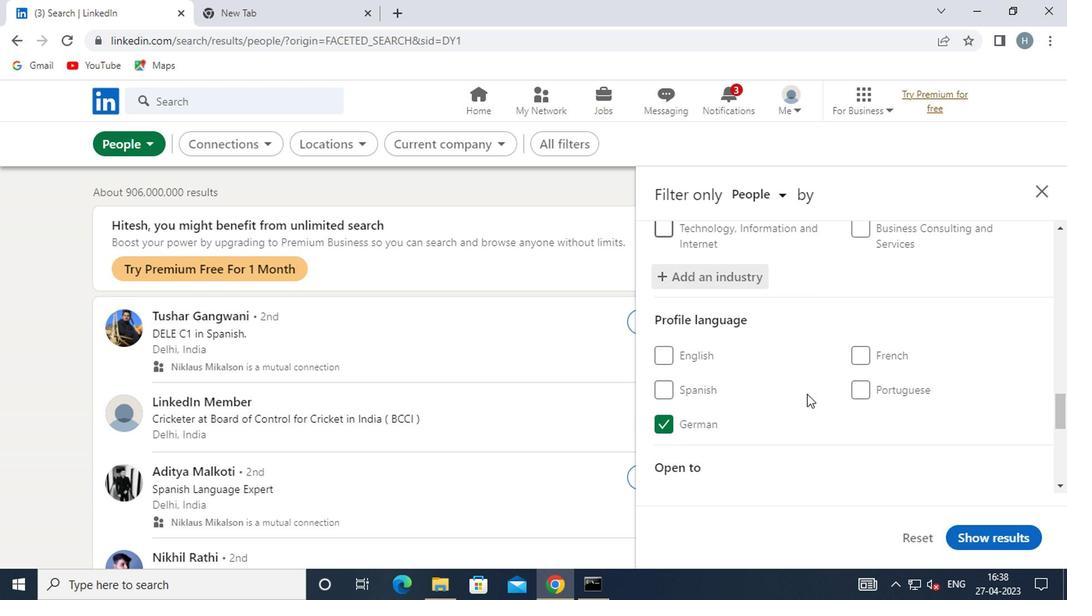 
Action: Mouse scrolled (803, 390) with delta (0, -1)
Screenshot: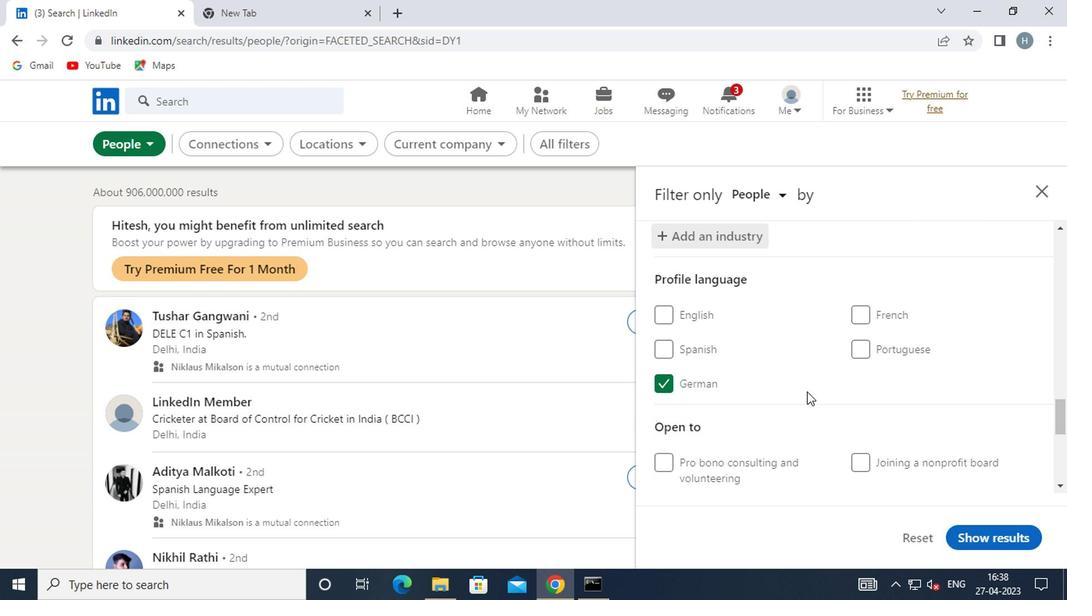 
Action: Mouse scrolled (803, 390) with delta (0, -1)
Screenshot: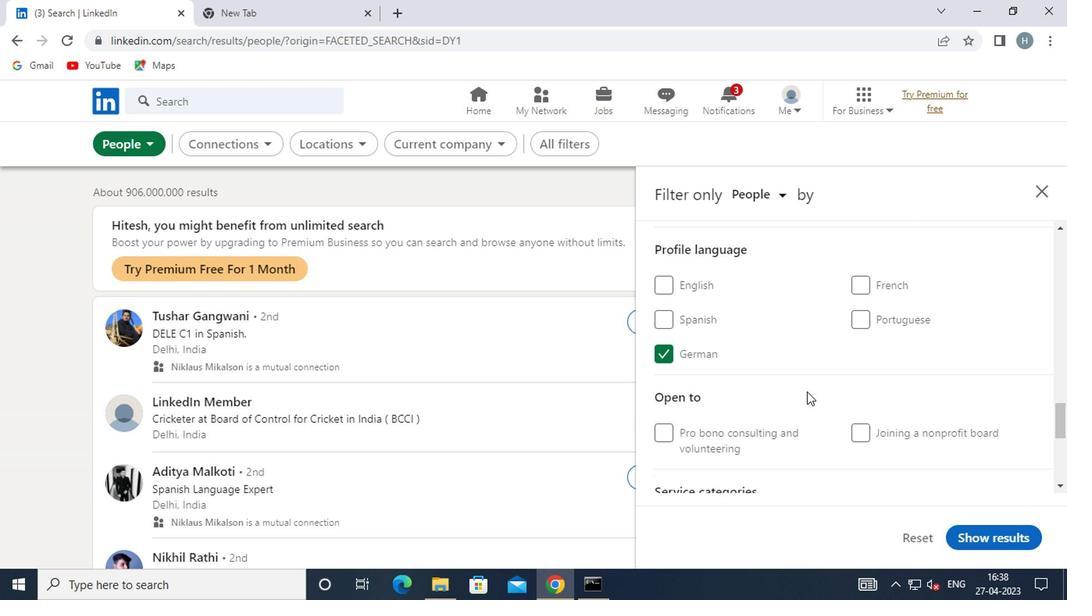 
Action: Mouse moved to (892, 350)
Screenshot: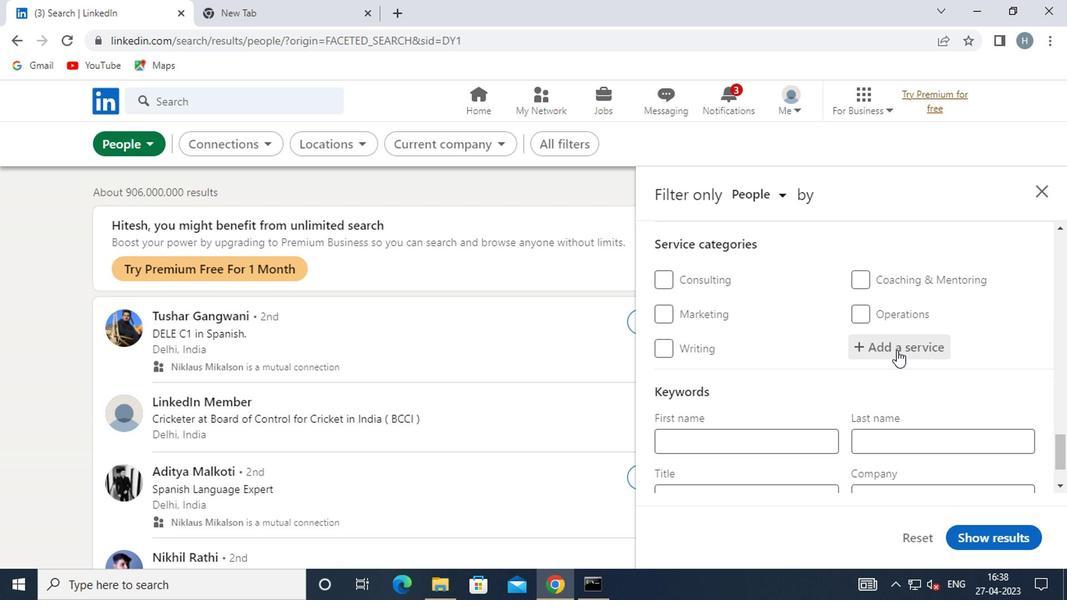 
Action: Mouse pressed left at (892, 350)
Screenshot: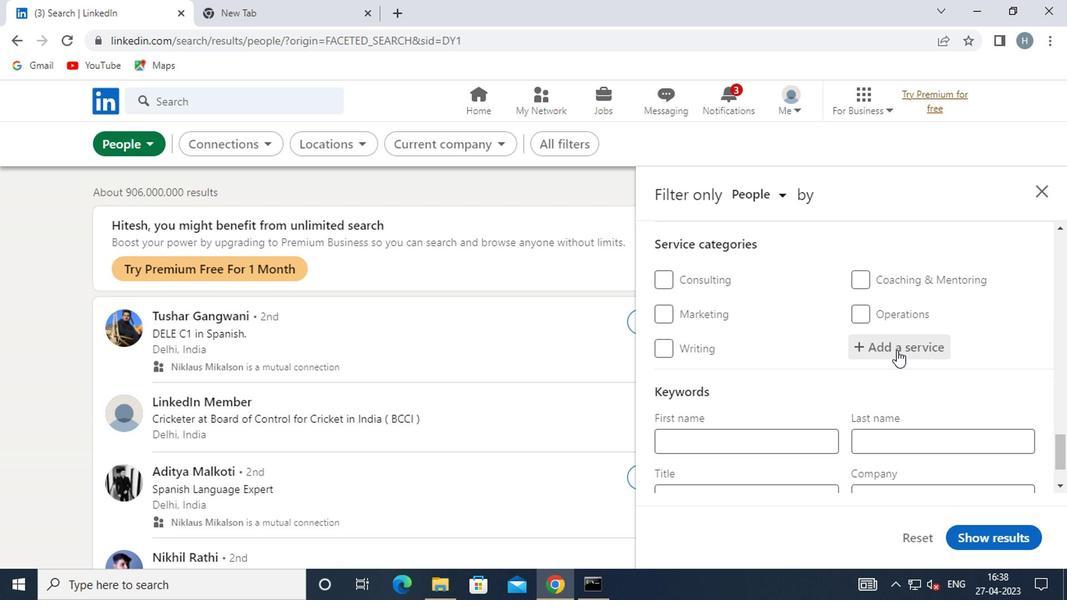 
Action: Key pressed <Key.shift>PORTRAI
Screenshot: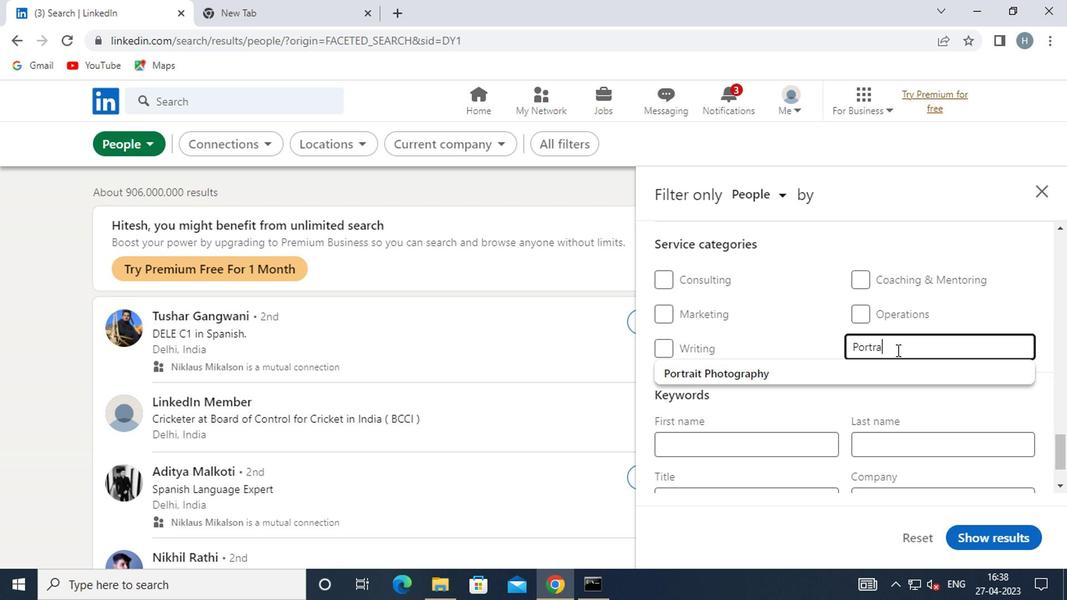 
Action: Mouse moved to (739, 368)
Screenshot: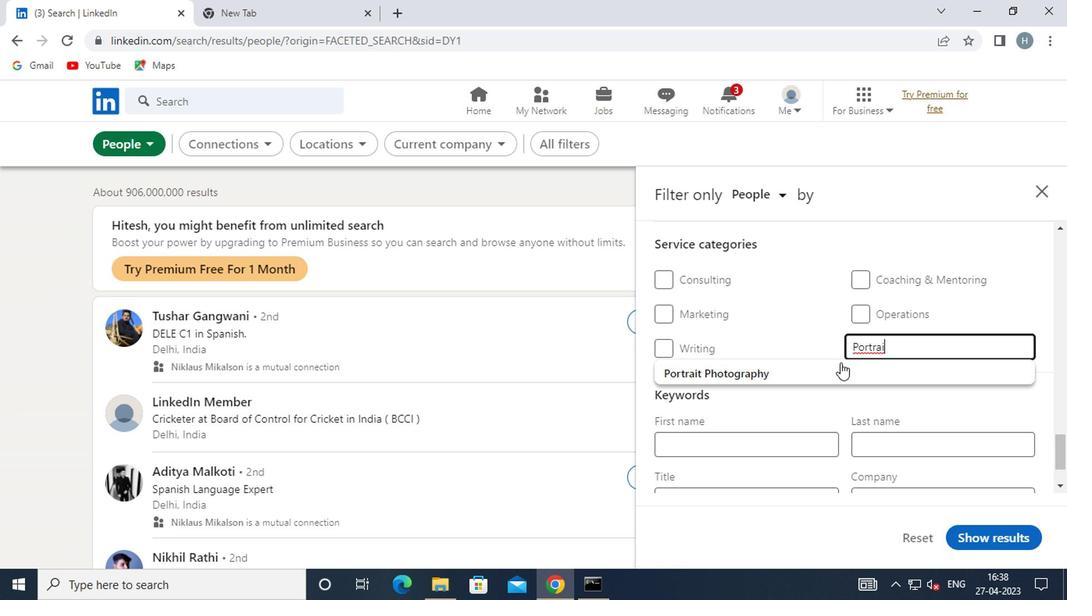 
Action: Mouse pressed left at (739, 368)
Screenshot: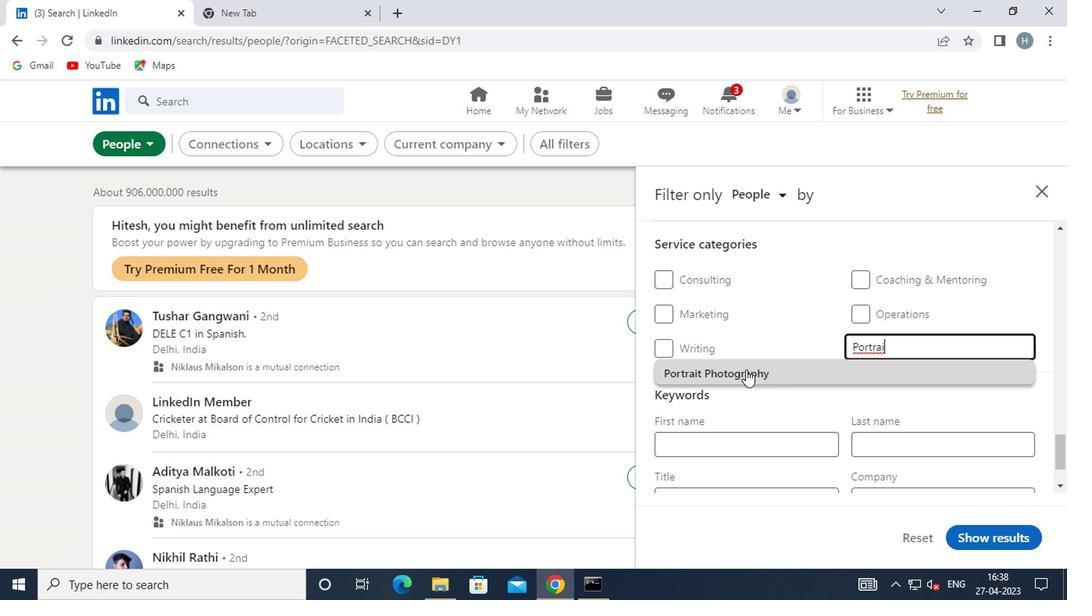 
Action: Mouse moved to (718, 385)
Screenshot: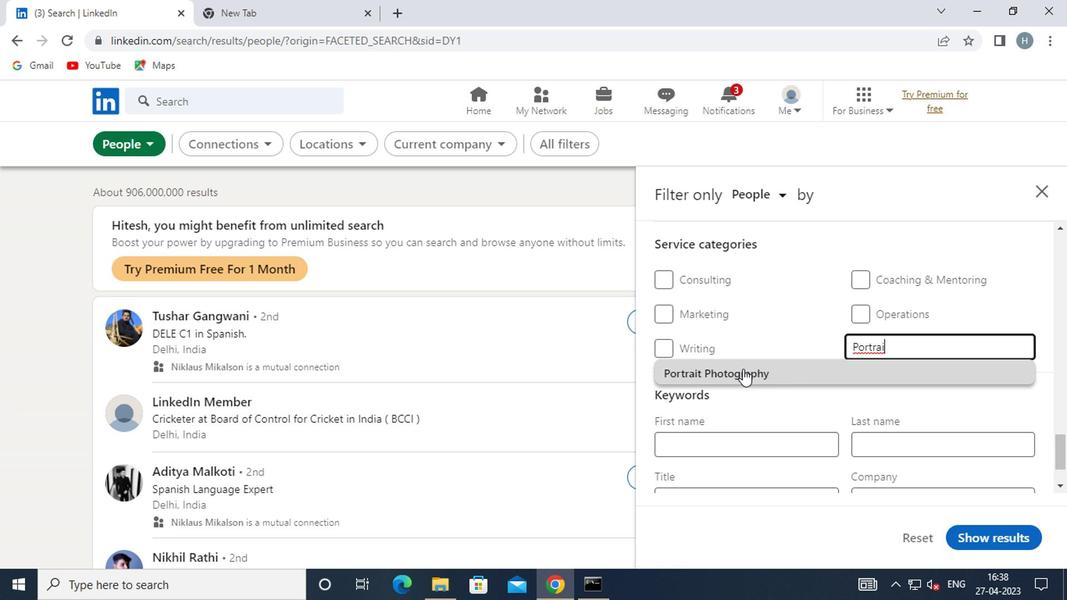 
Action: Mouse scrolled (718, 384) with delta (0, -1)
Screenshot: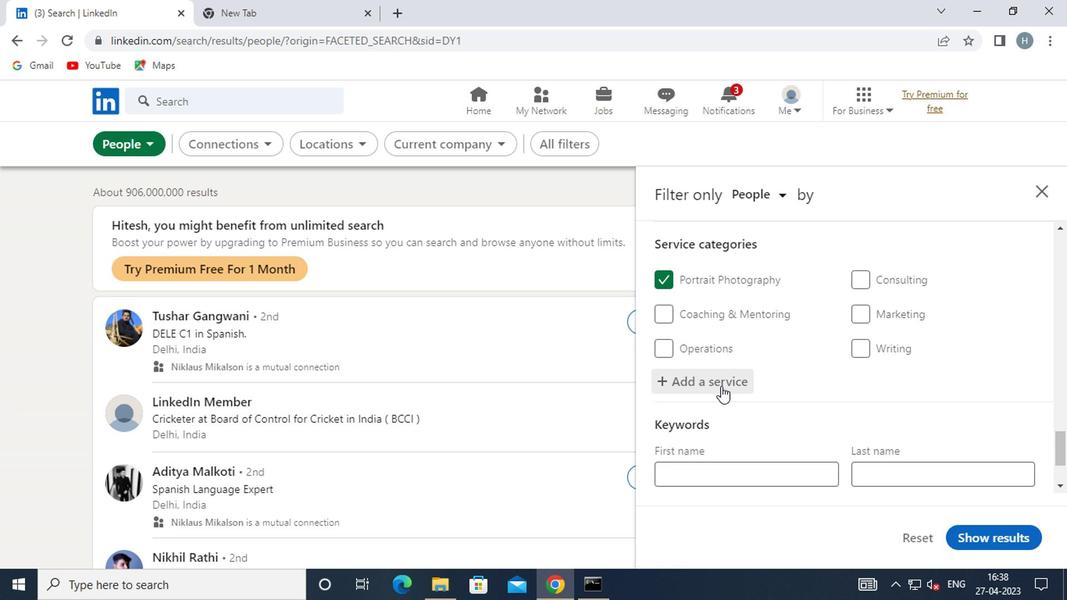
Action: Mouse scrolled (718, 384) with delta (0, -1)
Screenshot: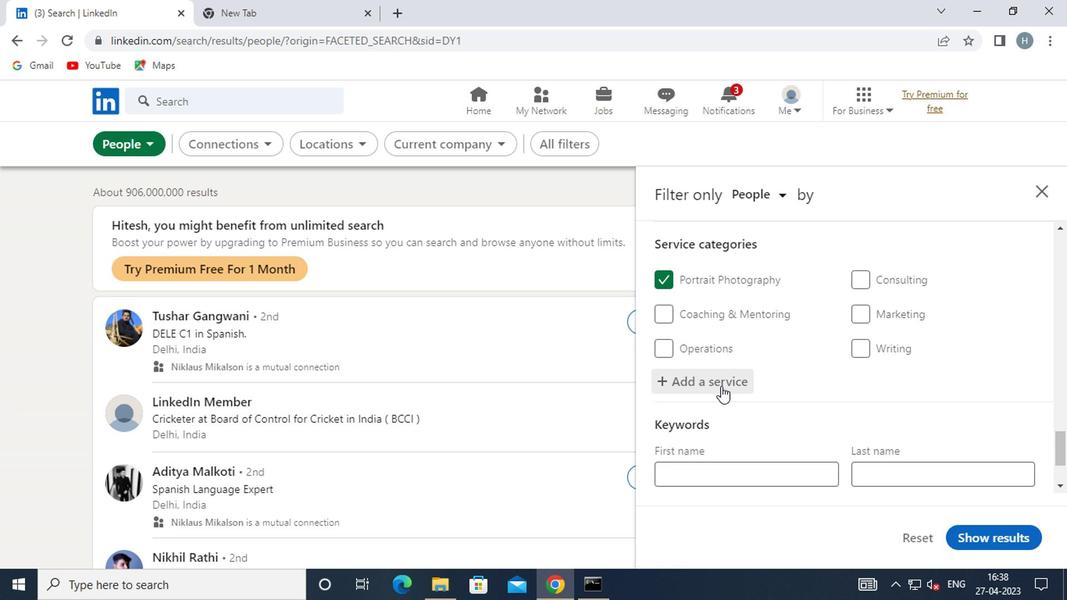 
Action: Mouse moved to (718, 386)
Screenshot: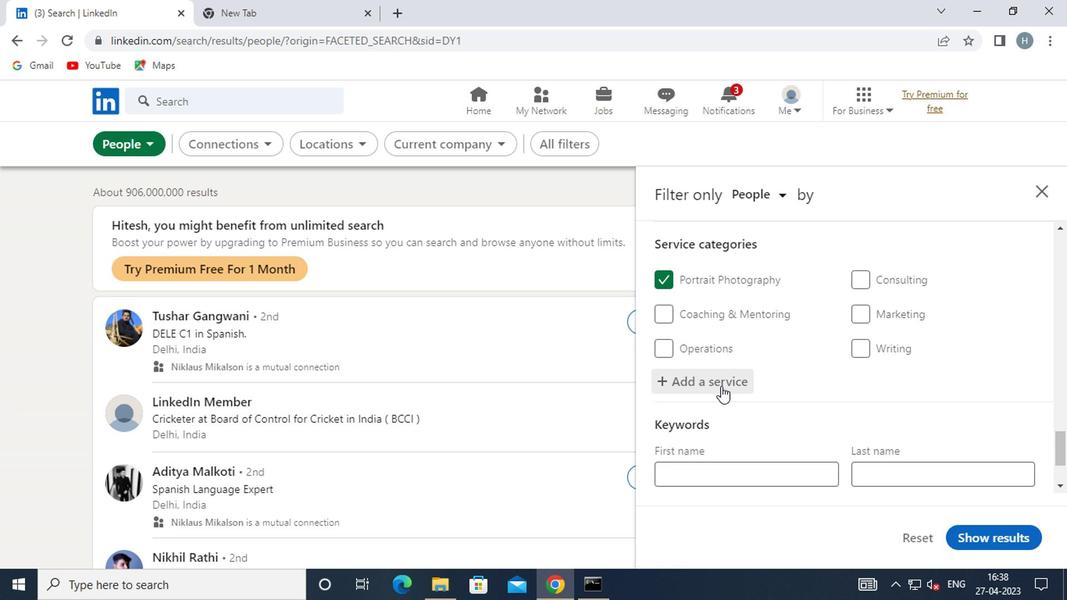 
Action: Mouse scrolled (718, 385) with delta (0, 0)
Screenshot: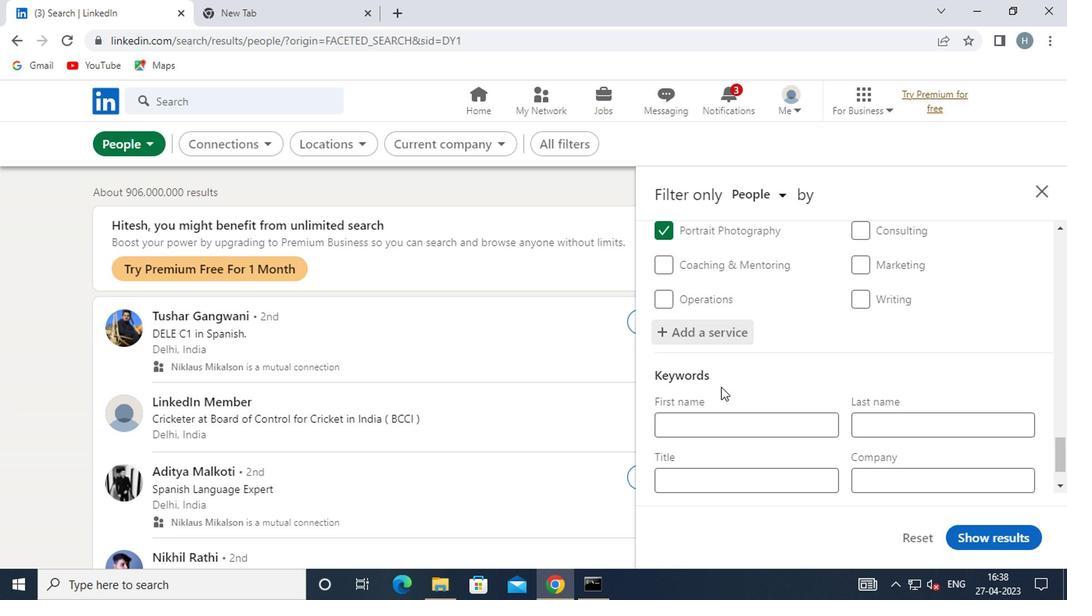 
Action: Mouse scrolled (718, 385) with delta (0, 0)
Screenshot: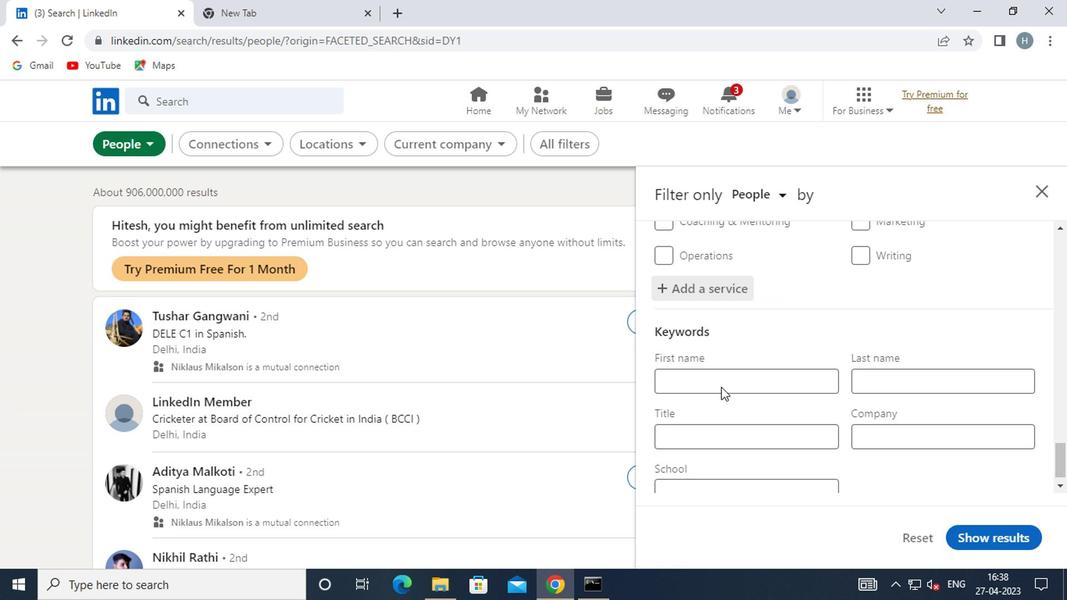 
Action: Mouse moved to (725, 418)
Screenshot: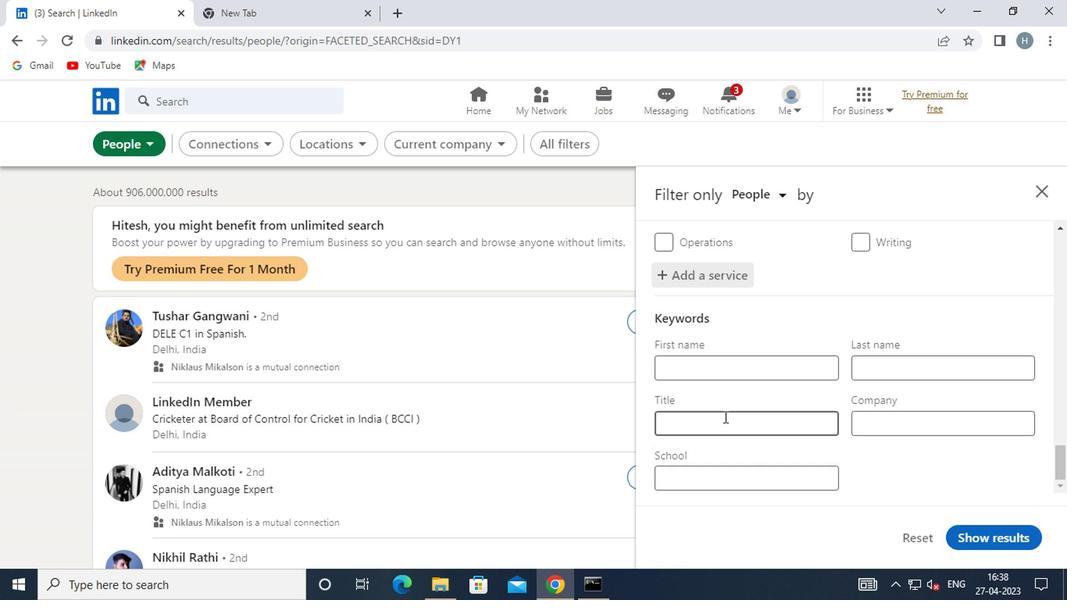 
Action: Mouse pressed left at (725, 418)
Screenshot: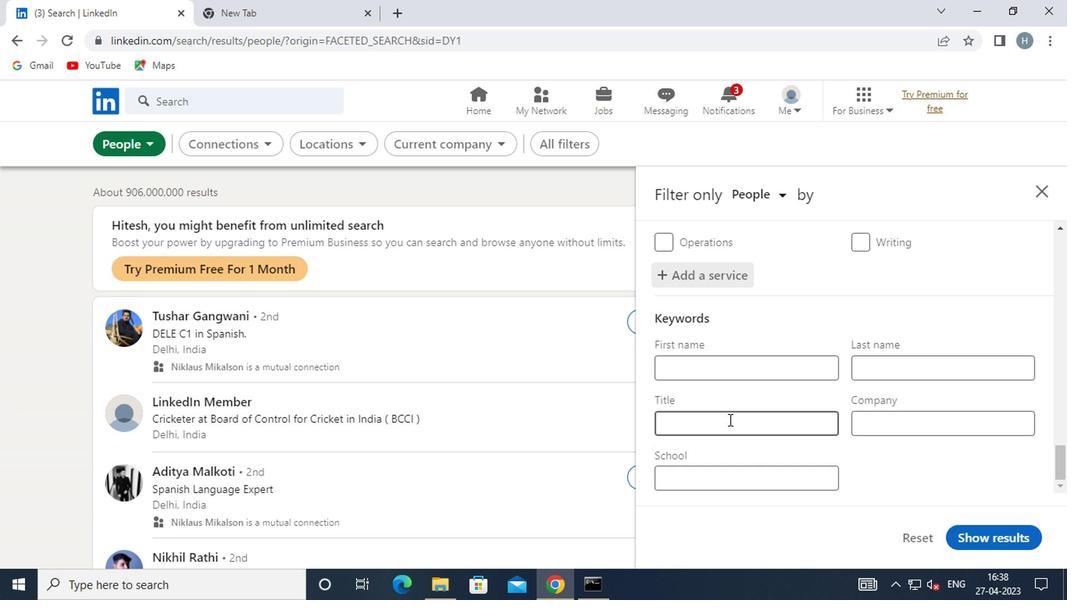 
Action: Mouse moved to (729, 417)
Screenshot: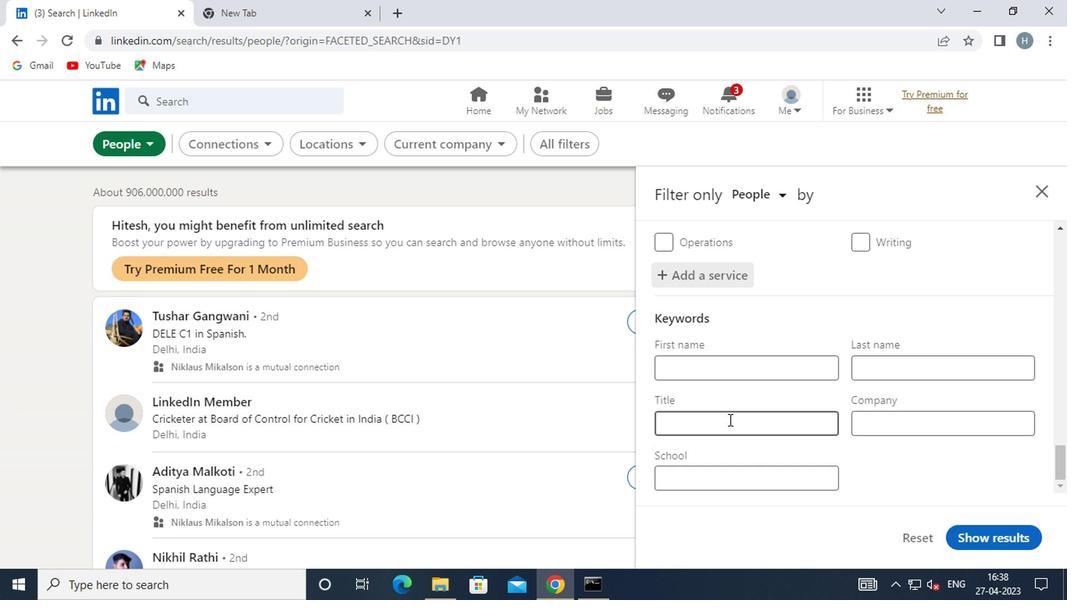
Action: Key pressed <Key.shift>ACCOUNTING<Key.space><Key.shift><Key.shift>STAFF
Screenshot: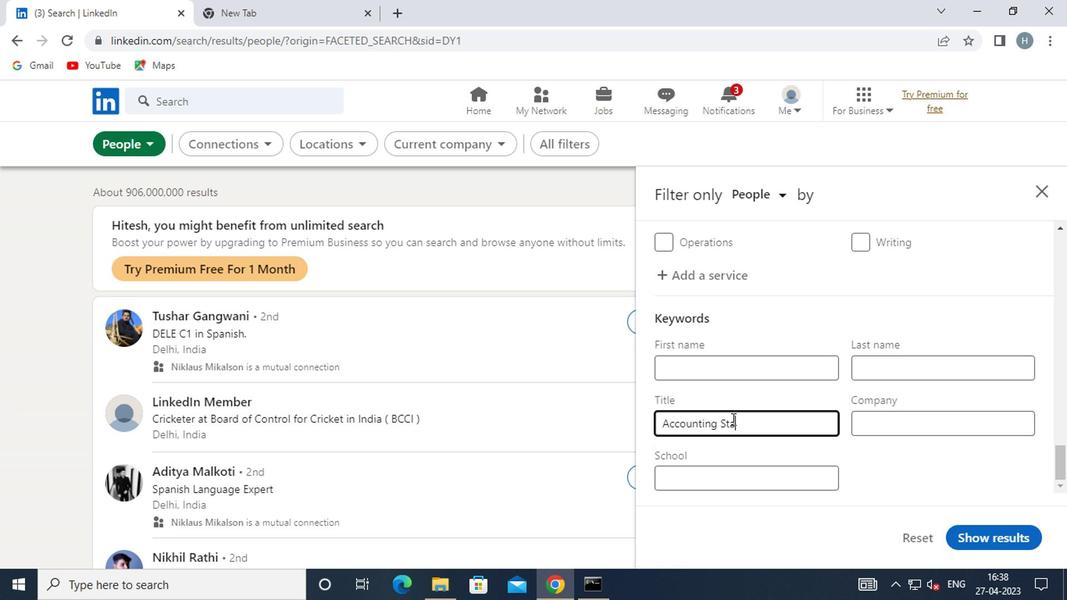 
Action: Mouse moved to (983, 530)
Screenshot: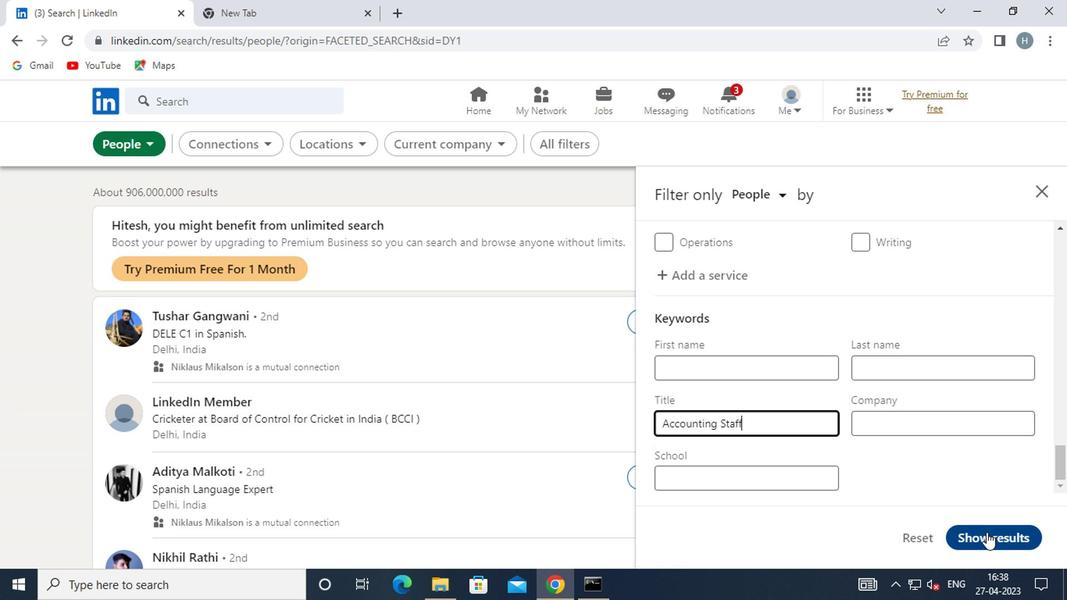 
Action: Mouse pressed left at (983, 530)
Screenshot: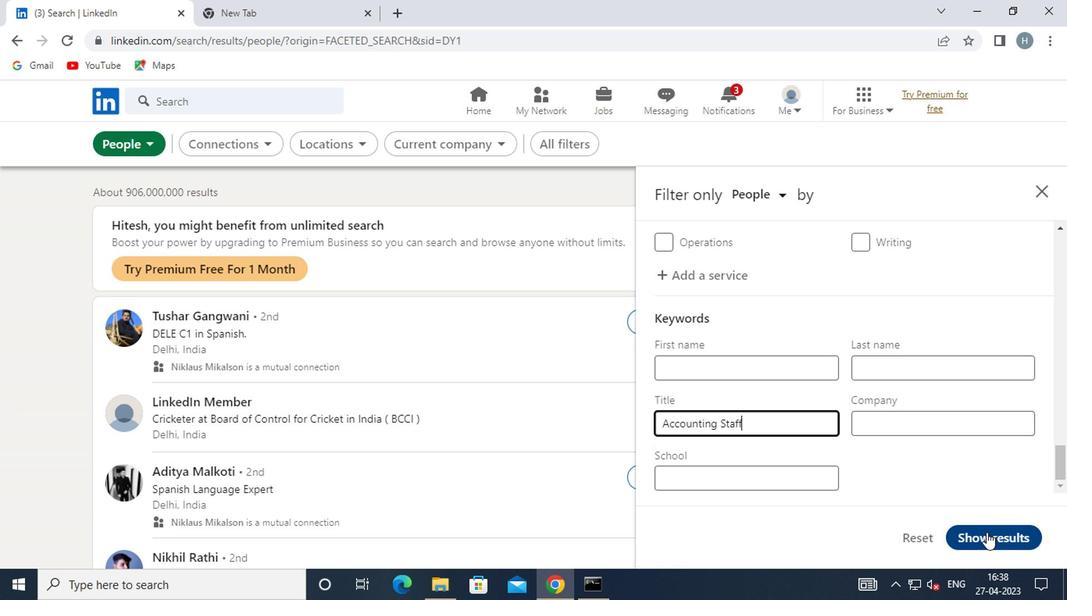 
Action: Mouse moved to (493, 241)
Screenshot: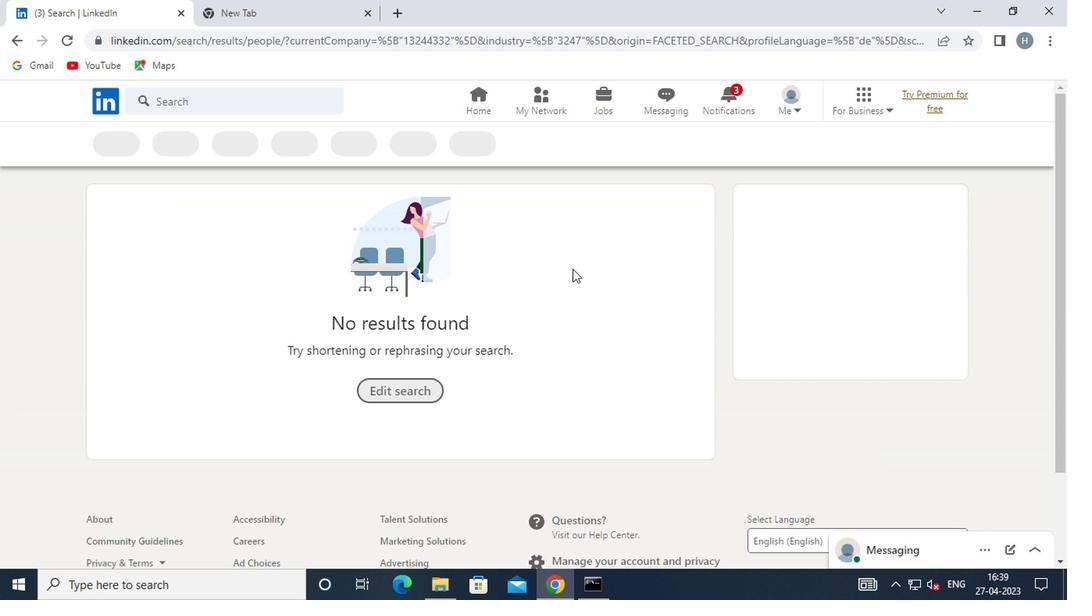 
